 Task: Find an Airbnb in Anastacio, Brazil for 6 guests from September 6 to September 15, with a price range of ₹8000 to ₹12000, 6 bedrooms, 6 beds, 6 bathrooms, house type, amenities including Wifi, Free parking, TV, Gym, and Breakfast, and self check-in option.
Action: Key pressed <Key.shift>Anastacio,<Key.shift><Key.shift><Key.shift>Brazil
Screenshot: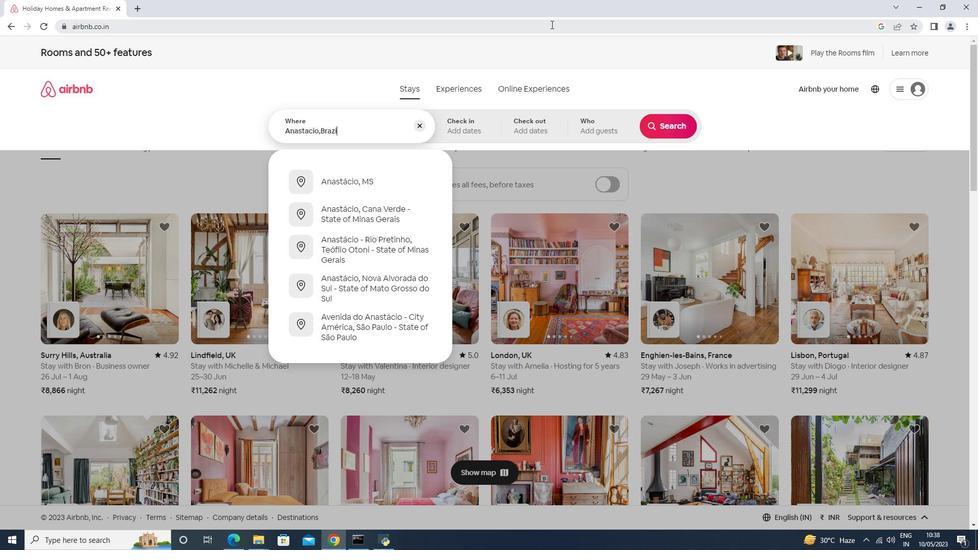 
Action: Mouse moved to (475, 136)
Screenshot: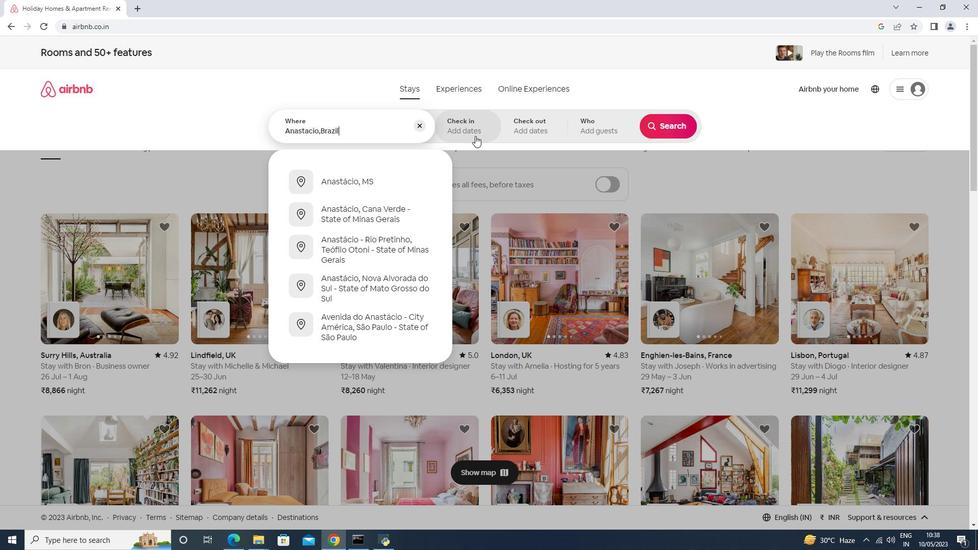 
Action: Mouse pressed left at (475, 136)
Screenshot: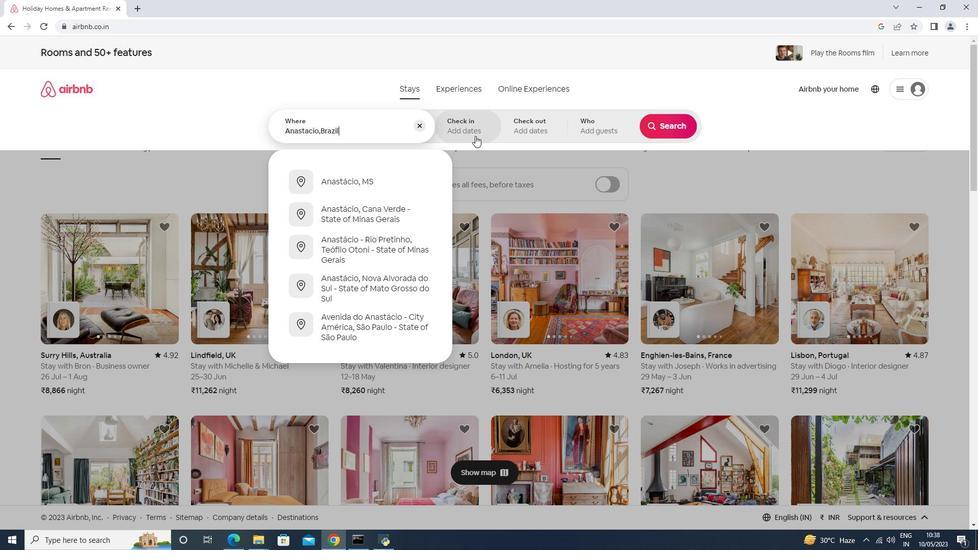 
Action: Mouse moved to (660, 214)
Screenshot: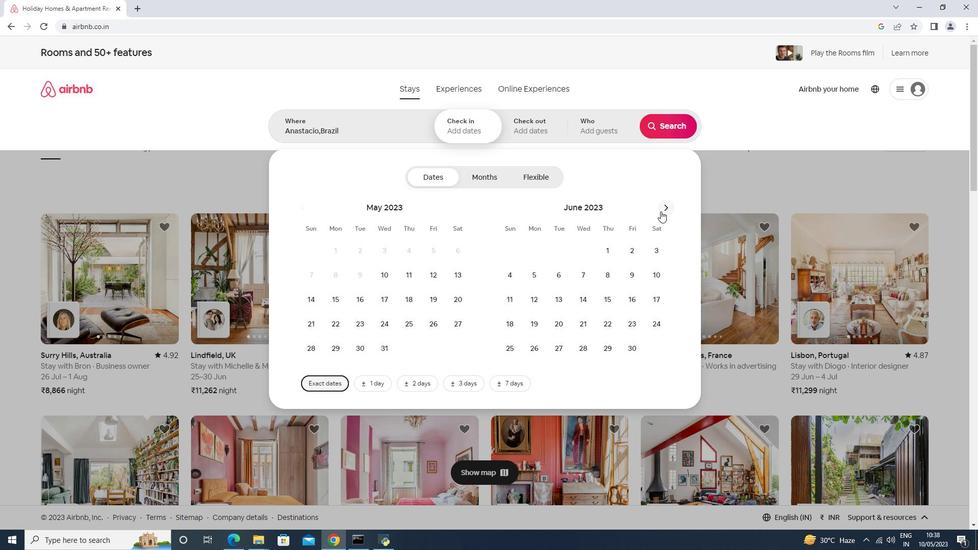 
Action: Mouse pressed left at (660, 214)
Screenshot: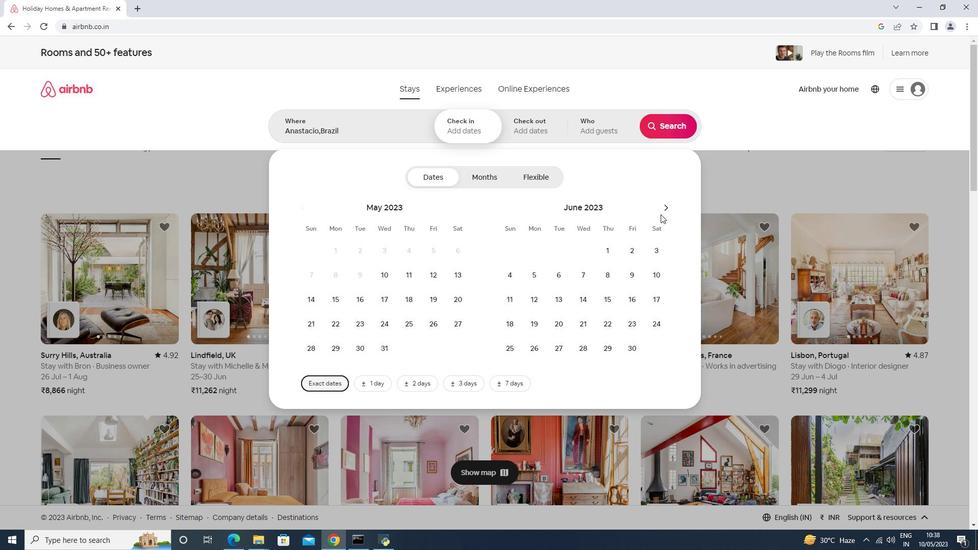 
Action: Mouse moved to (664, 208)
Screenshot: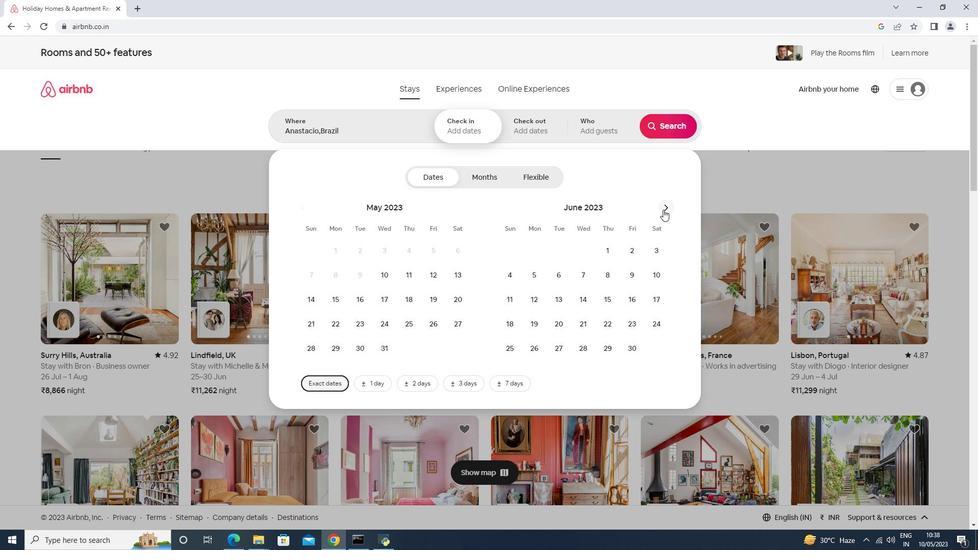 
Action: Mouse pressed left at (664, 208)
Screenshot: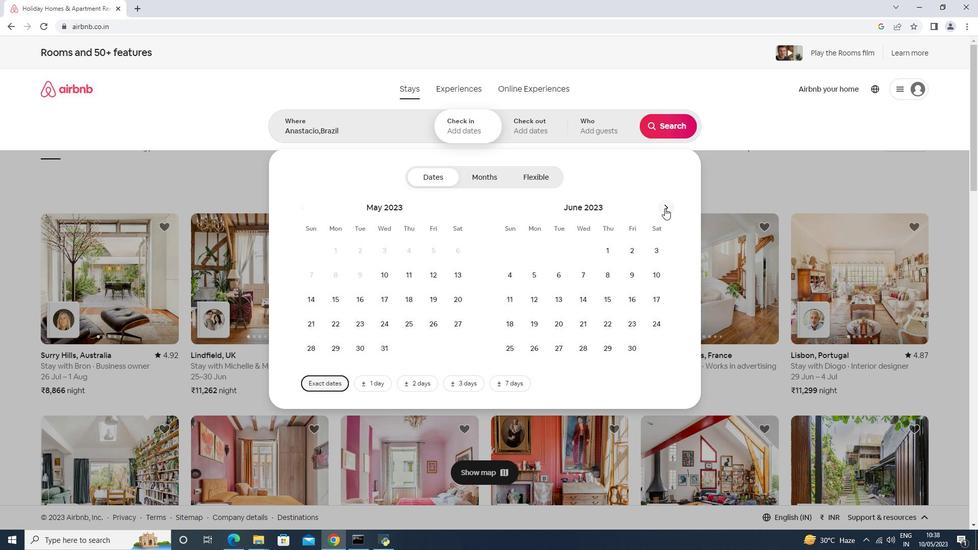 
Action: Mouse pressed left at (664, 208)
Screenshot: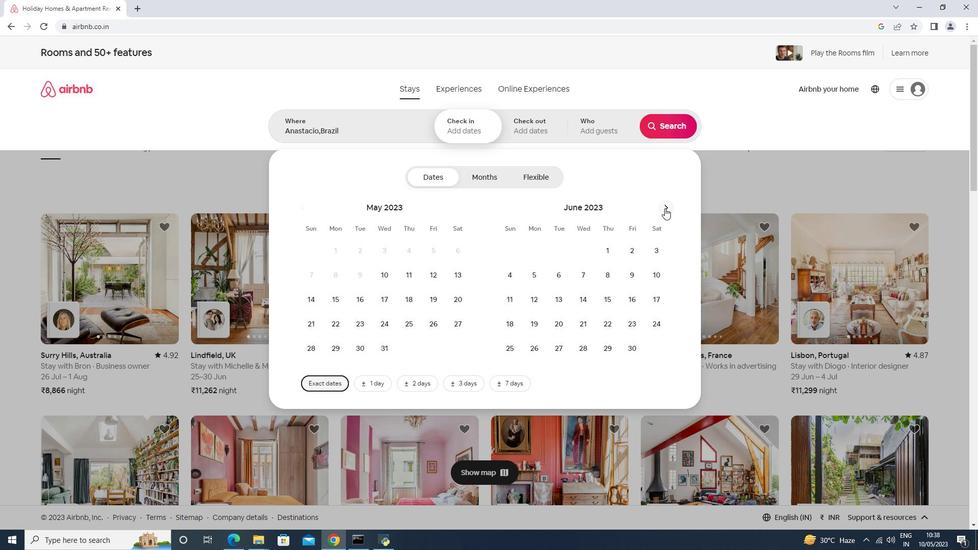 
Action: Mouse moved to (585, 278)
Screenshot: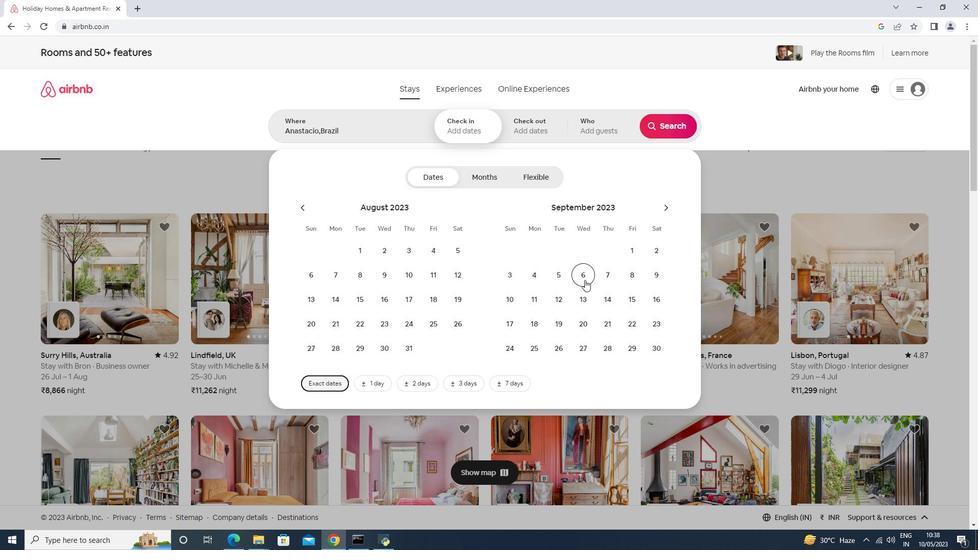 
Action: Mouse pressed left at (585, 278)
Screenshot: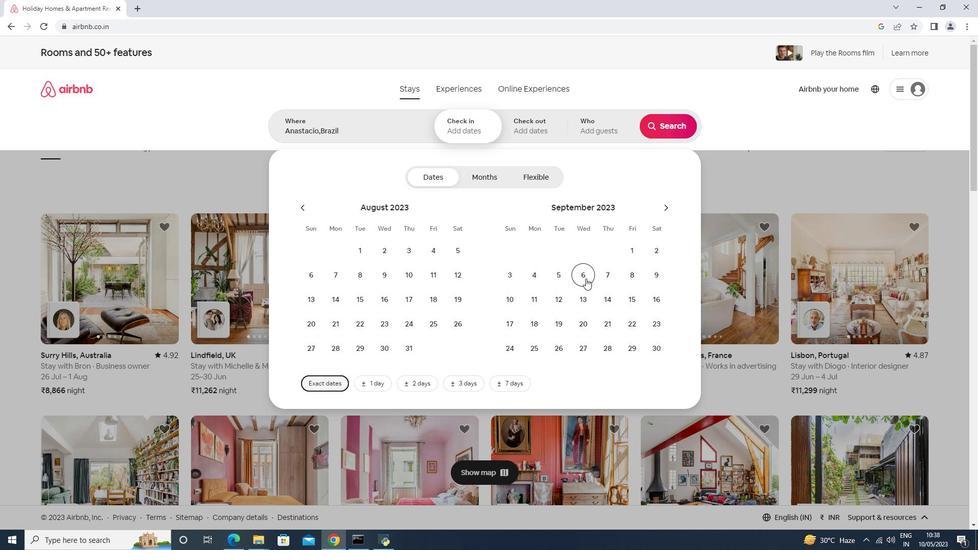 
Action: Mouse moved to (631, 297)
Screenshot: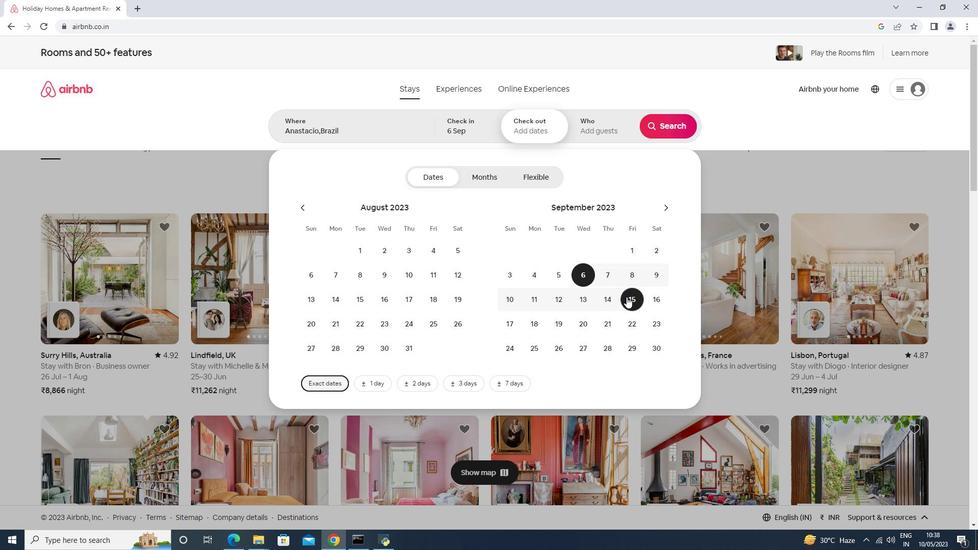 
Action: Mouse pressed left at (631, 297)
Screenshot: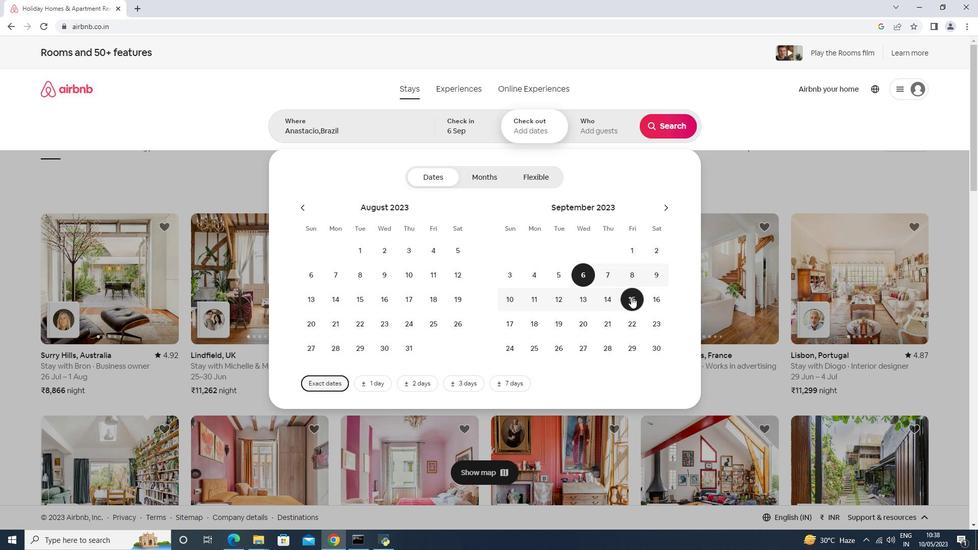 
Action: Mouse moved to (606, 126)
Screenshot: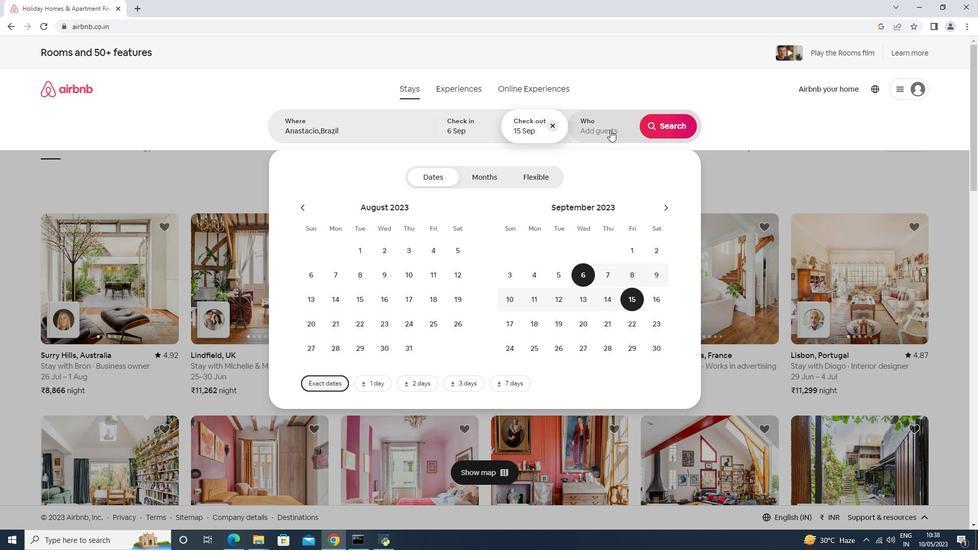 
Action: Mouse pressed left at (606, 126)
Screenshot: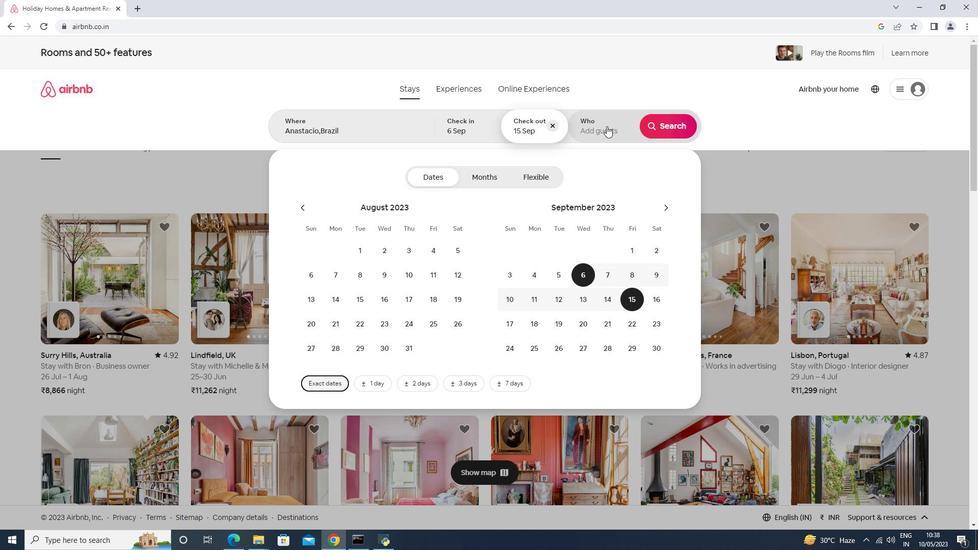 
Action: Mouse moved to (668, 173)
Screenshot: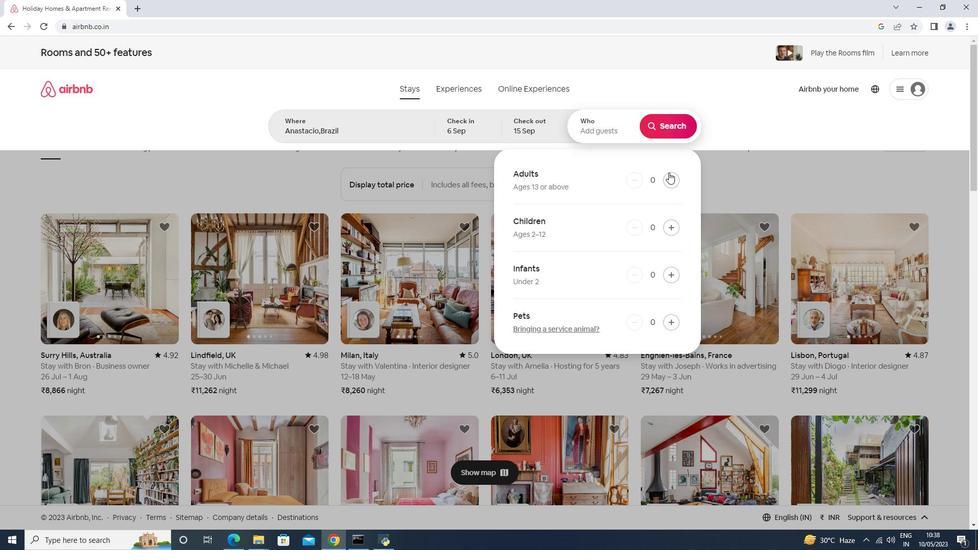 
Action: Mouse pressed left at (668, 173)
Screenshot: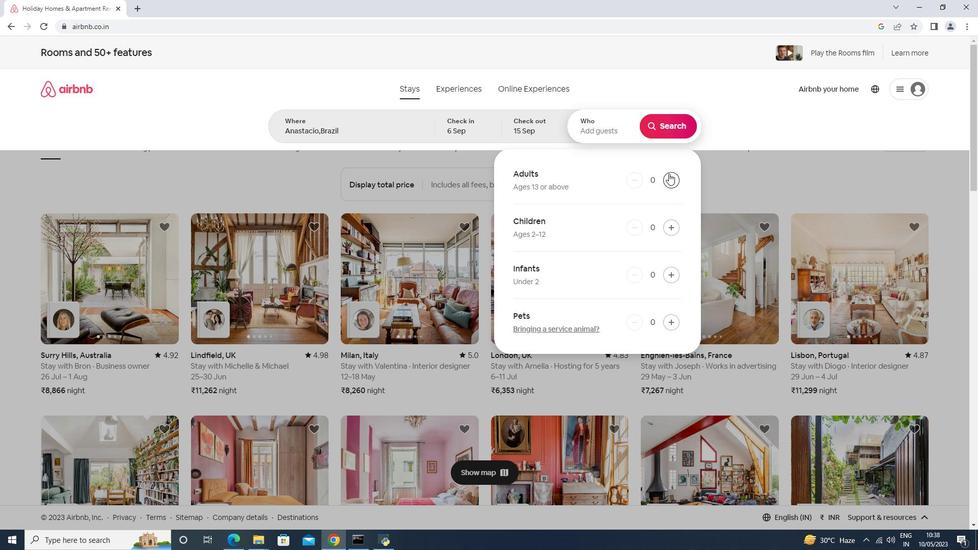 
Action: Mouse pressed left at (668, 173)
Screenshot: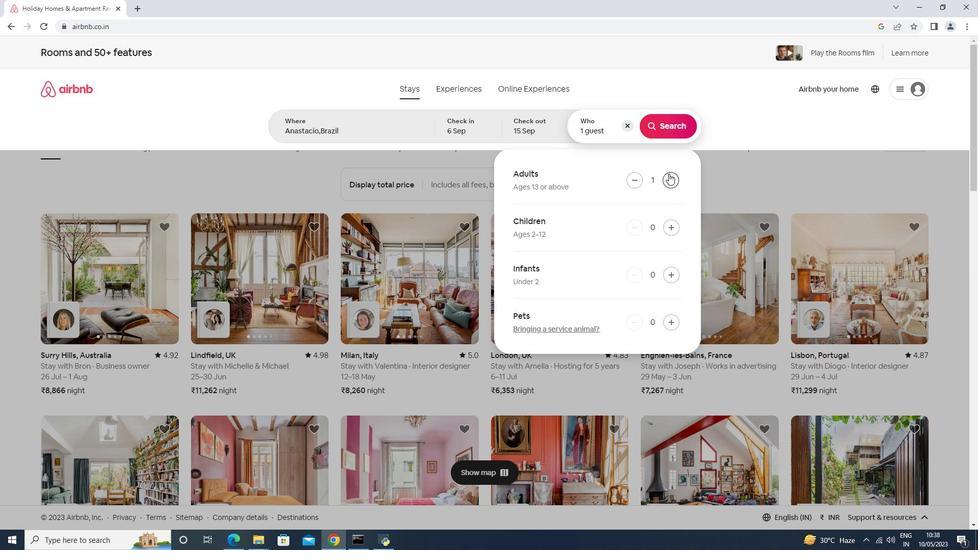 
Action: Mouse pressed left at (668, 173)
Screenshot: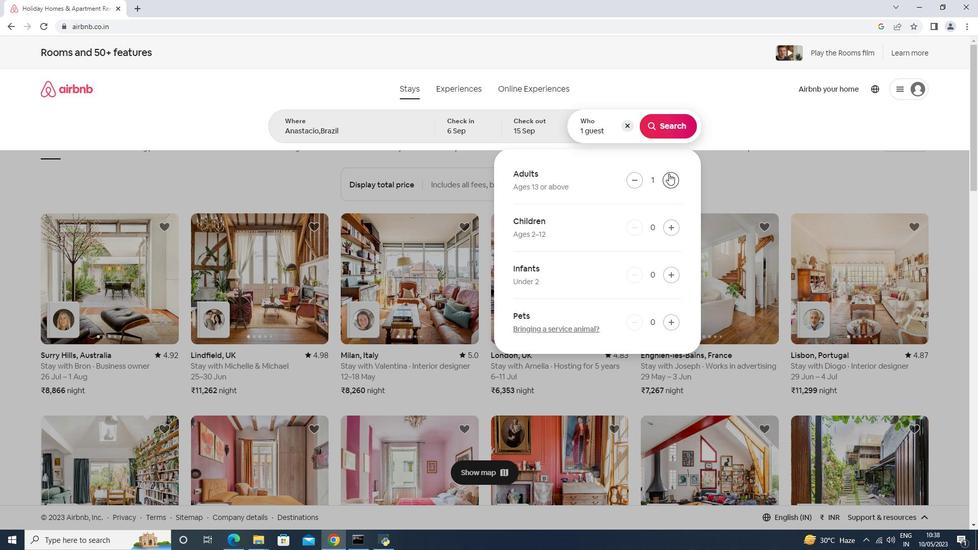 
Action: Mouse pressed left at (668, 173)
Screenshot: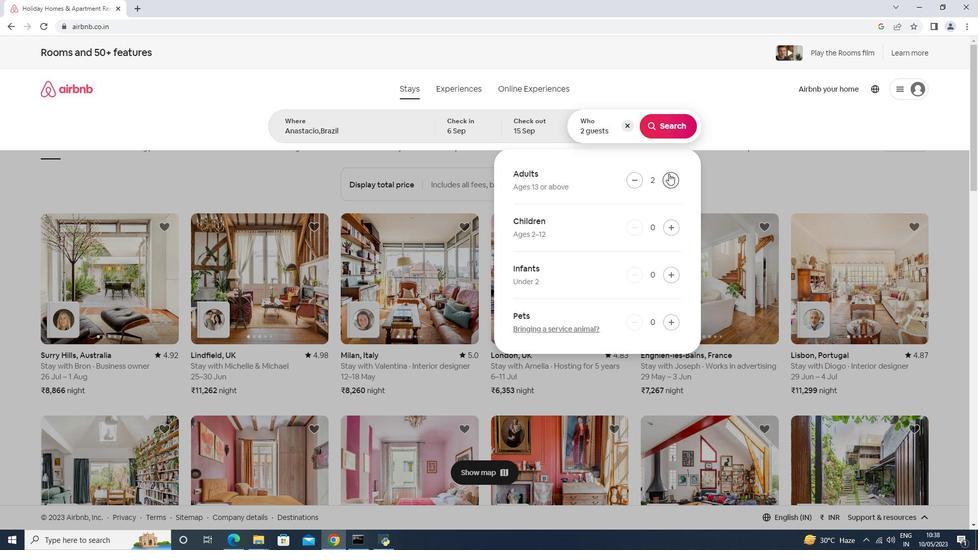 
Action: Mouse pressed left at (668, 173)
Screenshot: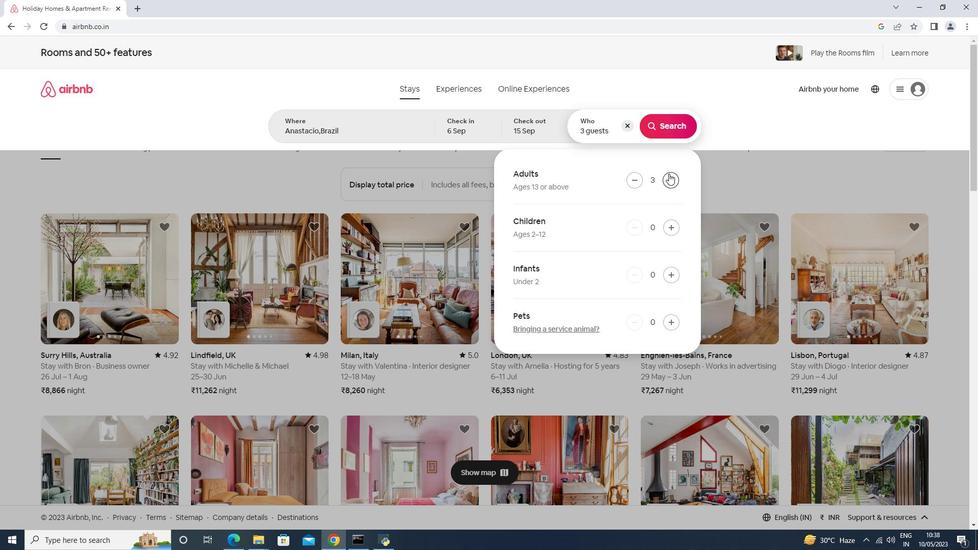 
Action: Mouse pressed left at (668, 173)
Screenshot: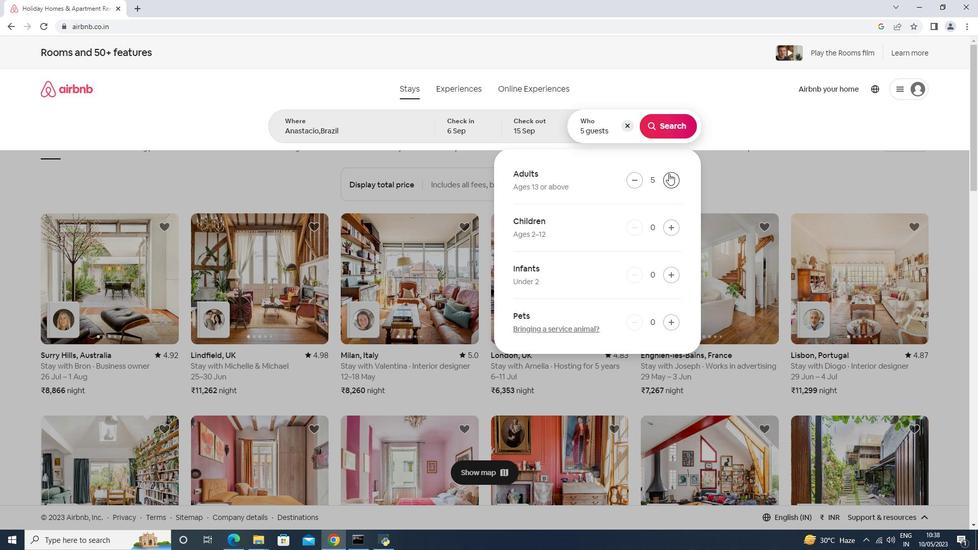 
Action: Mouse moved to (673, 123)
Screenshot: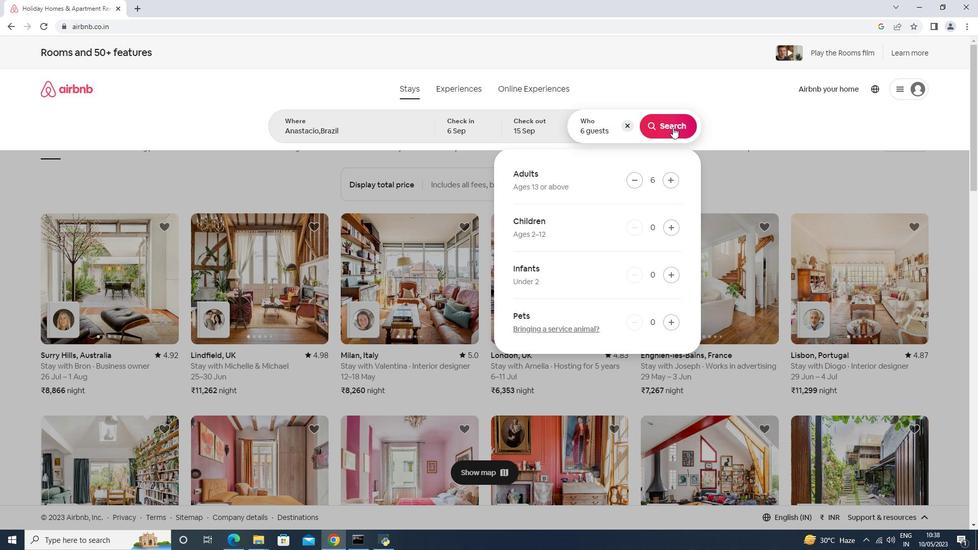 
Action: Mouse pressed left at (673, 123)
Screenshot: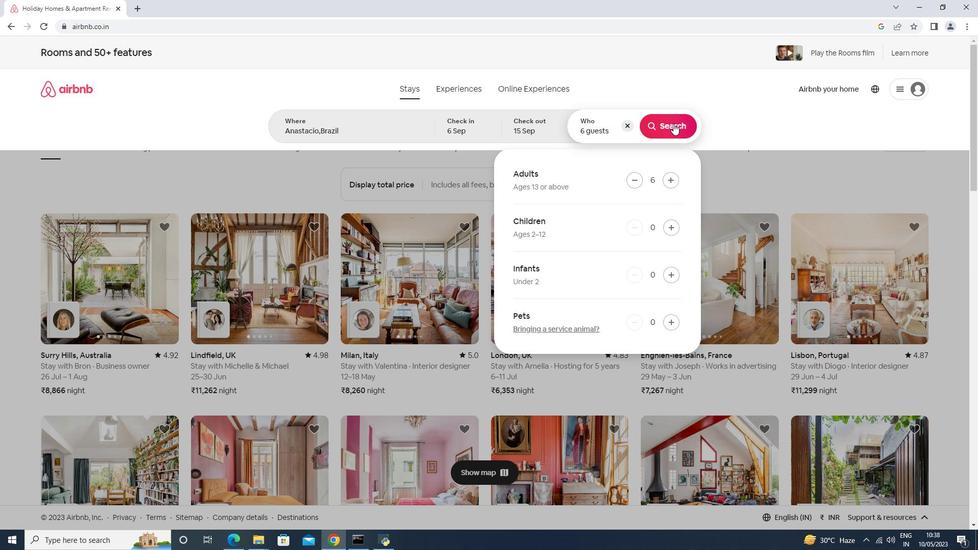 
Action: Mouse moved to (414, 342)
Screenshot: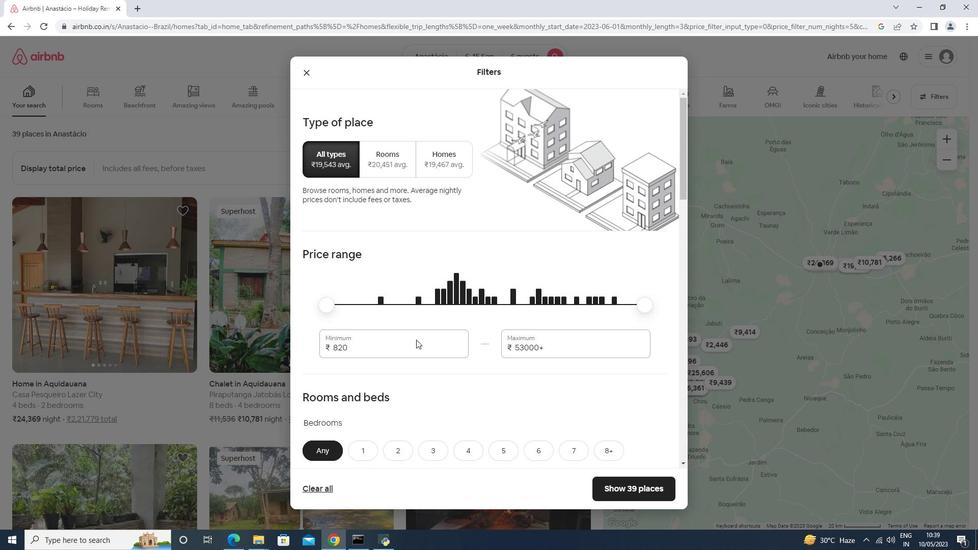 
Action: Mouse pressed left at (414, 342)
Screenshot: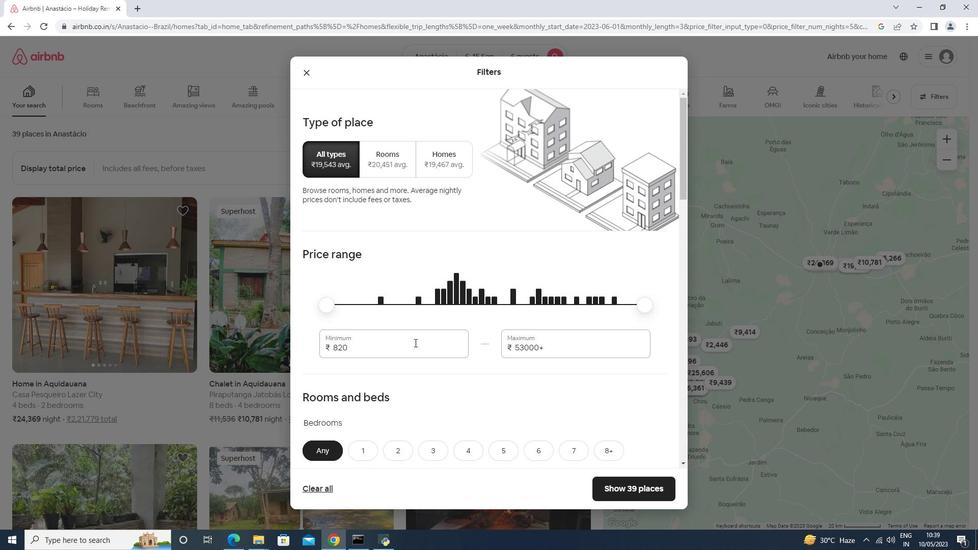 
Action: Mouse moved to (414, 343)
Screenshot: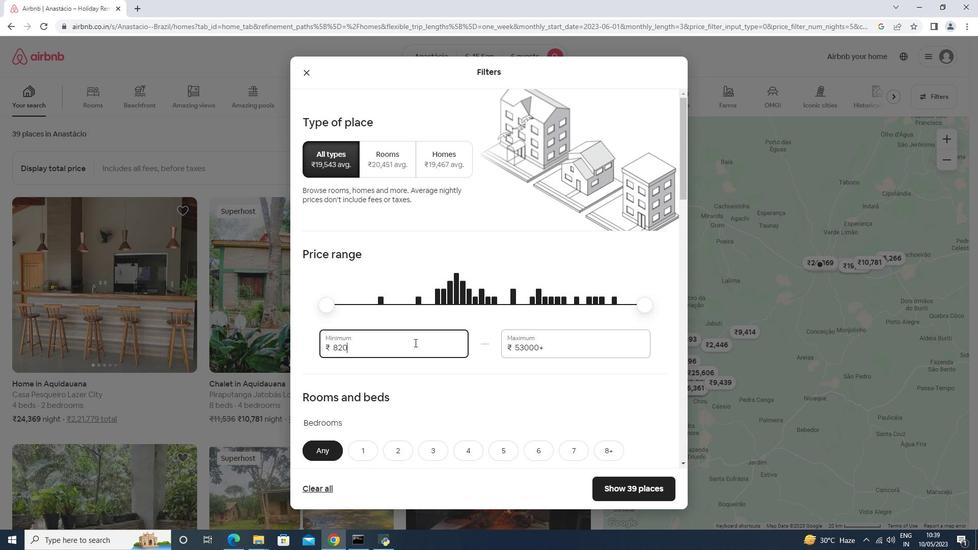 
Action: Key pressed <Key.backspace><Key.backspace><Key.backspace><Key.backspace><Key.backspace><Key.backspace><Key.backspace><Key.backspace><Key.backspace><Key.backspace><Key.backspace><Key.backspace><Key.backspace><Key.backspace><Key.backspace><Key.backspace><Key.backspace><Key.backspace>800
Screenshot: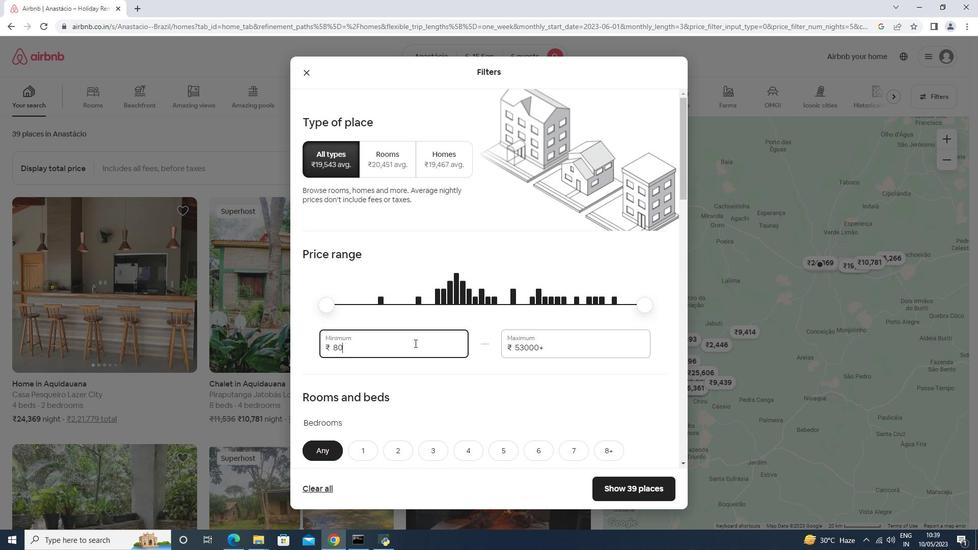 
Action: Mouse moved to (555, 349)
Screenshot: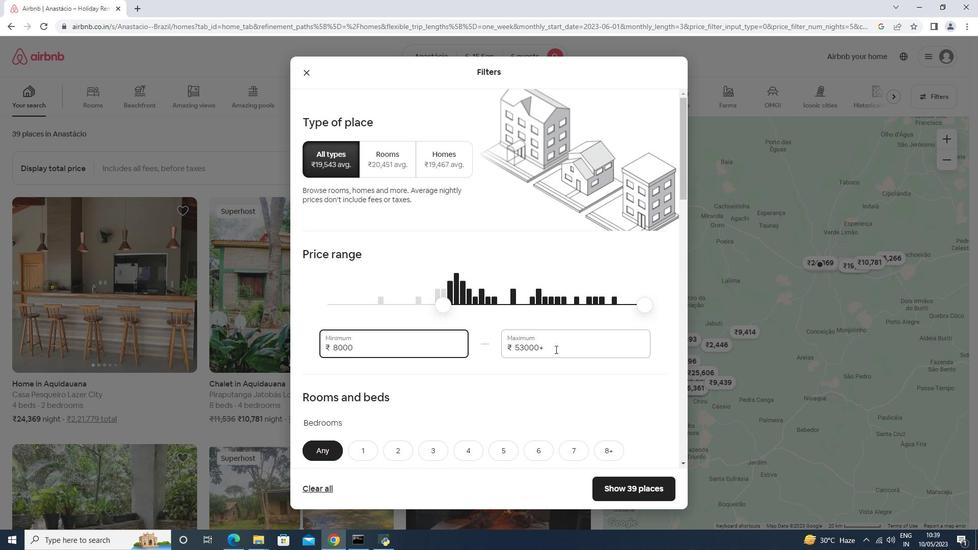 
Action: Mouse pressed left at (555, 349)
Screenshot: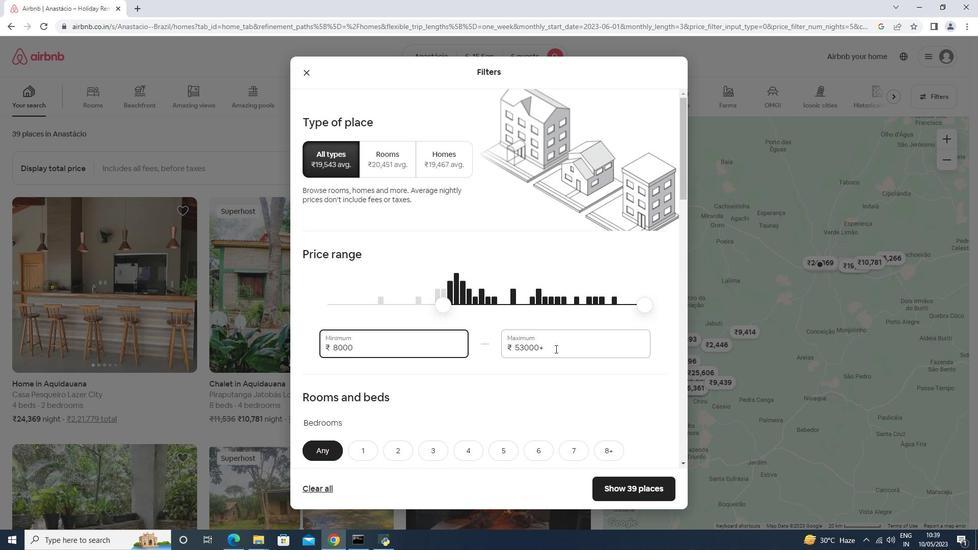 
Action: Key pressed <Key.backspace><Key.backspace><Key.backspace><Key.backspace><Key.backspace><Key.backspace><Key.backspace><Key.backspace><Key.backspace><Key.backspace><Key.backspace><Key.backspace><Key.backspace><Key.backspace><Key.backspace><Key.backspace>12000
Screenshot: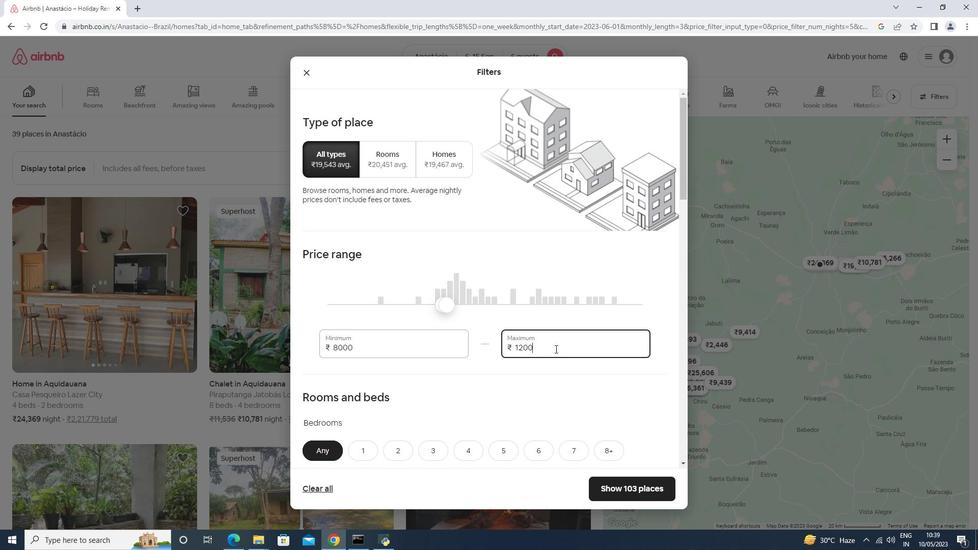
Action: Mouse moved to (546, 450)
Screenshot: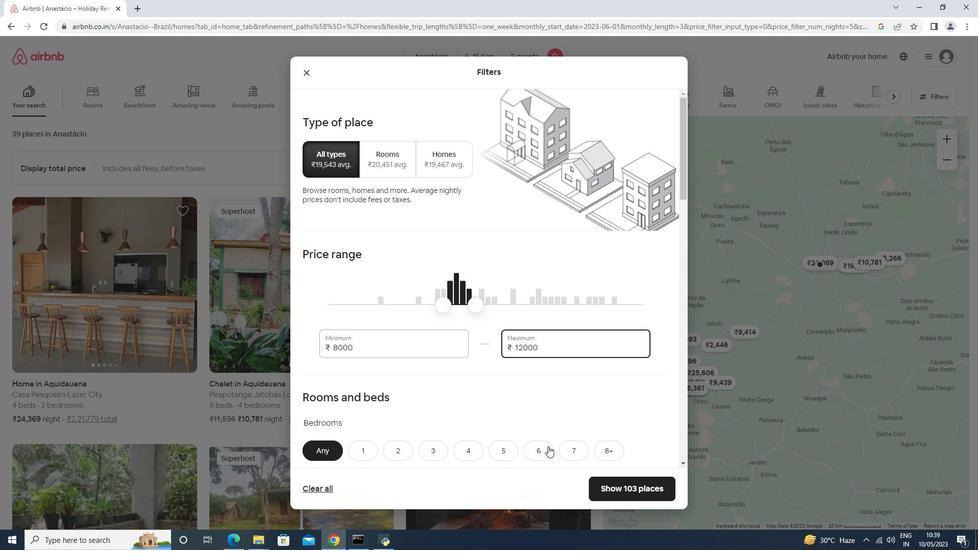 
Action: Mouse pressed left at (546, 450)
Screenshot: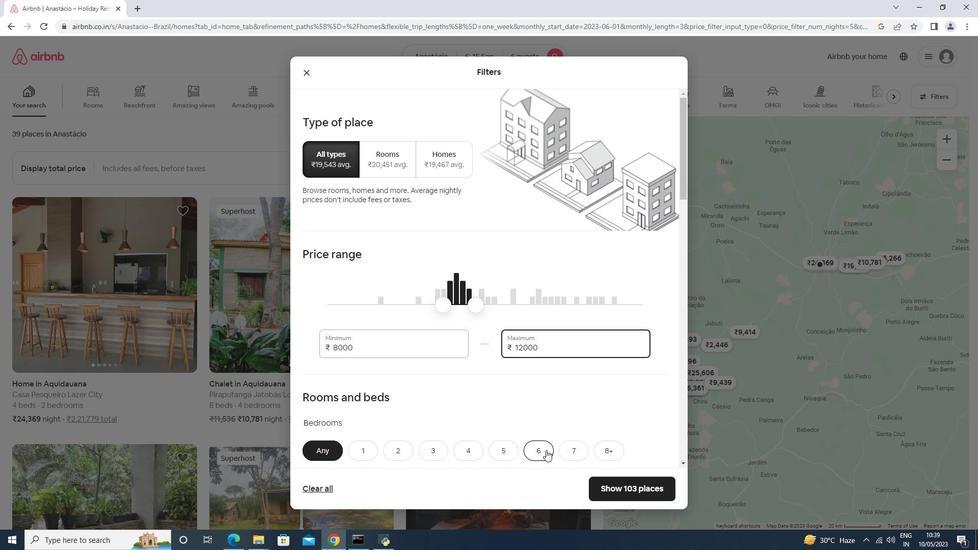 
Action: Mouse moved to (545, 449)
Screenshot: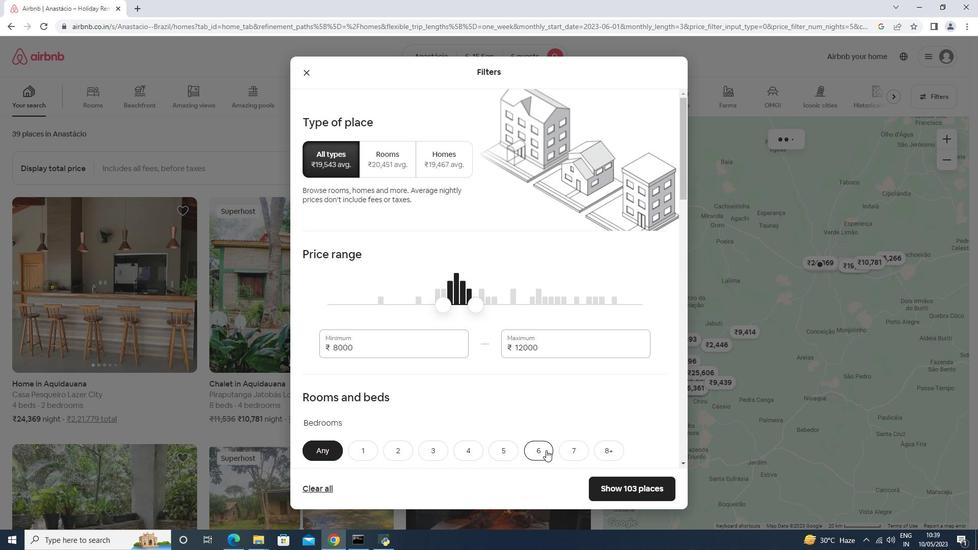 
Action: Mouse scrolled (545, 448) with delta (0, 0)
Screenshot: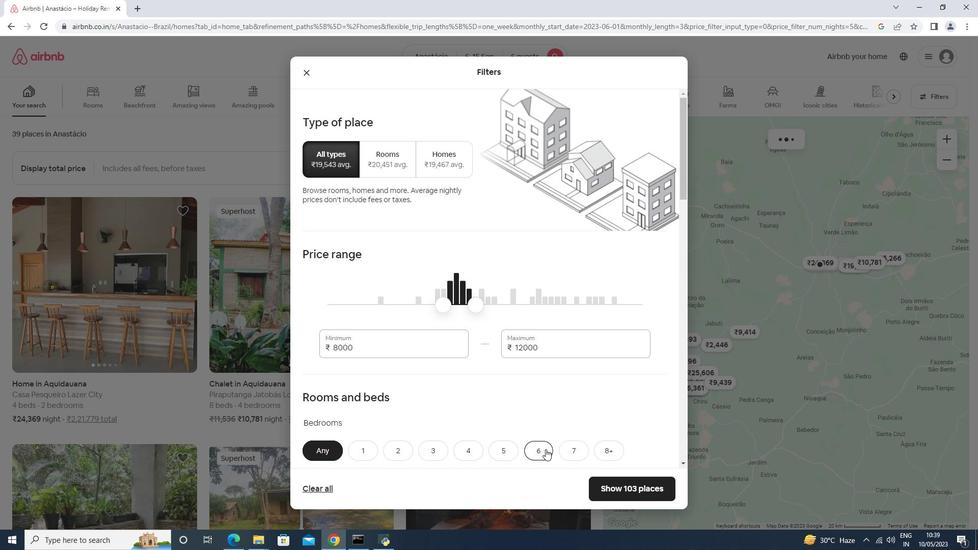 
Action: Mouse scrolled (545, 448) with delta (0, 0)
Screenshot: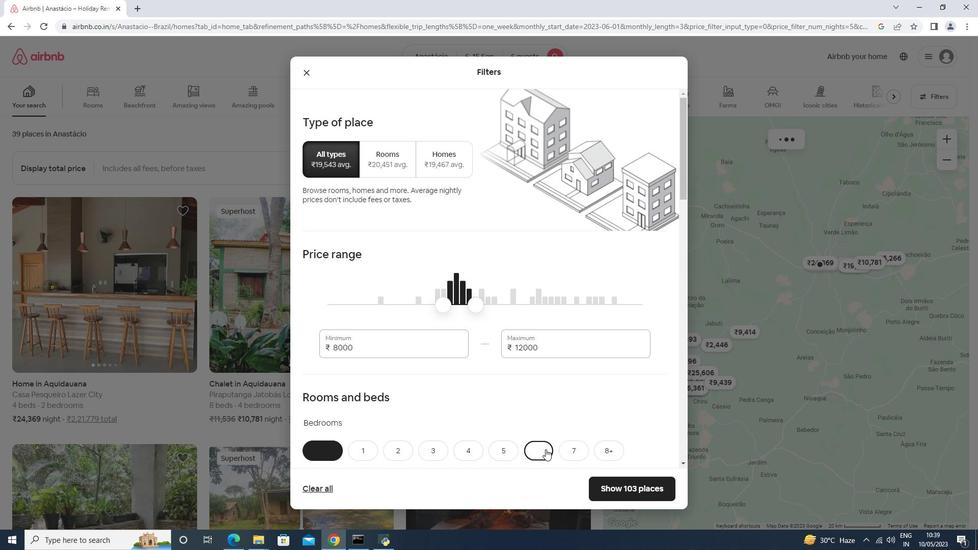 
Action: Mouse scrolled (545, 448) with delta (0, 0)
Screenshot: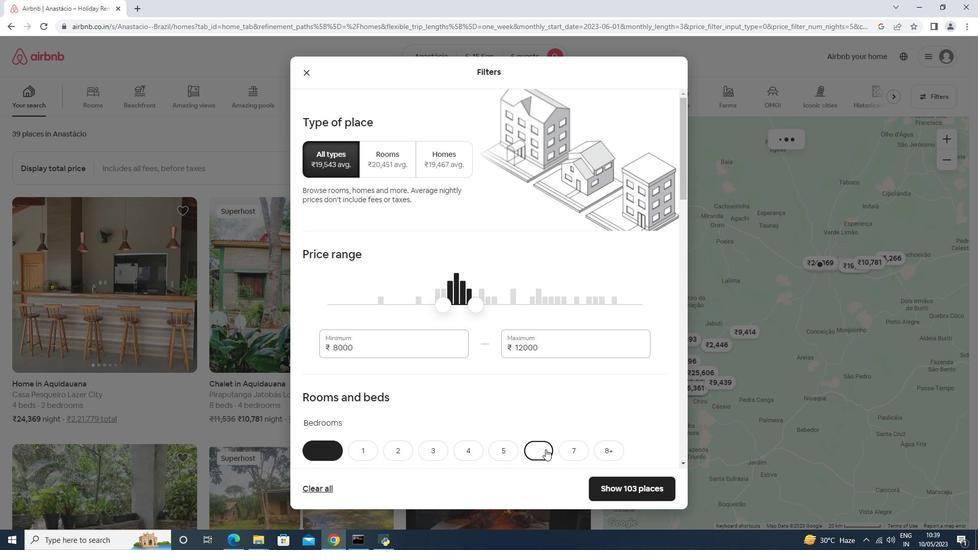 
Action: Mouse scrolled (545, 448) with delta (0, 0)
Screenshot: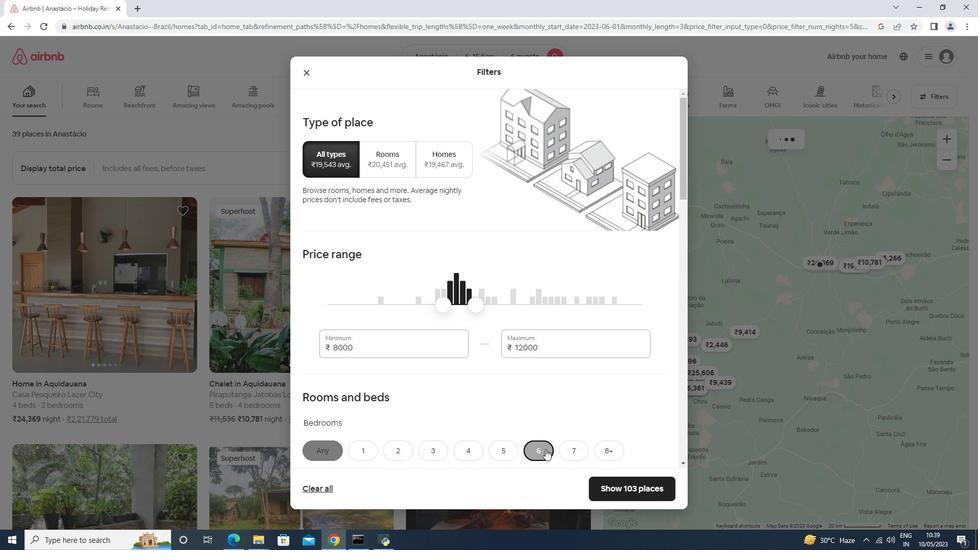 
Action: Mouse moved to (537, 300)
Screenshot: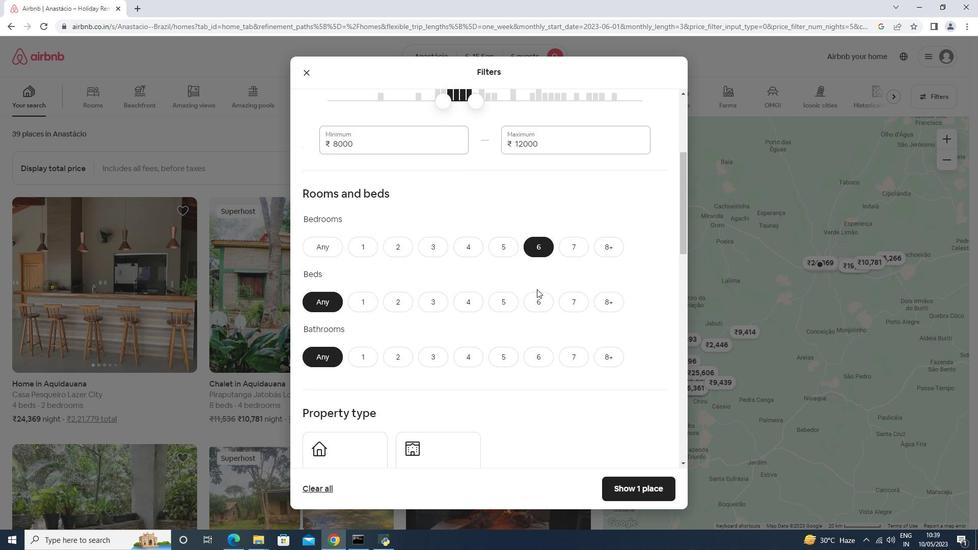 
Action: Mouse pressed left at (537, 300)
Screenshot: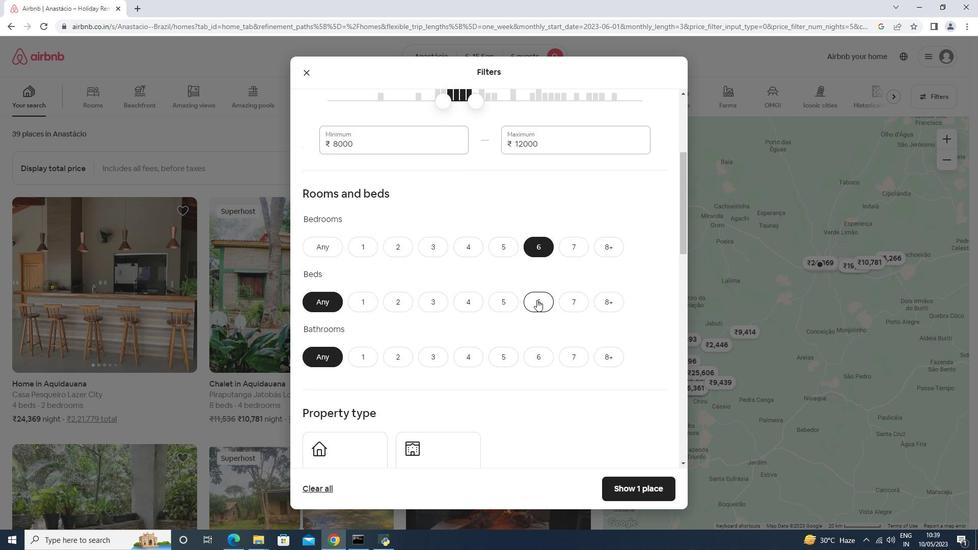 
Action: Mouse moved to (544, 361)
Screenshot: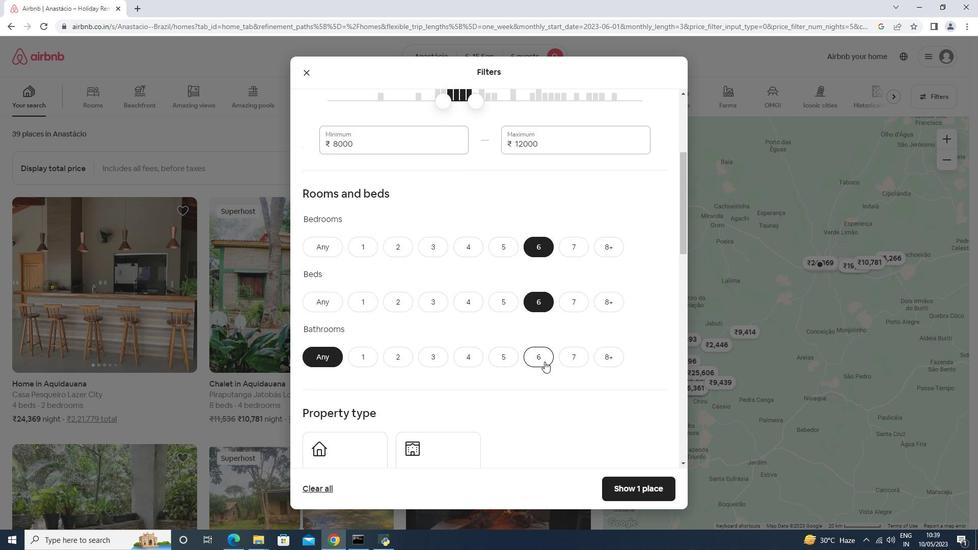
Action: Mouse pressed left at (544, 361)
Screenshot: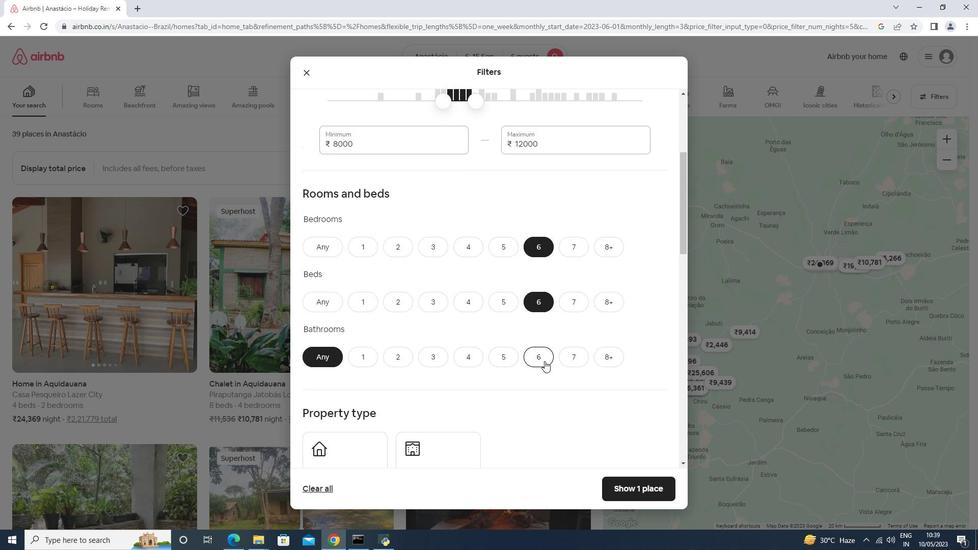 
Action: Mouse moved to (473, 331)
Screenshot: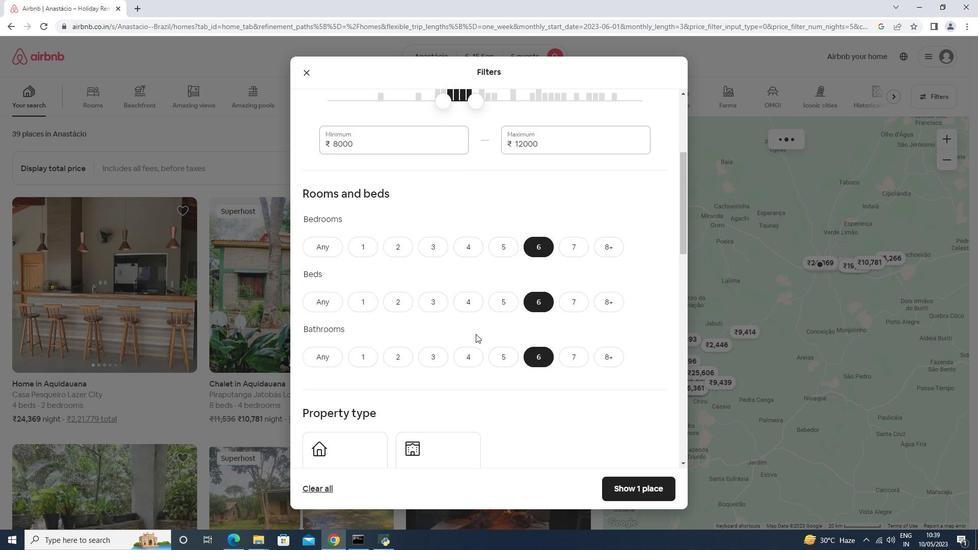 
Action: Mouse scrolled (473, 330) with delta (0, 0)
Screenshot: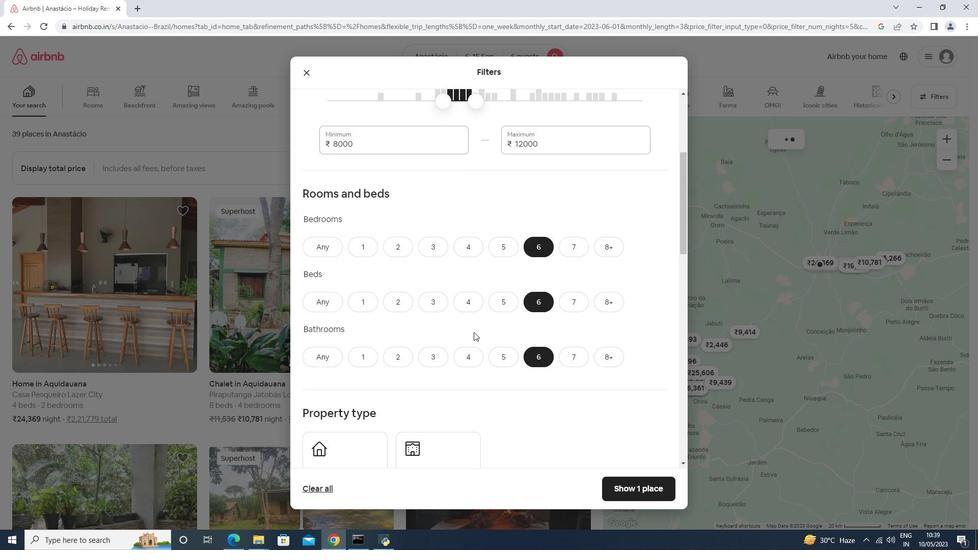 
Action: Mouse scrolled (473, 330) with delta (0, 0)
Screenshot: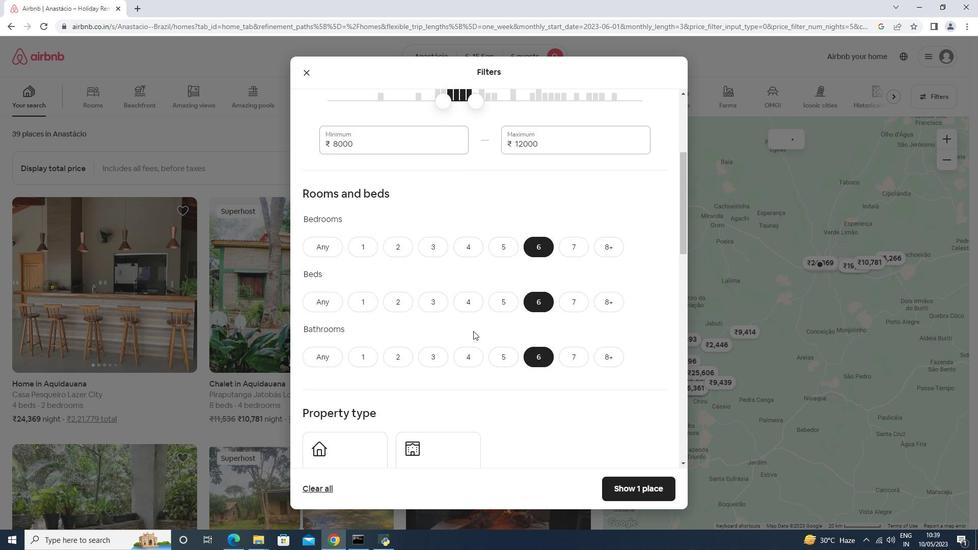 
Action: Mouse moved to (329, 360)
Screenshot: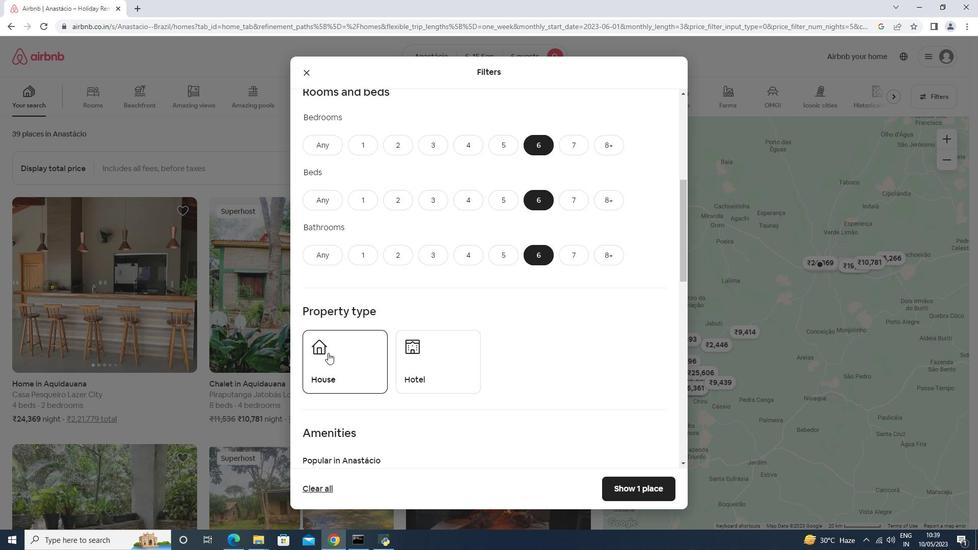 
Action: Mouse pressed left at (329, 360)
Screenshot: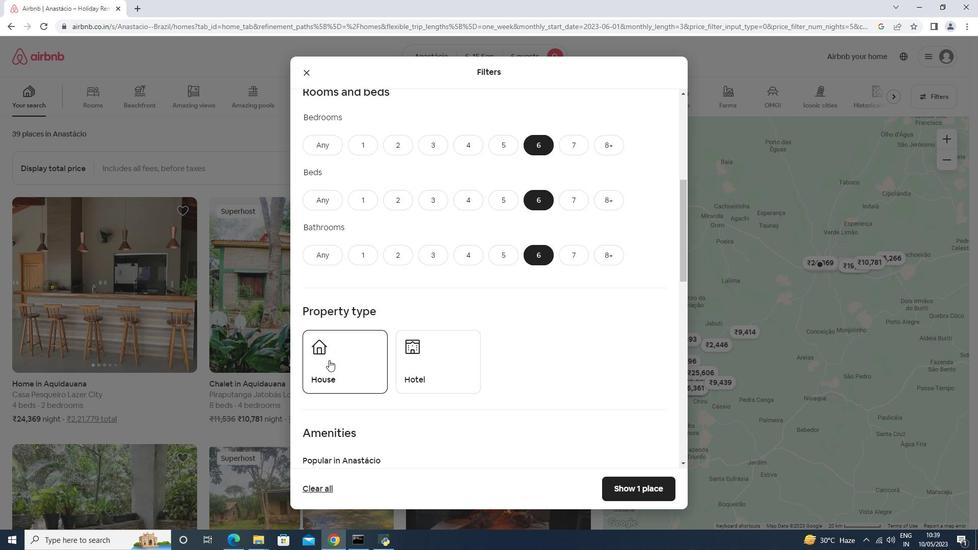 
Action: Mouse moved to (369, 345)
Screenshot: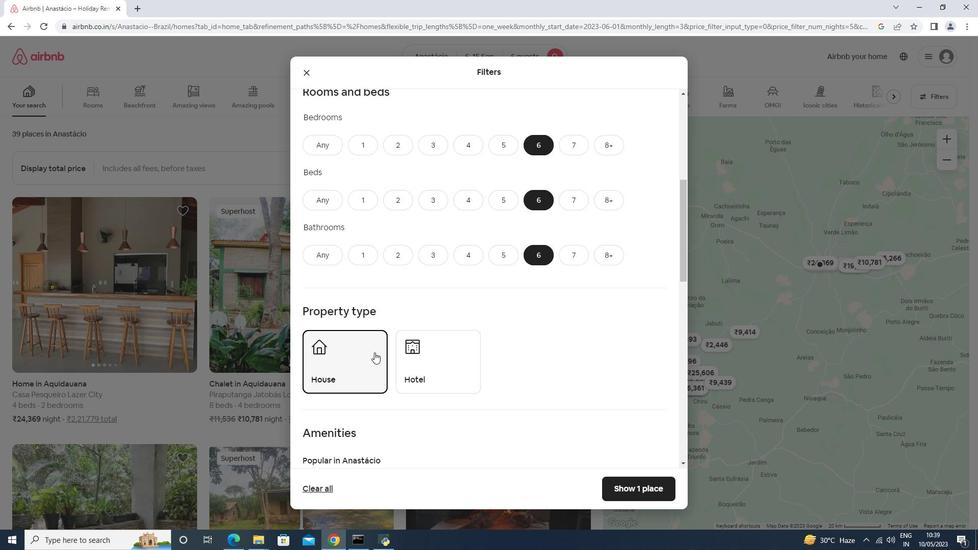 
Action: Mouse scrolled (369, 345) with delta (0, 0)
Screenshot: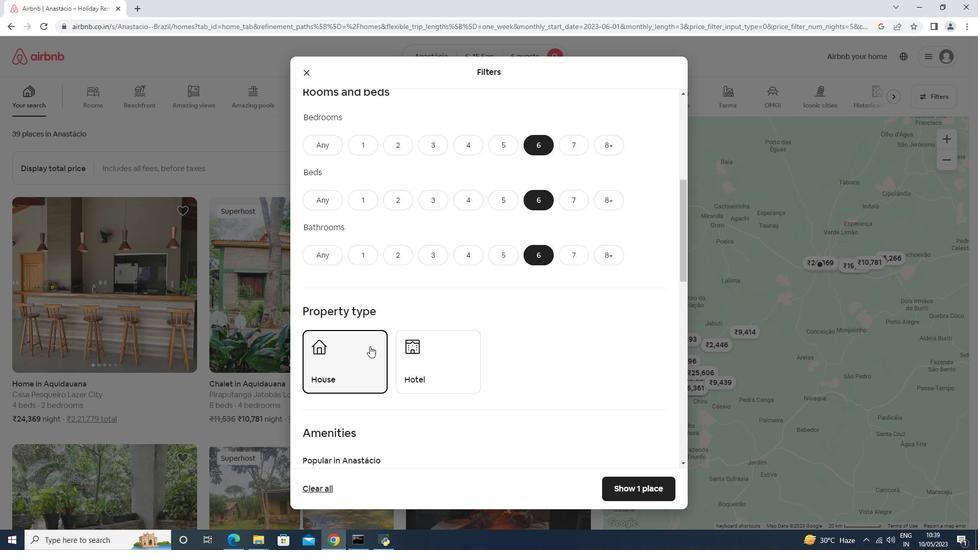 
Action: Mouse scrolled (369, 345) with delta (0, 0)
Screenshot: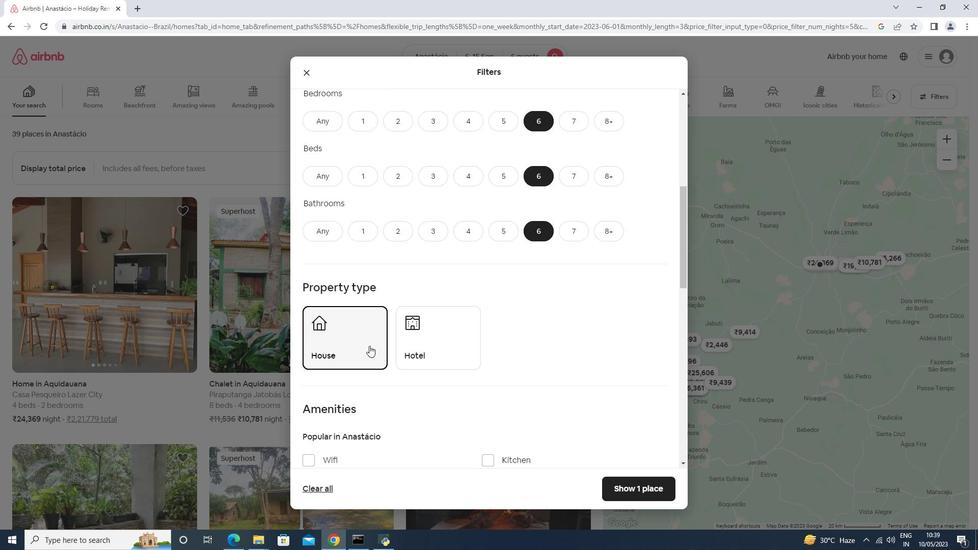 
Action: Mouse scrolled (369, 345) with delta (0, 0)
Screenshot: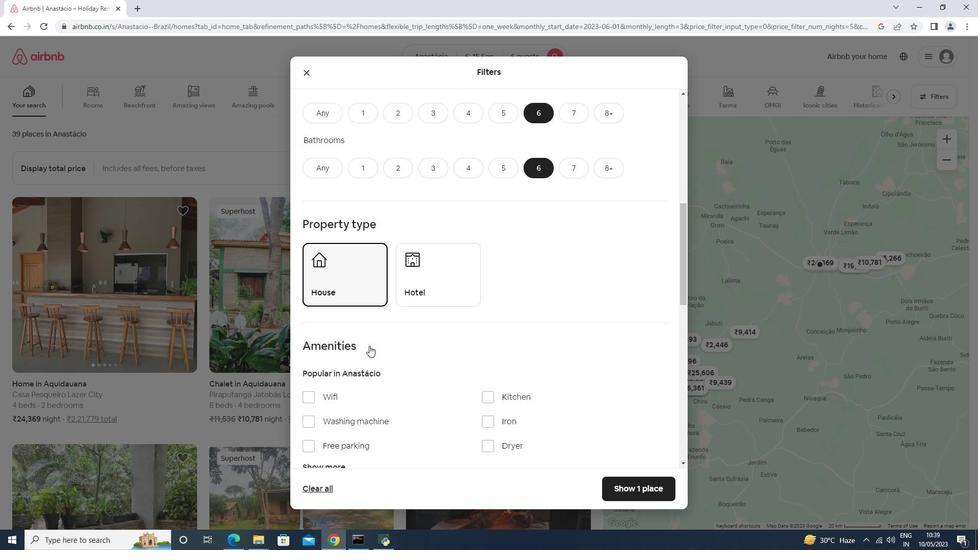 
Action: Mouse moved to (306, 333)
Screenshot: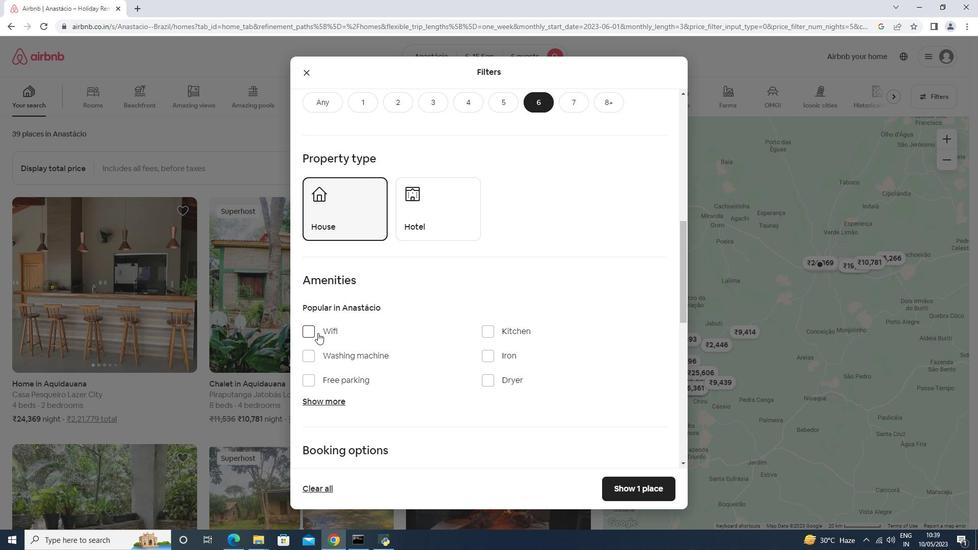 
Action: Mouse pressed left at (306, 333)
Screenshot: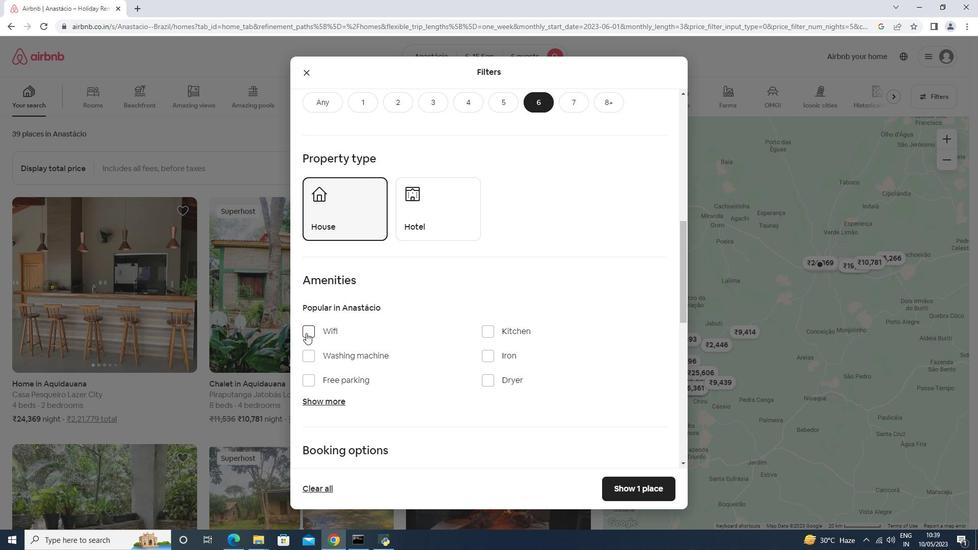 
Action: Mouse moved to (311, 376)
Screenshot: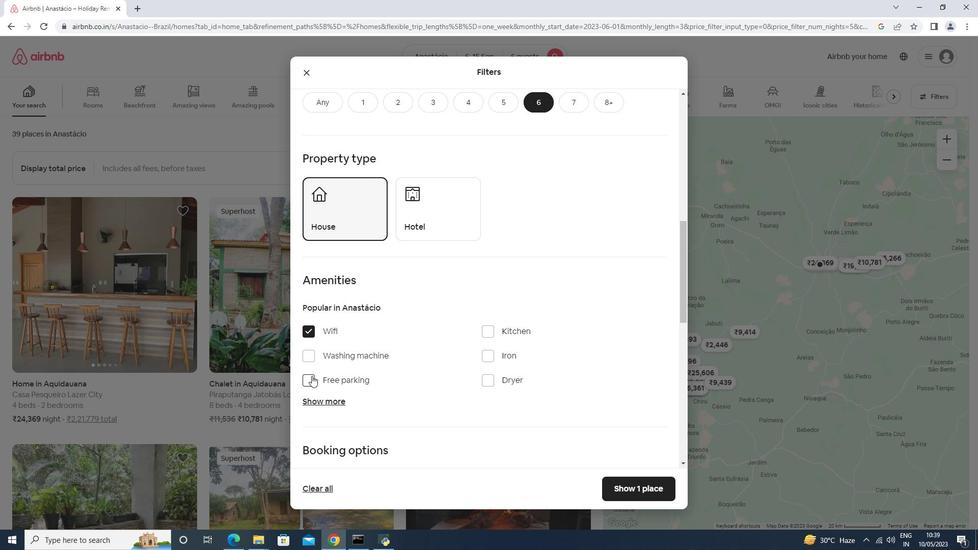 
Action: Mouse pressed left at (311, 376)
Screenshot: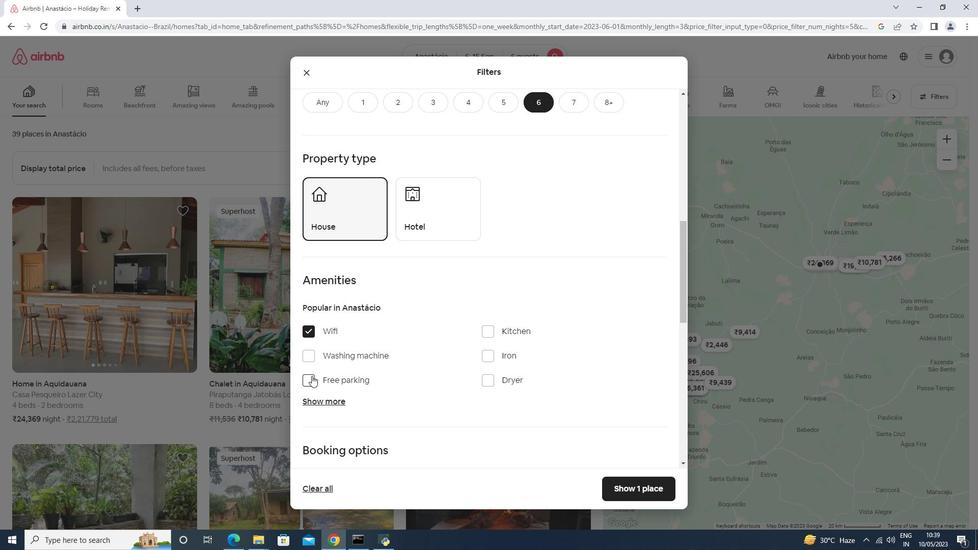 
Action: Mouse moved to (319, 401)
Screenshot: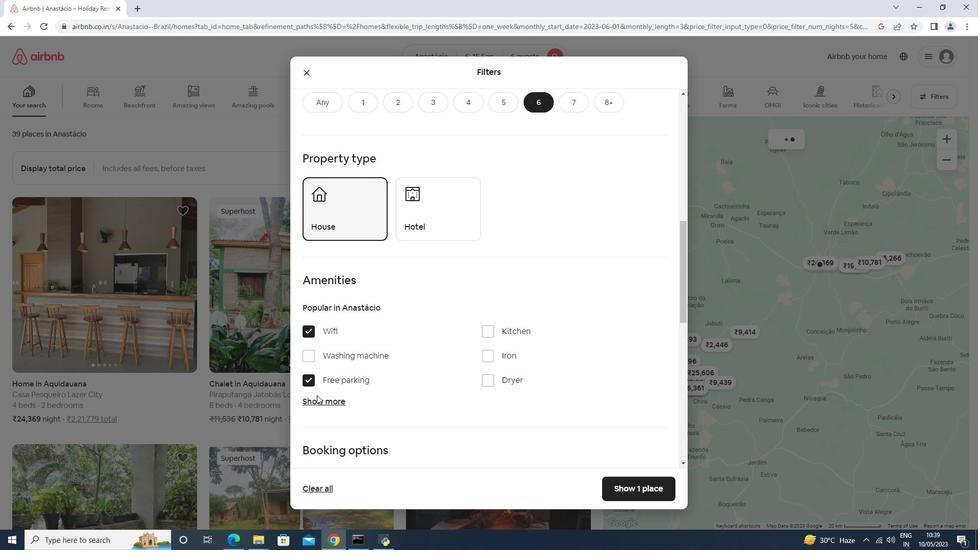 
Action: Mouse pressed left at (319, 401)
Screenshot: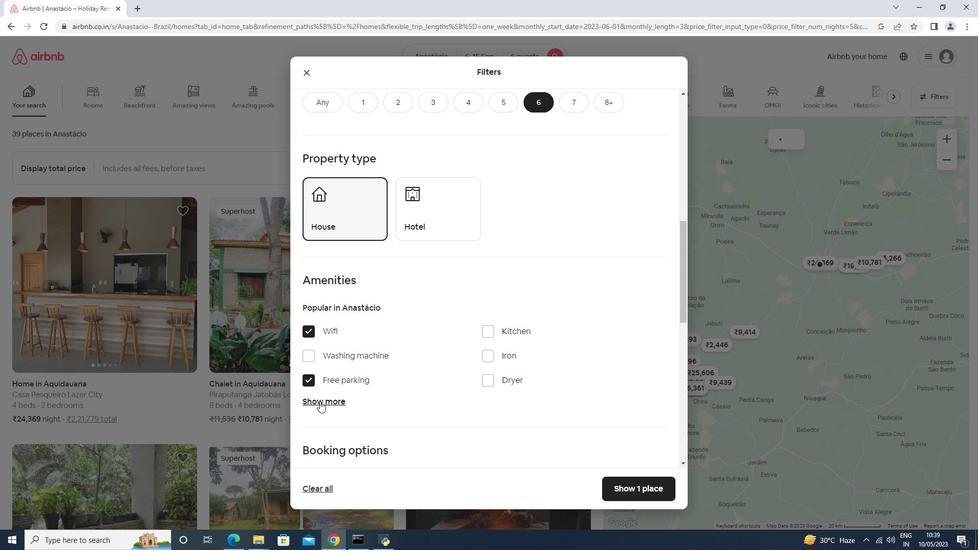 
Action: Mouse moved to (371, 389)
Screenshot: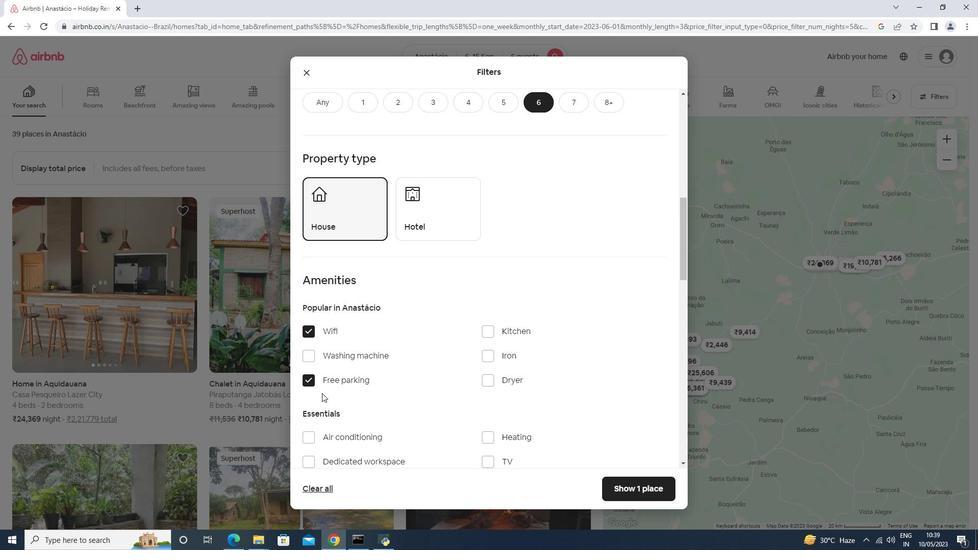 
Action: Mouse scrolled (323, 388) with delta (0, 0)
Screenshot: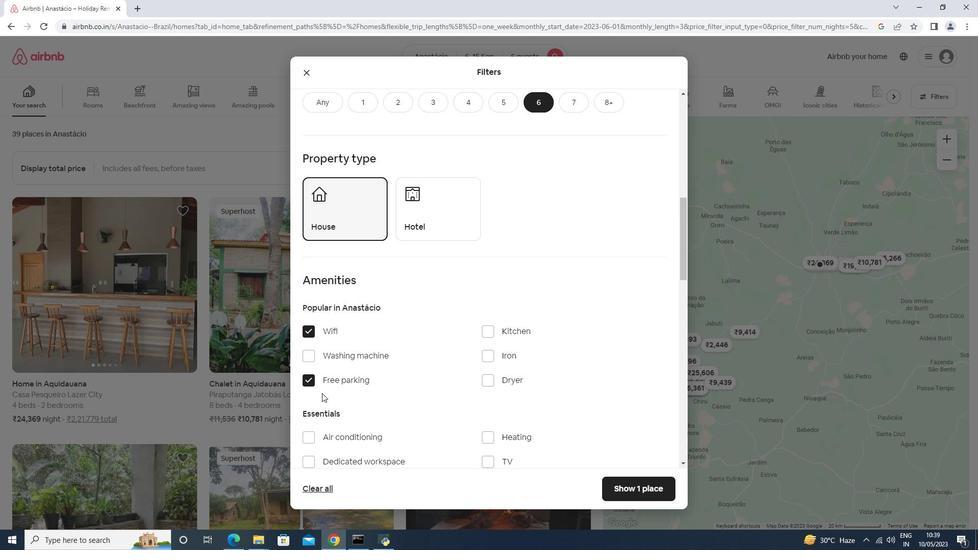 
Action: Mouse moved to (378, 390)
Screenshot: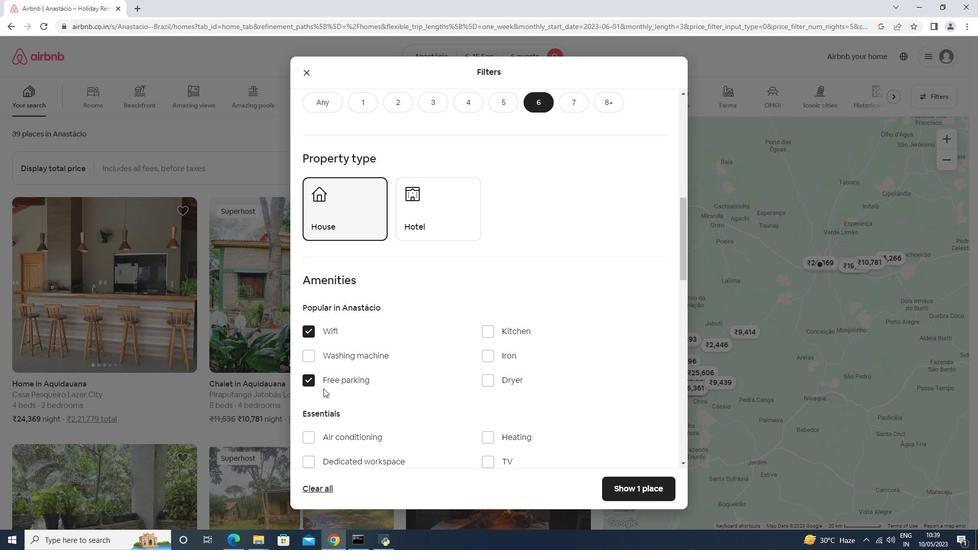
Action: Mouse scrolled (324, 384) with delta (0, 0)
Screenshot: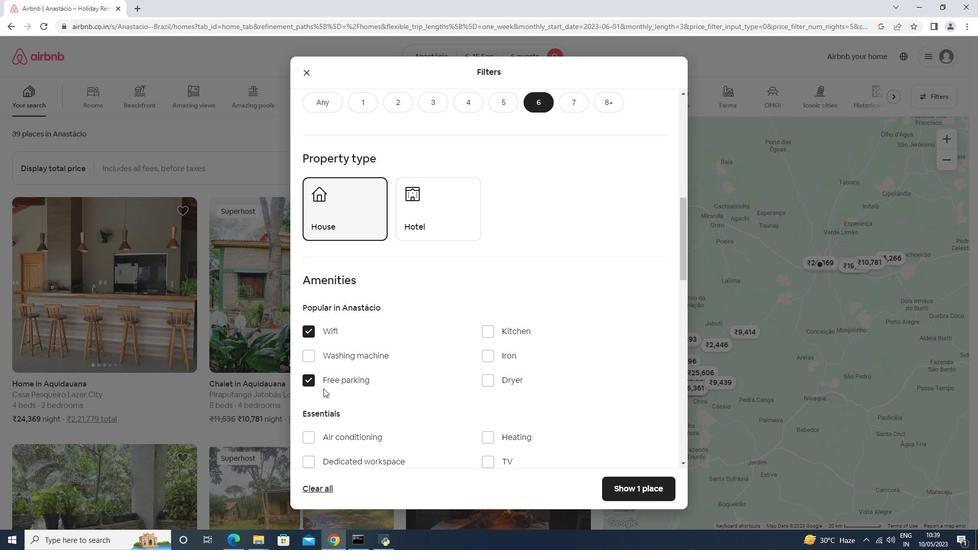 
Action: Mouse moved to (394, 392)
Screenshot: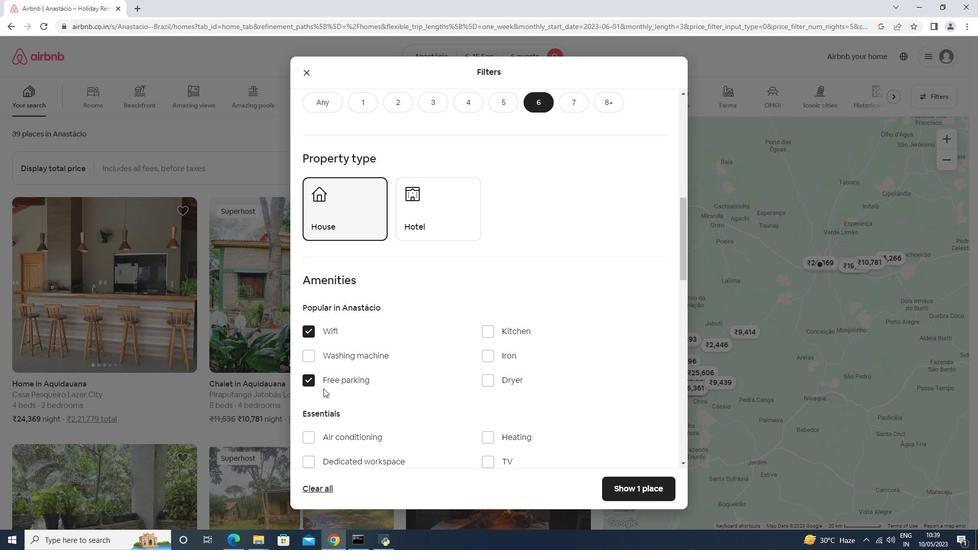 
Action: Mouse scrolled (378, 390) with delta (0, 0)
Screenshot: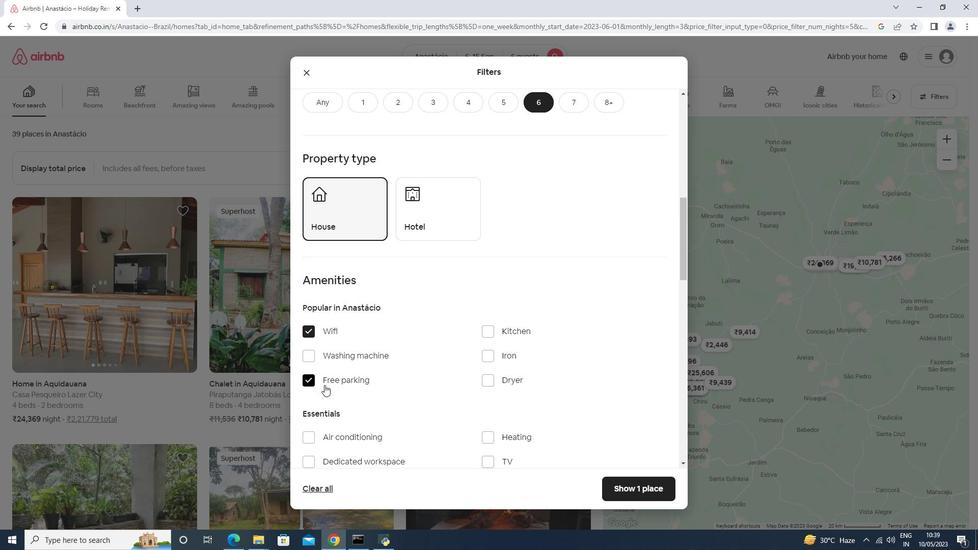 
Action: Mouse moved to (433, 396)
Screenshot: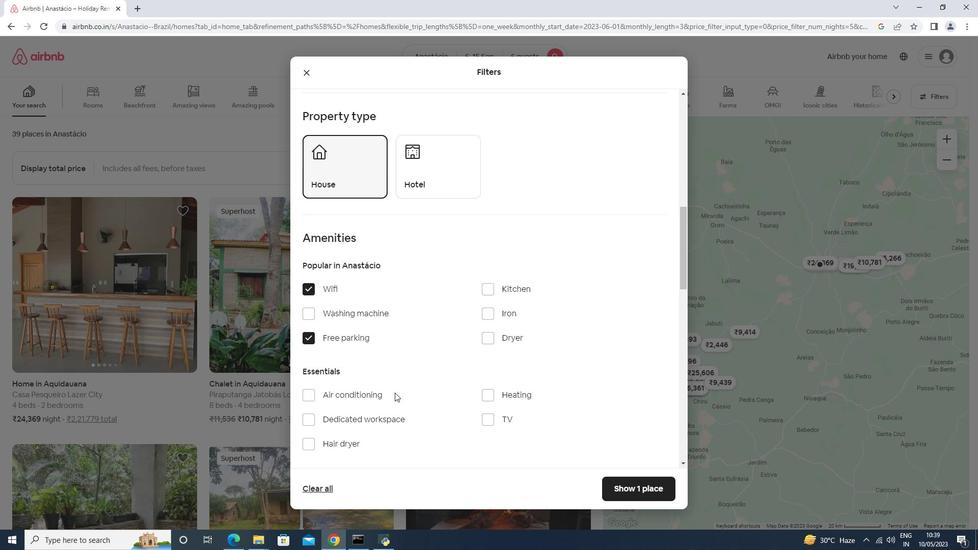 
Action: Mouse scrolled (409, 394) with delta (0, 0)
Screenshot: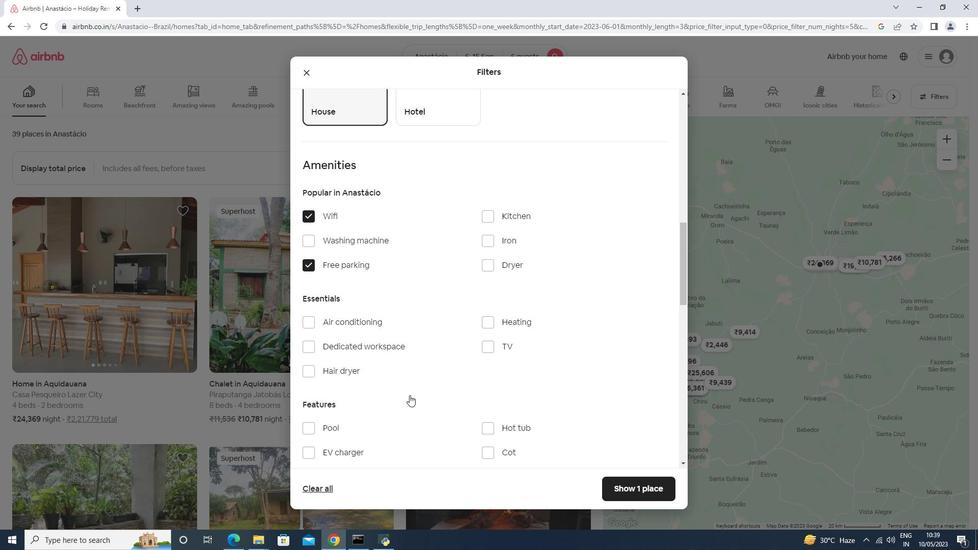 
Action: Mouse moved to (510, 446)
Screenshot: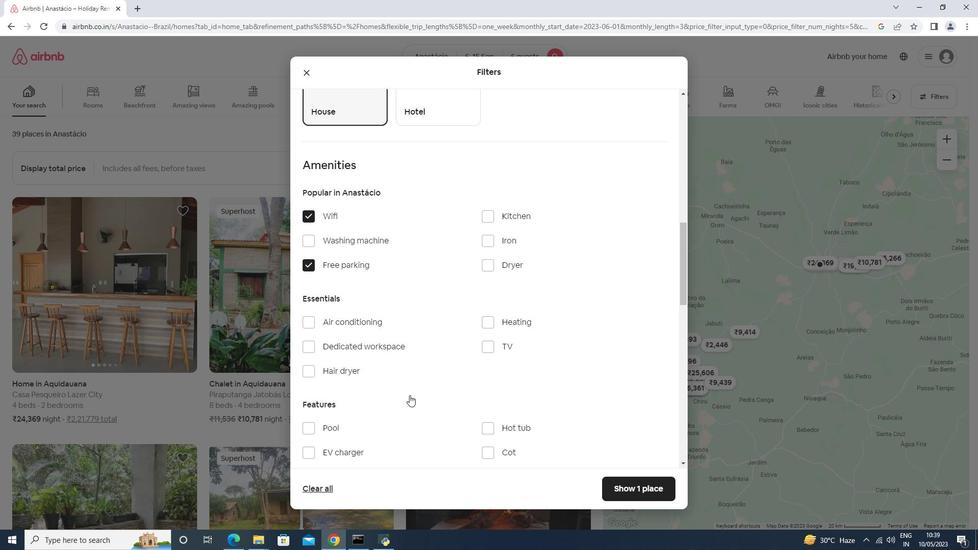 
Action: Mouse scrolled (410, 395) with delta (0, 0)
Screenshot: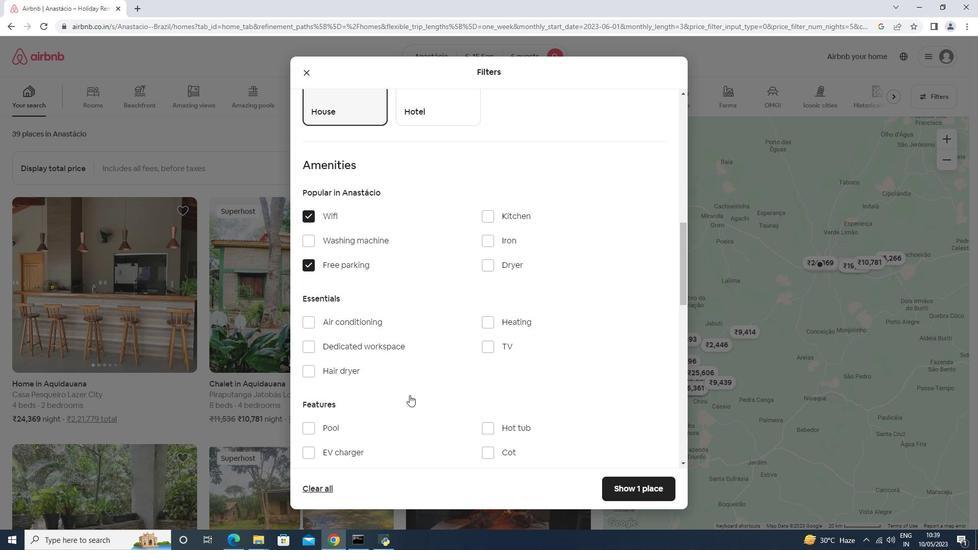 
Action: Mouse moved to (521, 450)
Screenshot: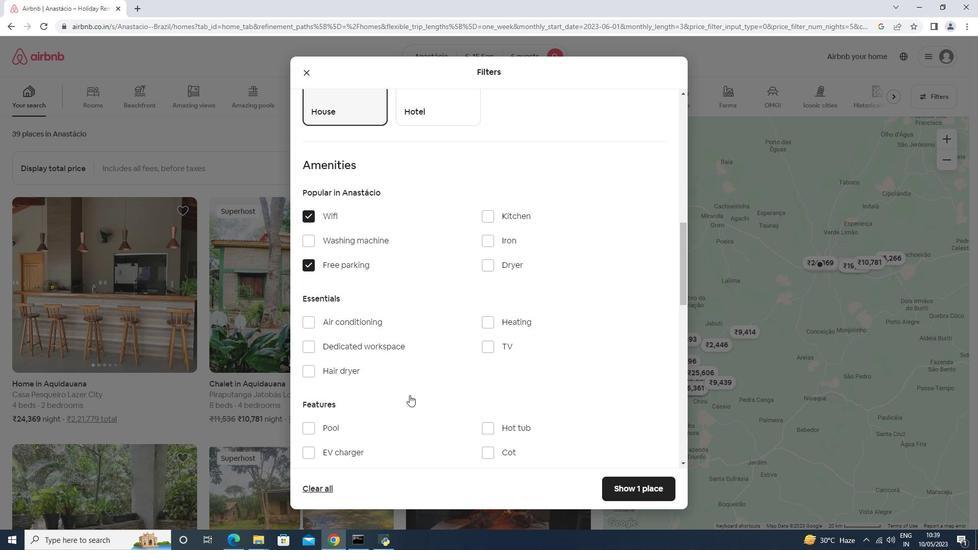 
Action: Mouse scrolled (410, 395) with delta (0, 0)
Screenshot: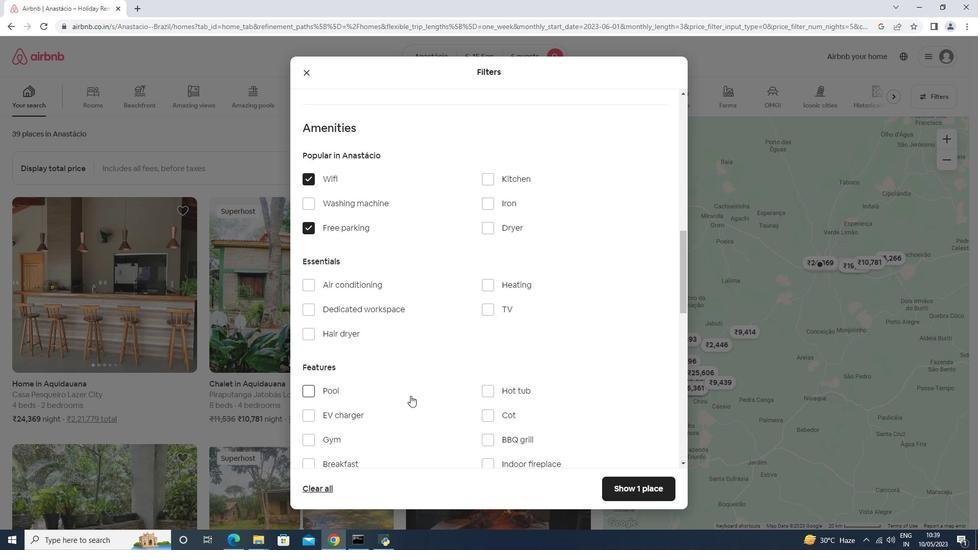 
Action: Mouse moved to (522, 451)
Screenshot: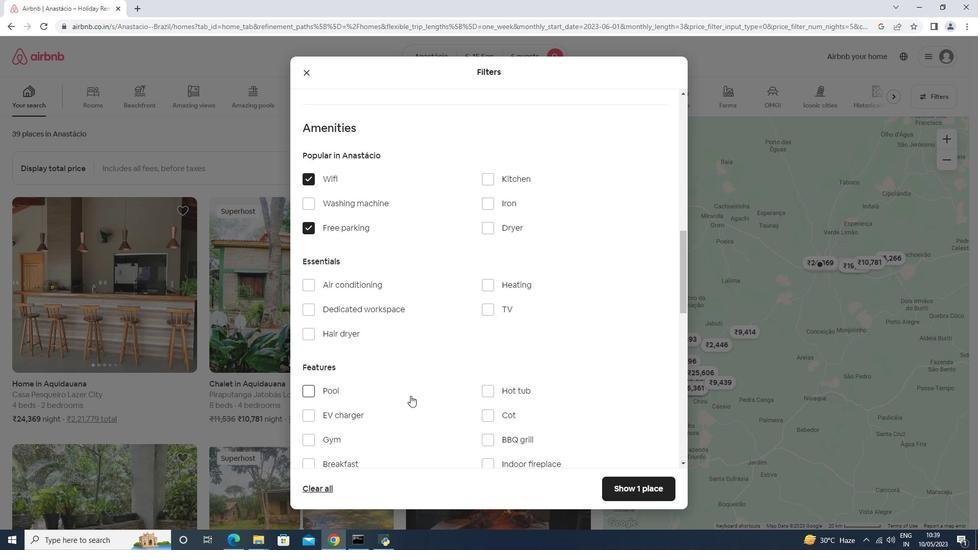 
Action: Mouse scrolled (521, 450) with delta (0, 0)
Screenshot: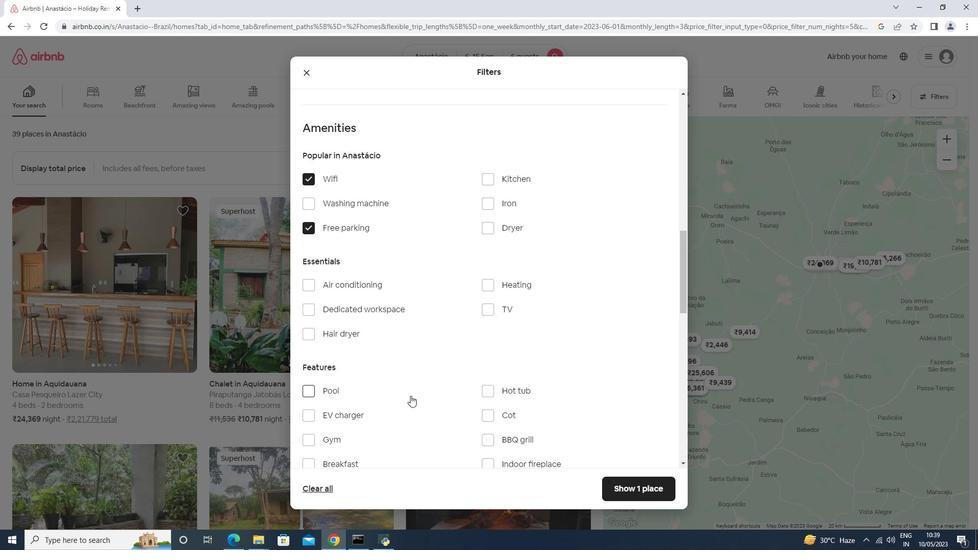 
Action: Mouse moved to (595, 451)
Screenshot: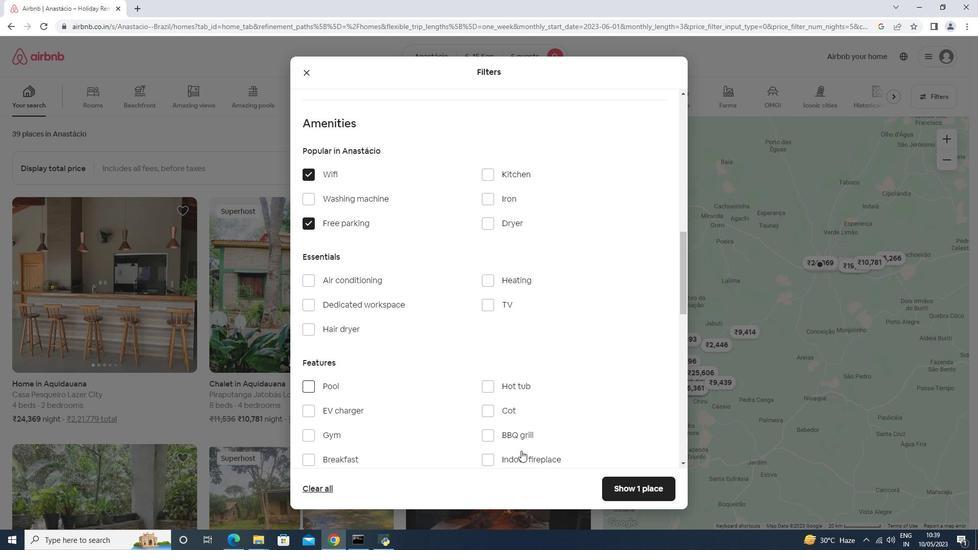 
Action: Mouse scrolled (521, 450) with delta (0, 0)
Screenshot: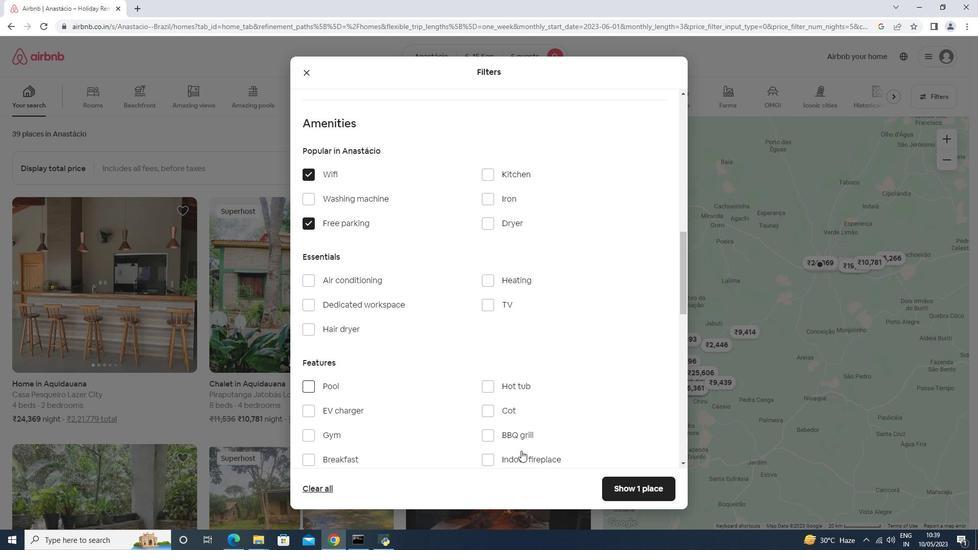 
Action: Mouse moved to (645, 456)
Screenshot: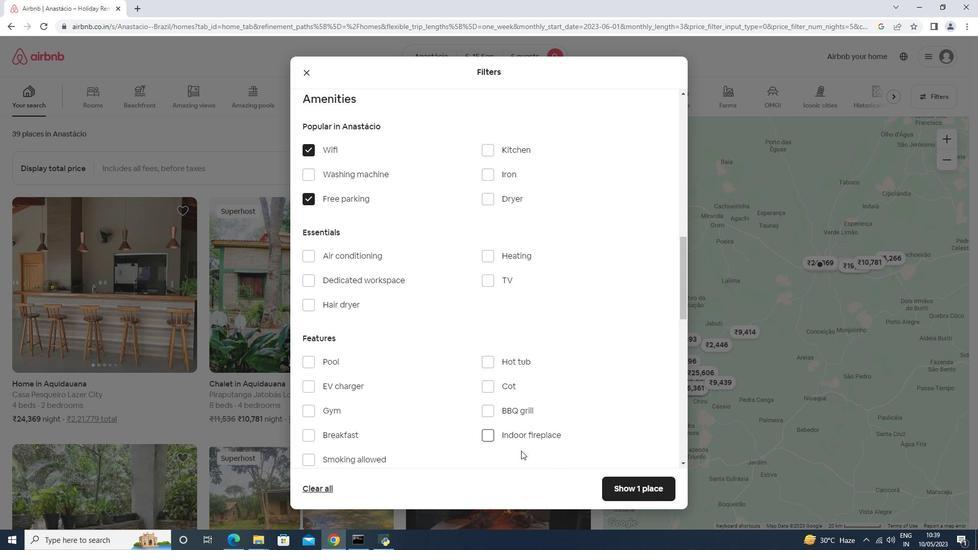 
Action: Mouse scrolled (521, 450) with delta (0, 0)
Screenshot: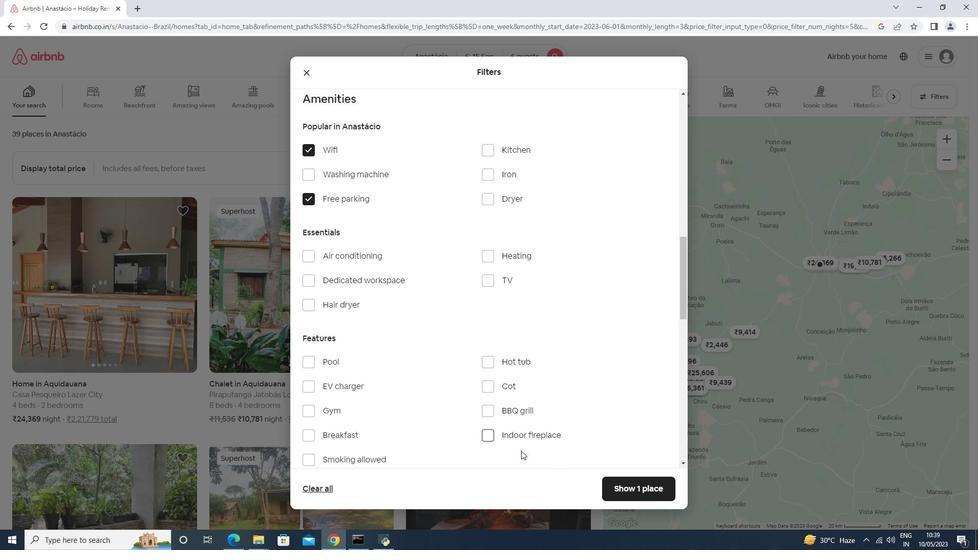 
Action: Mouse moved to (732, 465)
Screenshot: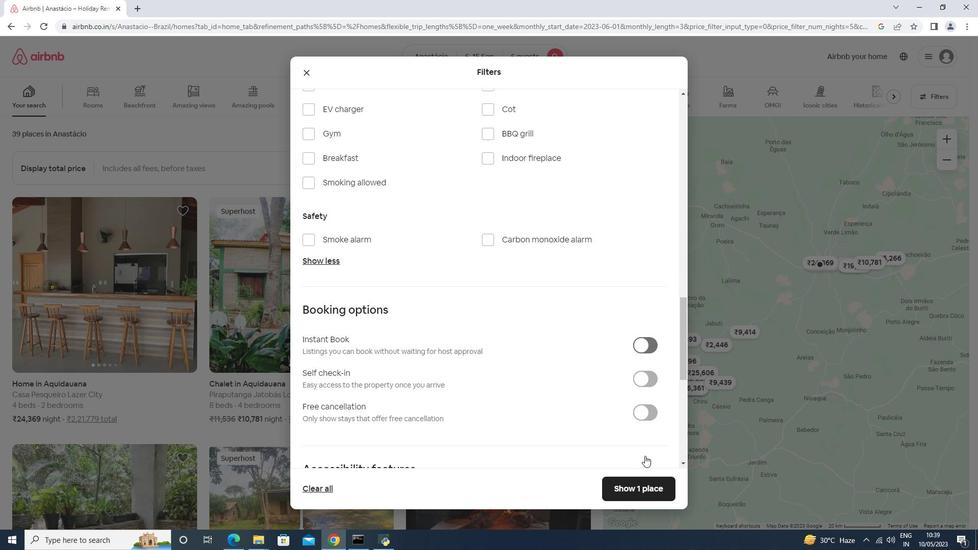 
Action: Mouse scrolled (657, 457) with delta (0, 0)
Screenshot: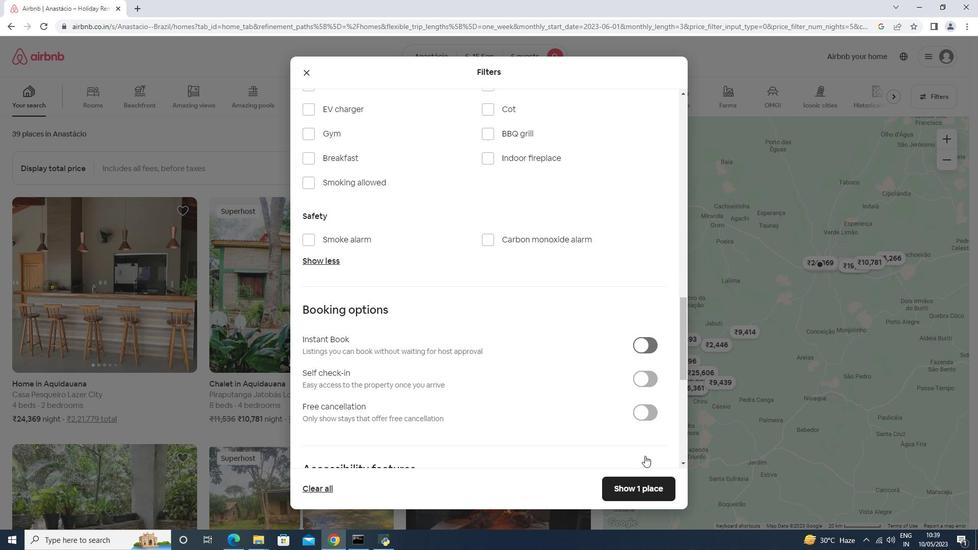 
Action: Mouse moved to (773, 410)
Screenshot: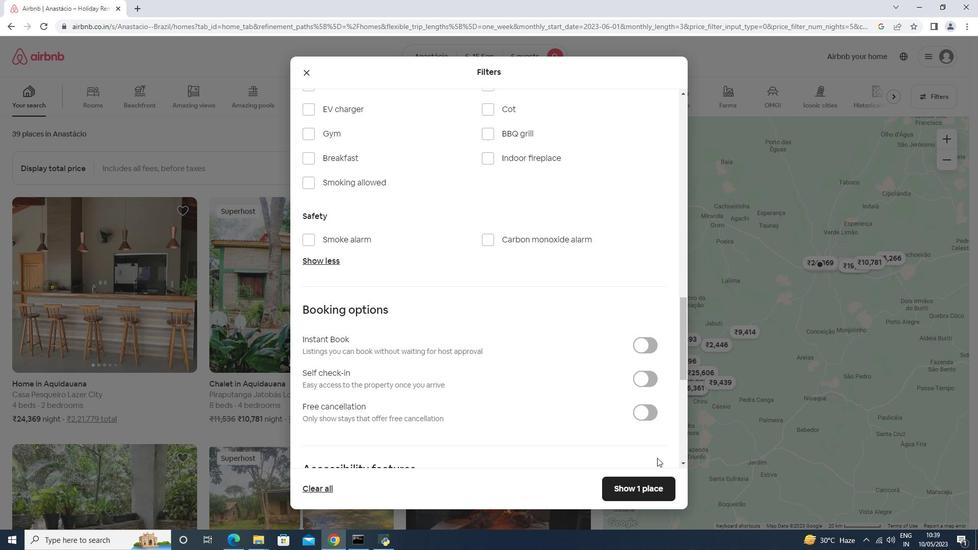 
Action: Mouse scrolled (688, 462) with delta (0, 0)
Screenshot: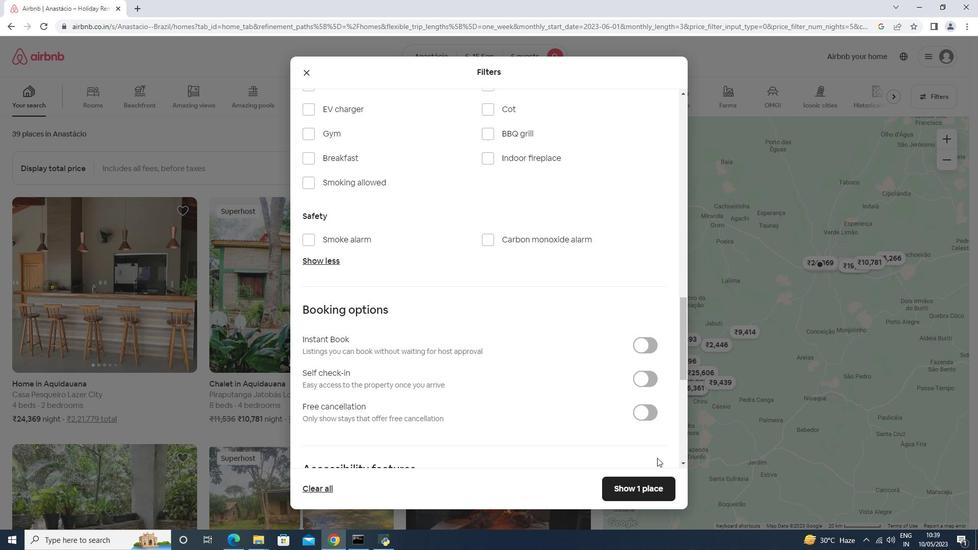 
Action: Mouse moved to (790, 320)
Screenshot: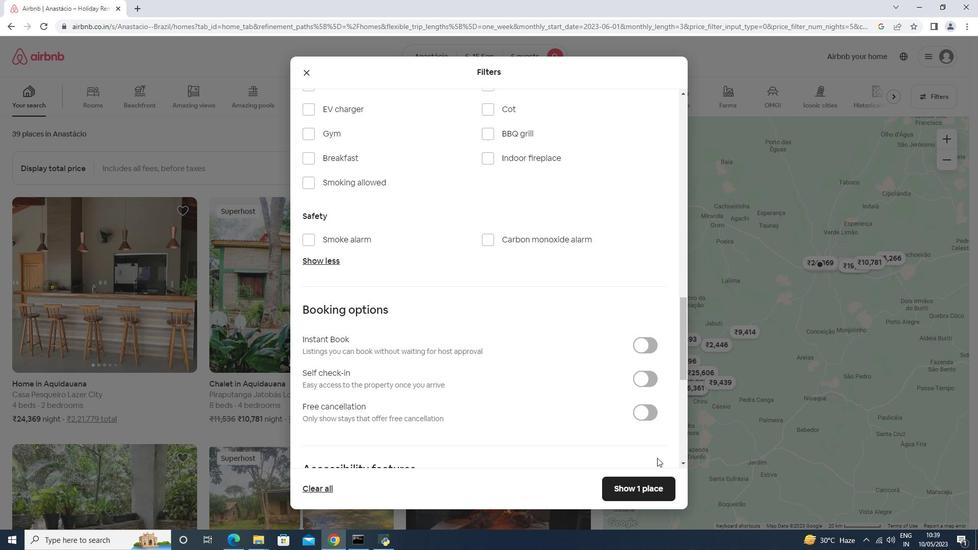 
Action: Mouse scrolled (689, 463) with delta (0, 0)
Screenshot: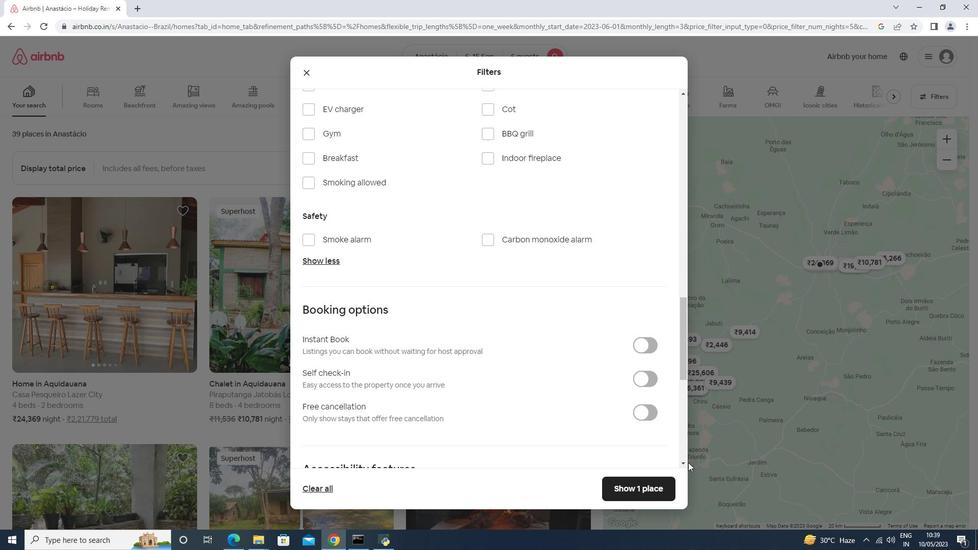 
Action: Mouse moved to (761, 251)
Screenshot: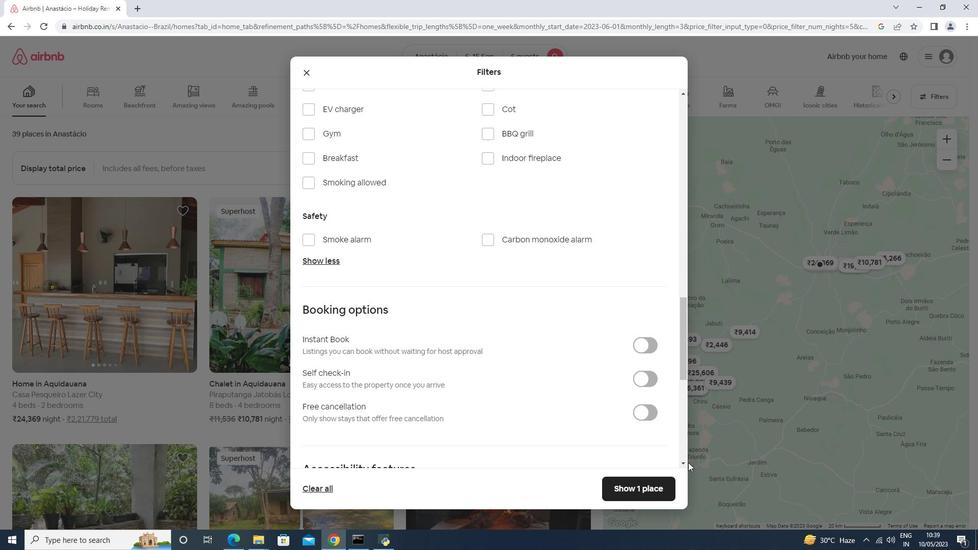 
Action: Mouse scrolled (689, 463) with delta (0, 0)
Screenshot: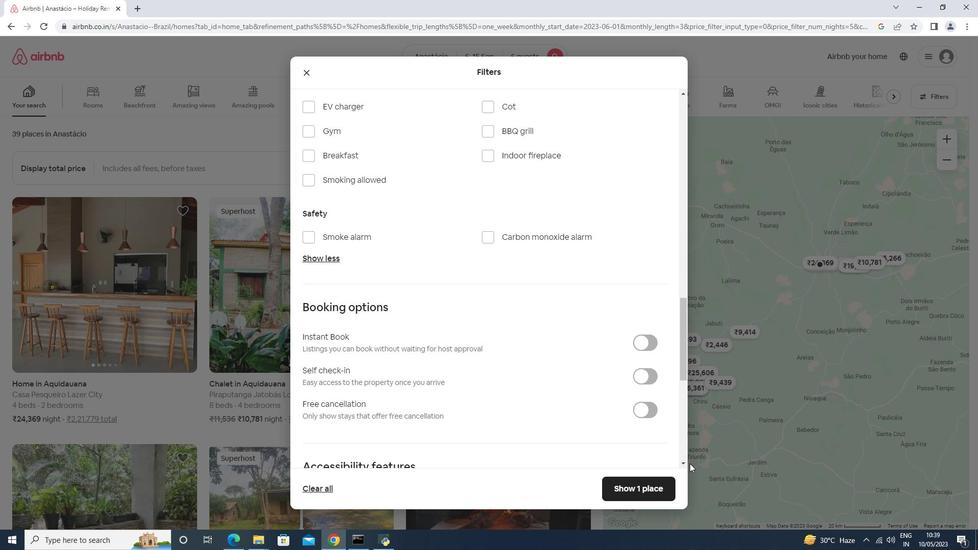
Action: Mouse moved to (705, 252)
Screenshot: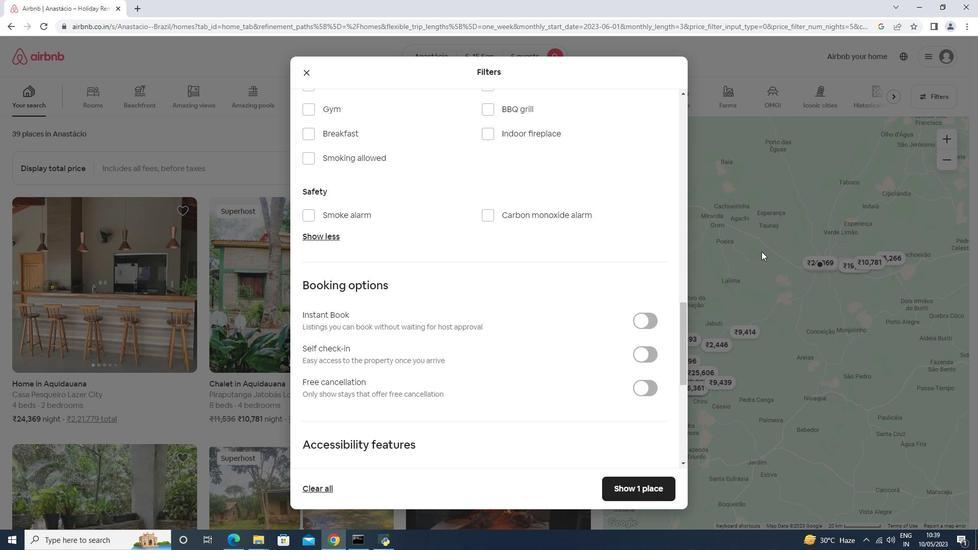 
Action: Mouse scrolled (705, 252) with delta (0, 0)
Screenshot: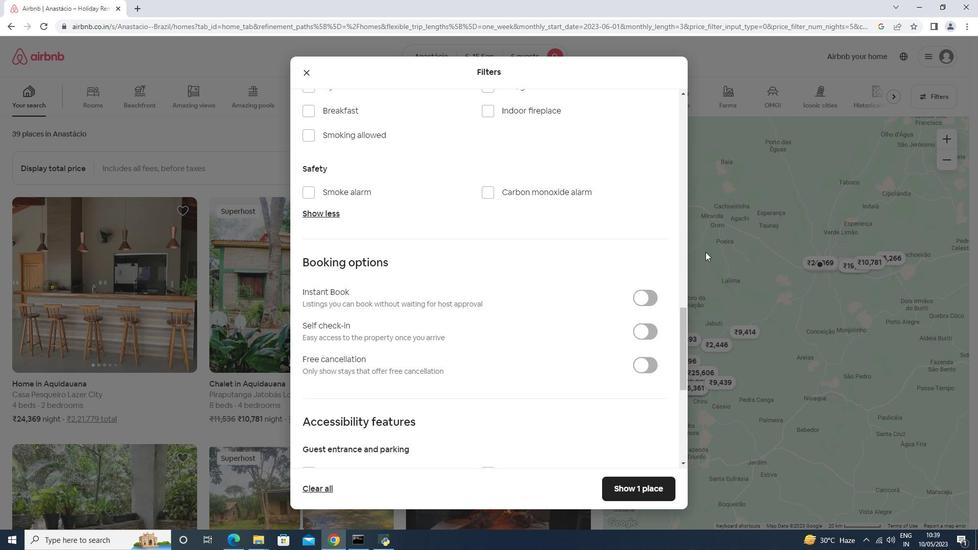 
Action: Mouse scrolled (705, 252) with delta (0, 0)
Screenshot: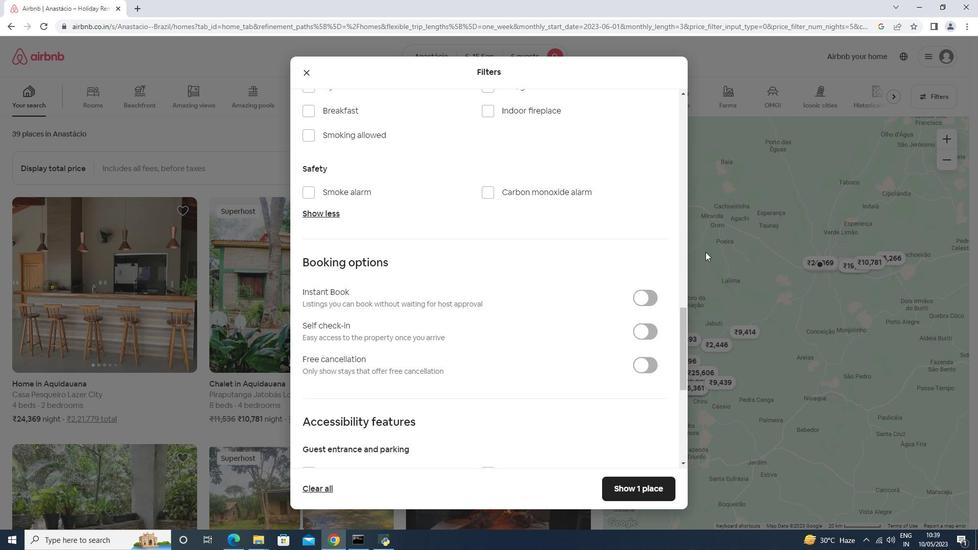 
Action: Mouse scrolled (705, 252) with delta (0, 0)
Screenshot: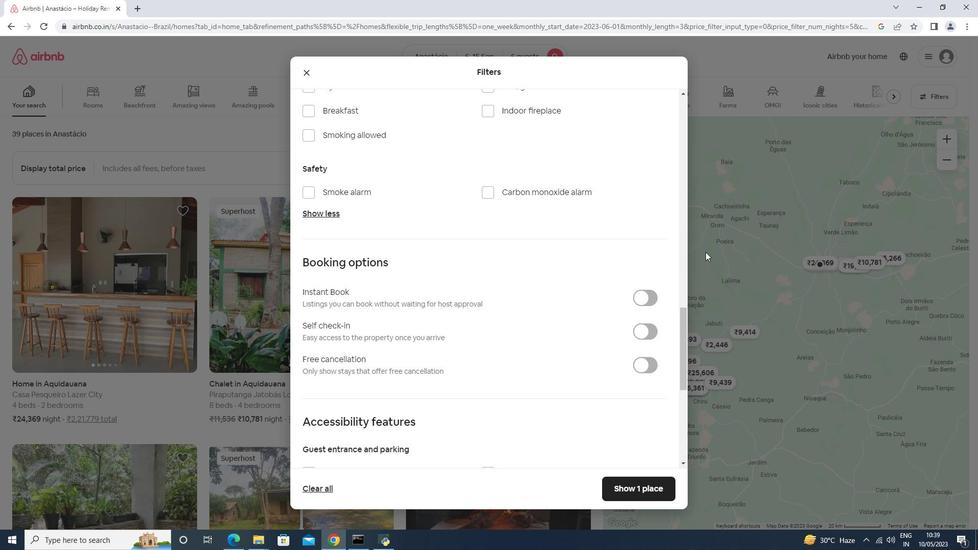 
Action: Mouse scrolled (705, 252) with delta (0, 0)
Screenshot: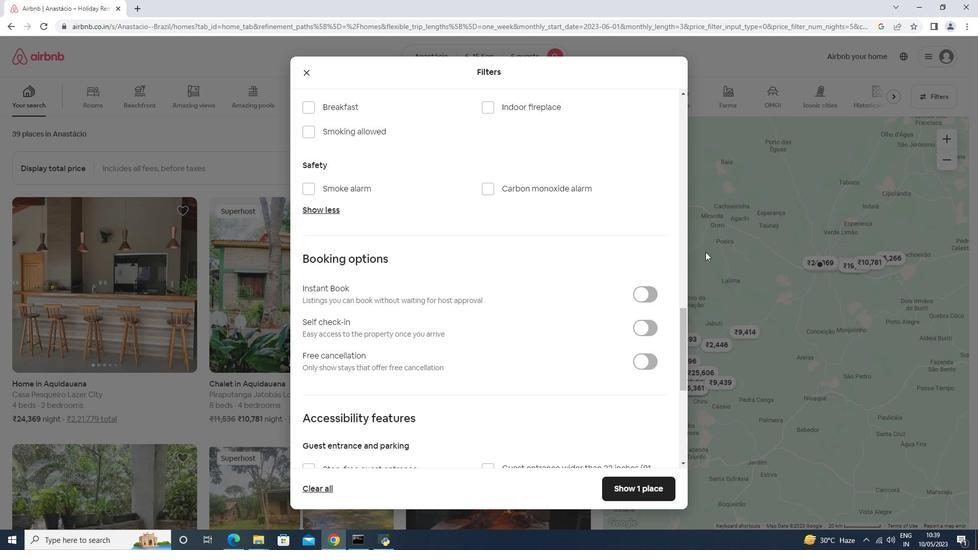 
Action: Mouse scrolled (705, 252) with delta (0, 0)
Screenshot: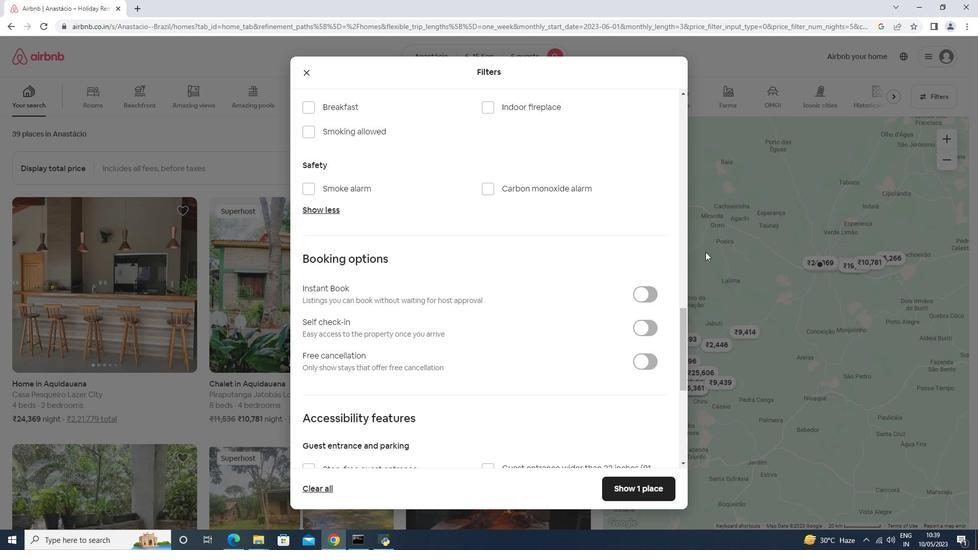
Action: Mouse scrolled (705, 252) with delta (0, 0)
Screenshot: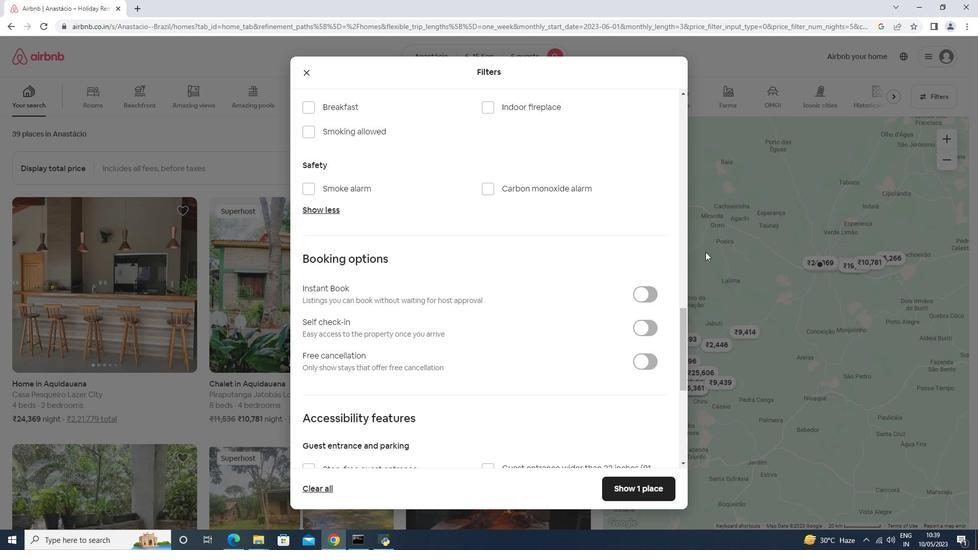 
Action: Mouse scrolled (705, 252) with delta (0, 0)
Screenshot: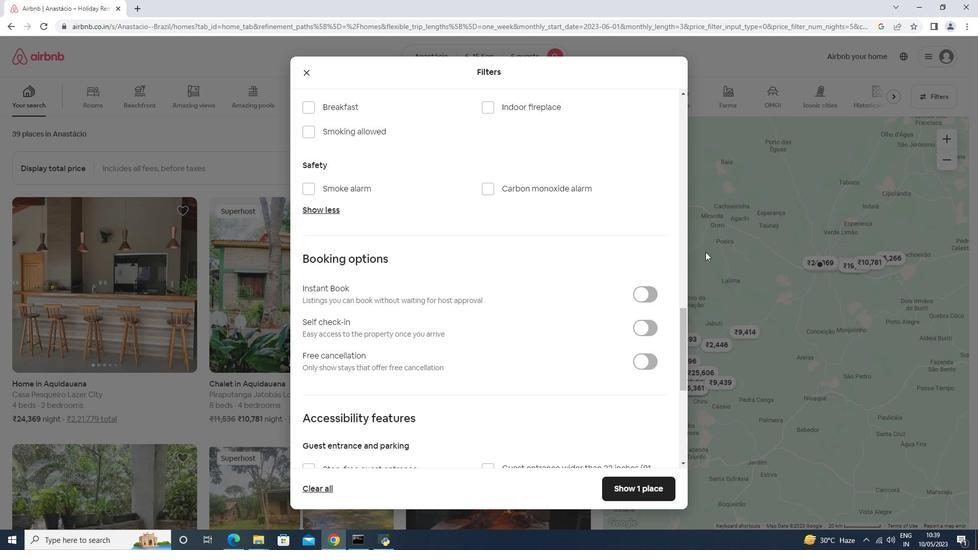
Action: Mouse moved to (476, 282)
Screenshot: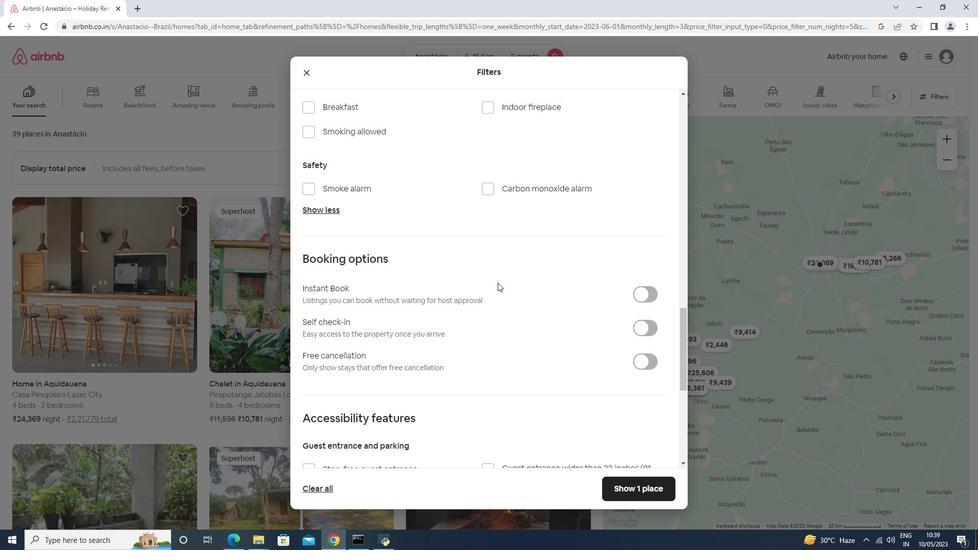 
Action: Mouse scrolled (476, 283) with delta (0, 0)
Screenshot: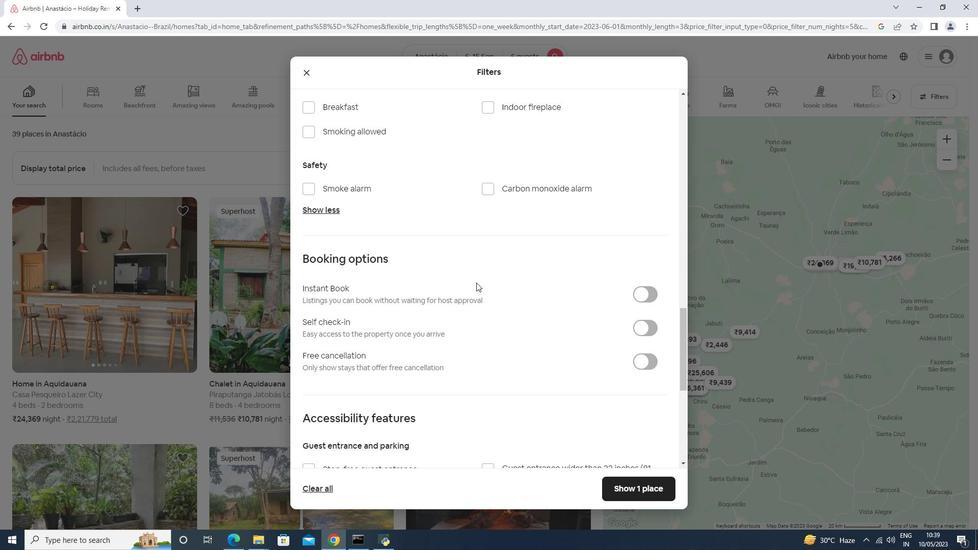 
Action: Mouse scrolled (476, 283) with delta (0, 0)
Screenshot: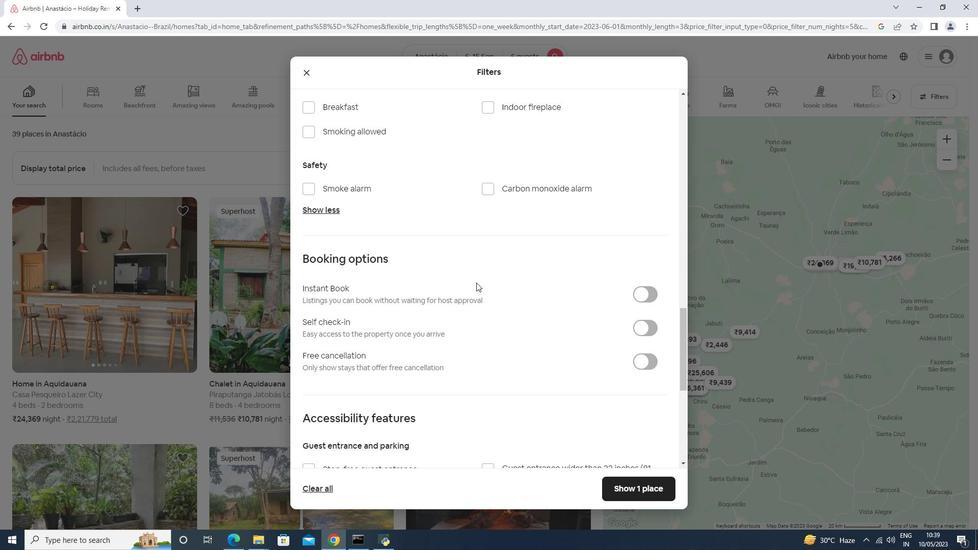 
Action: Mouse scrolled (476, 283) with delta (0, 0)
Screenshot: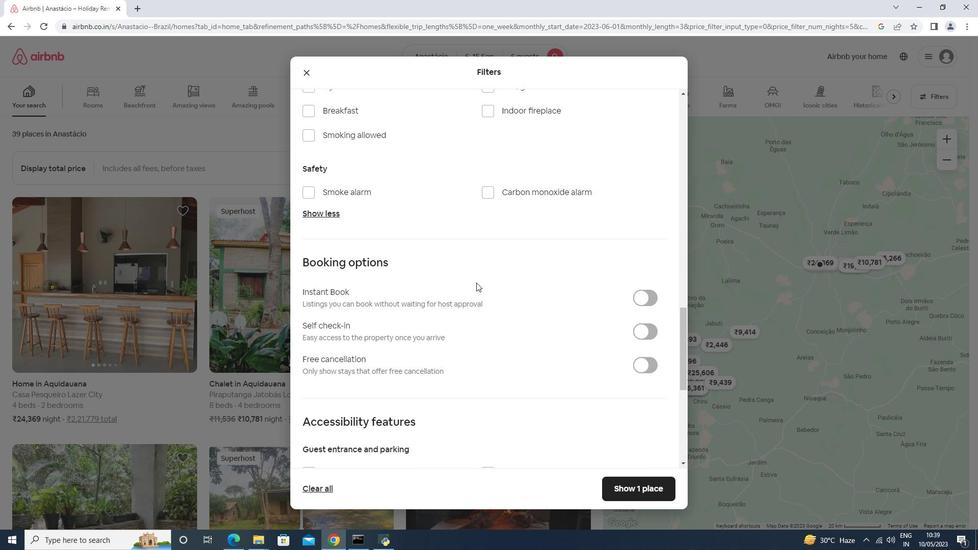 
Action: Mouse scrolled (476, 283) with delta (0, 0)
Screenshot: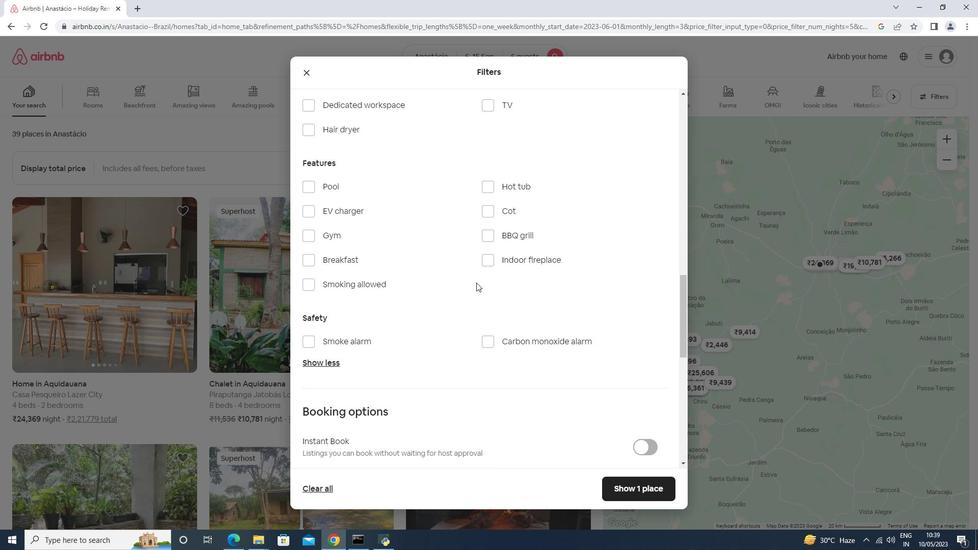 
Action: Mouse scrolled (476, 283) with delta (0, 0)
Screenshot: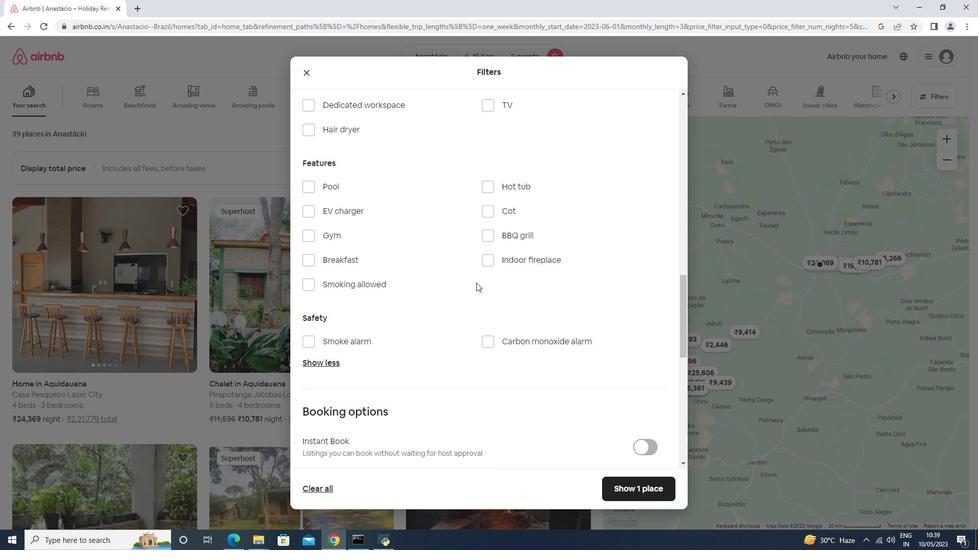 
Action: Mouse scrolled (476, 283) with delta (0, 0)
Screenshot: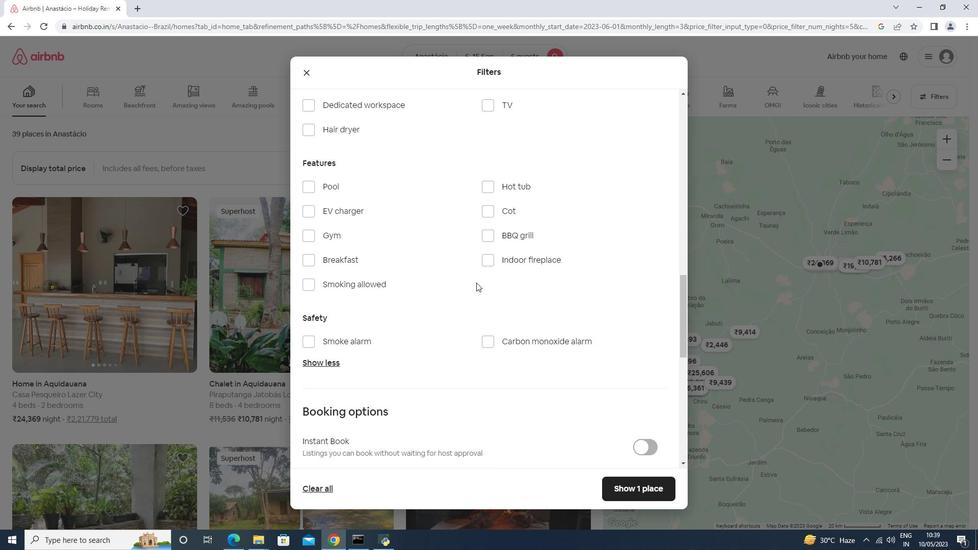 
Action: Mouse scrolled (476, 283) with delta (0, 0)
Screenshot: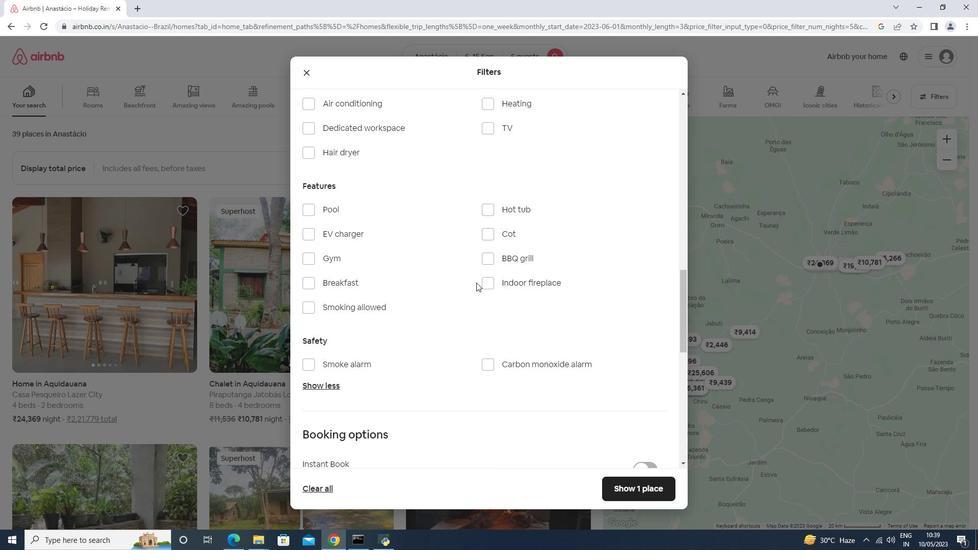 
Action: Mouse moved to (493, 307)
Screenshot: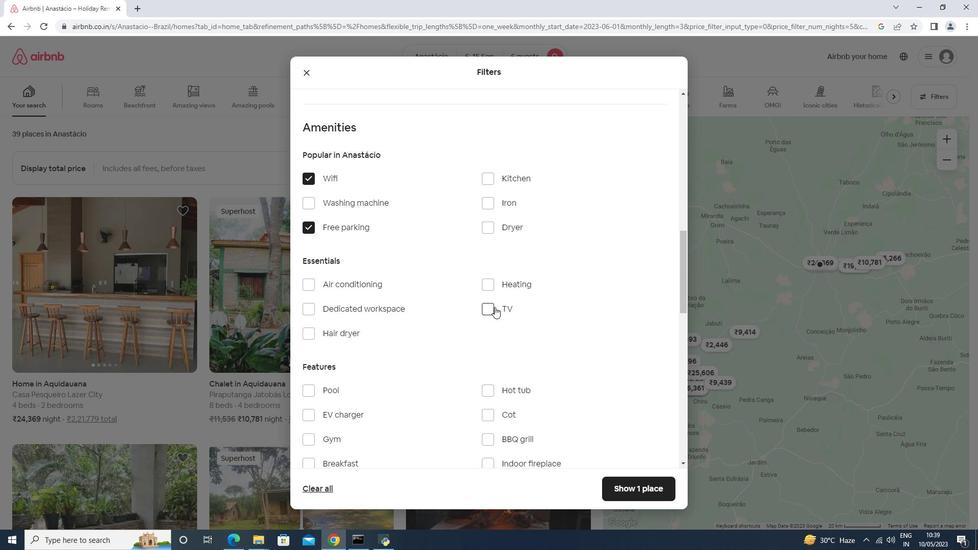 
Action: Mouse pressed left at (493, 307)
Screenshot: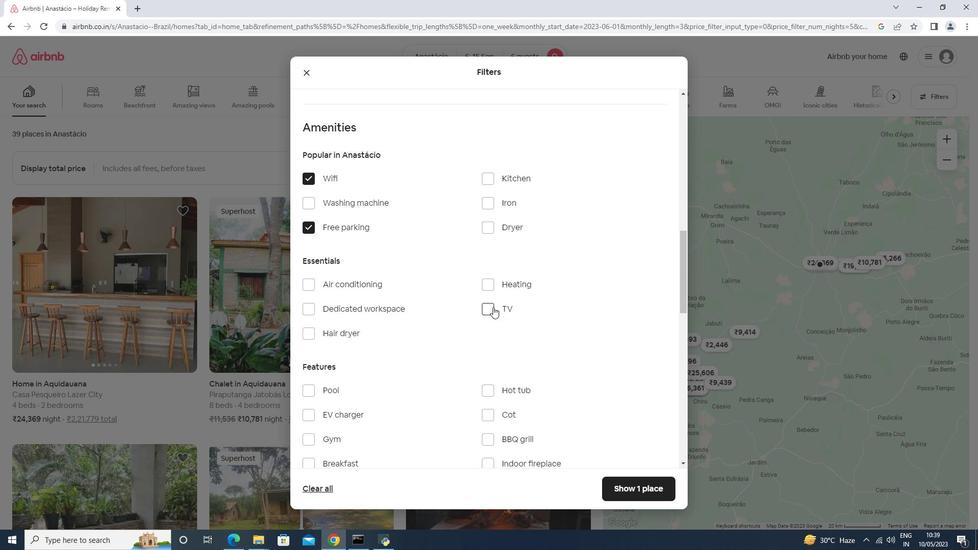 
Action: Mouse moved to (316, 443)
Screenshot: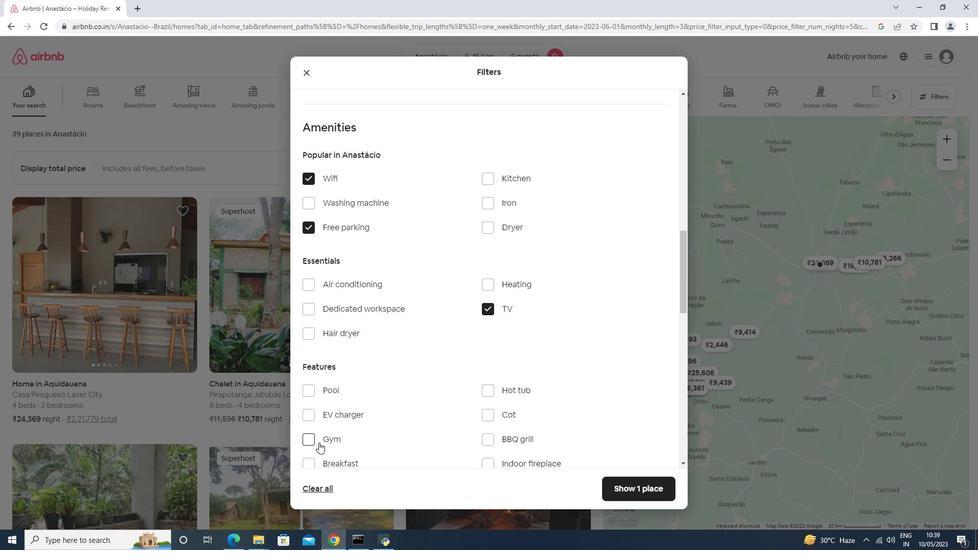 
Action: Mouse pressed left at (316, 443)
Screenshot: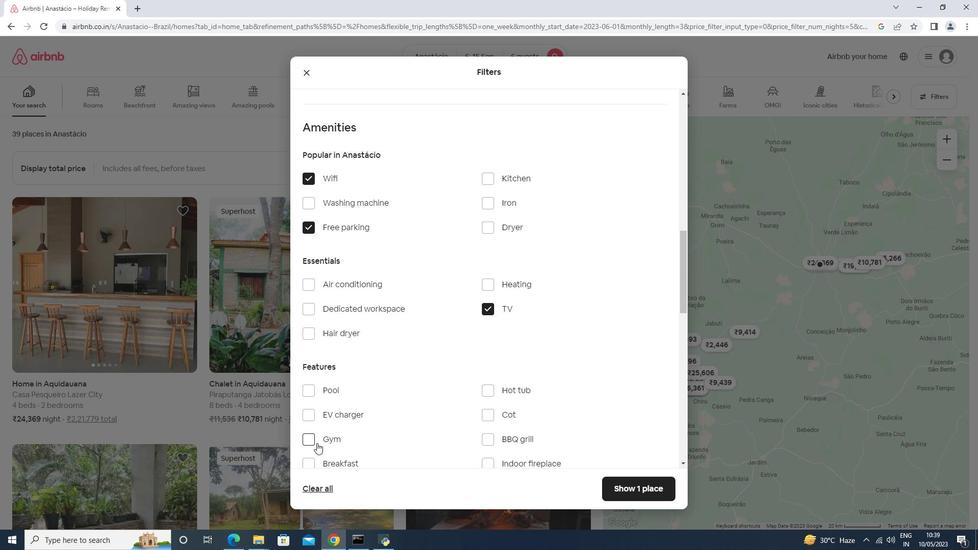 
Action: Mouse moved to (313, 462)
Screenshot: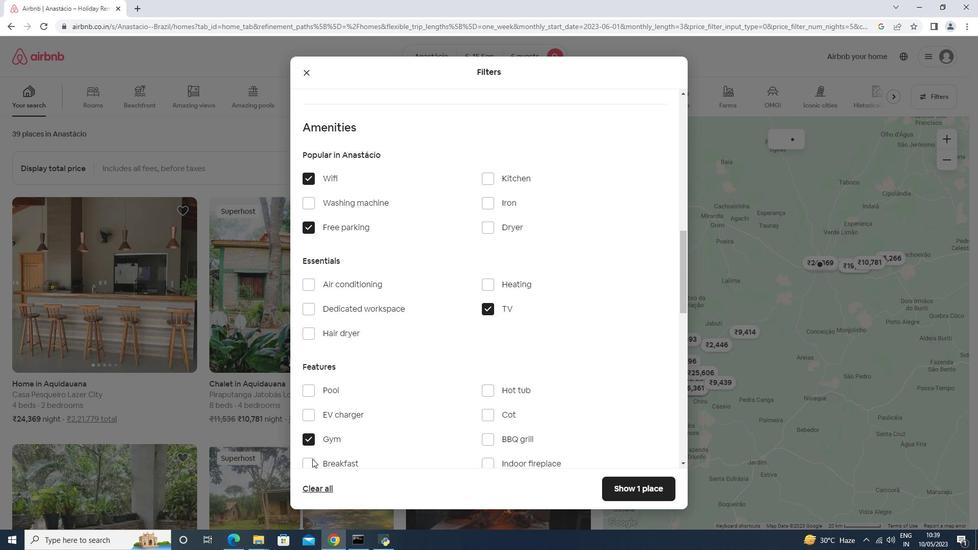 
Action: Mouse pressed left at (313, 462)
Screenshot: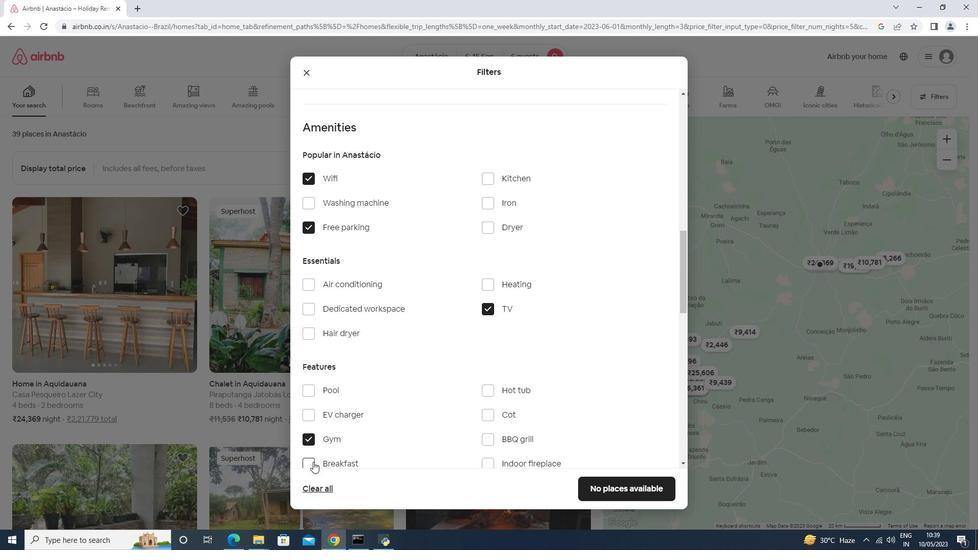 
Action: Mouse moved to (363, 417)
Screenshot: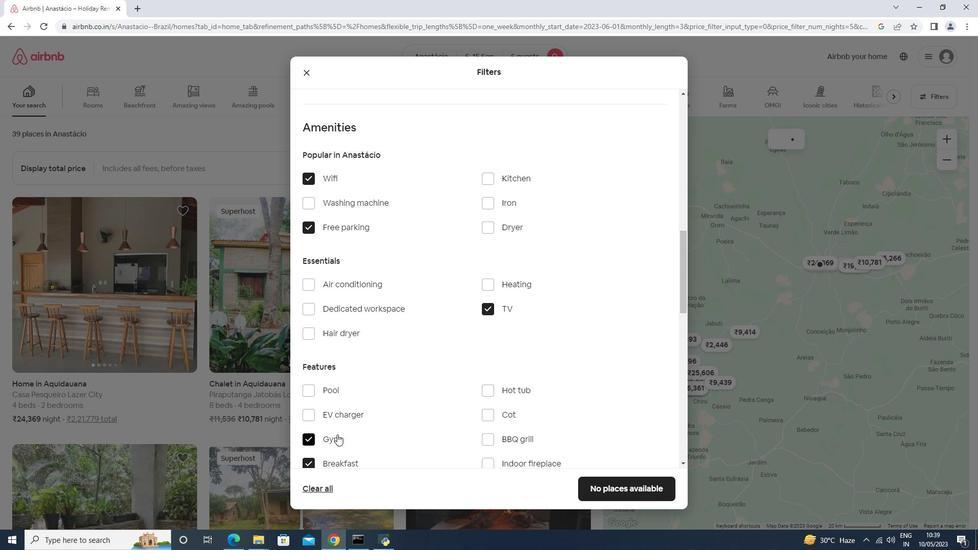 
Action: Mouse scrolled (344, 417) with delta (0, 0)
Screenshot: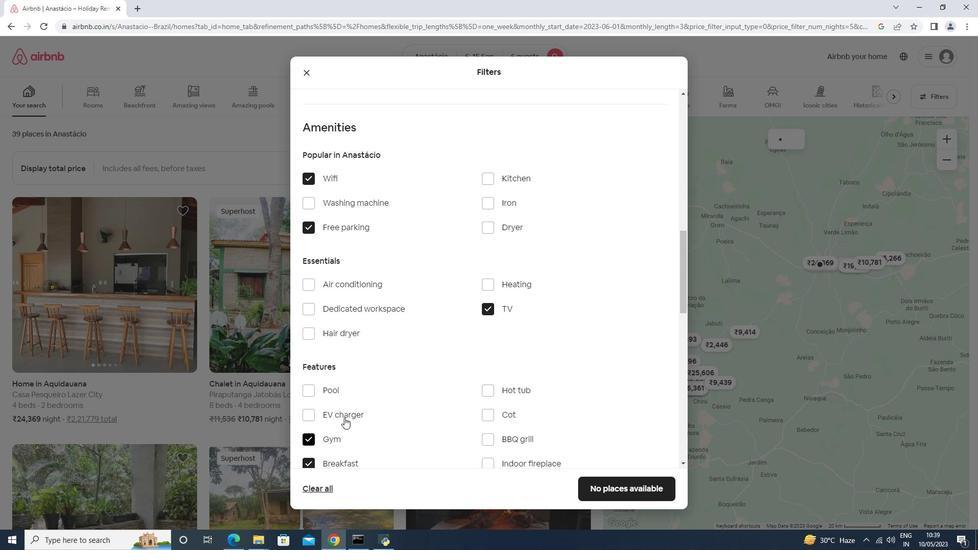 
Action: Mouse moved to (400, 417)
Screenshot: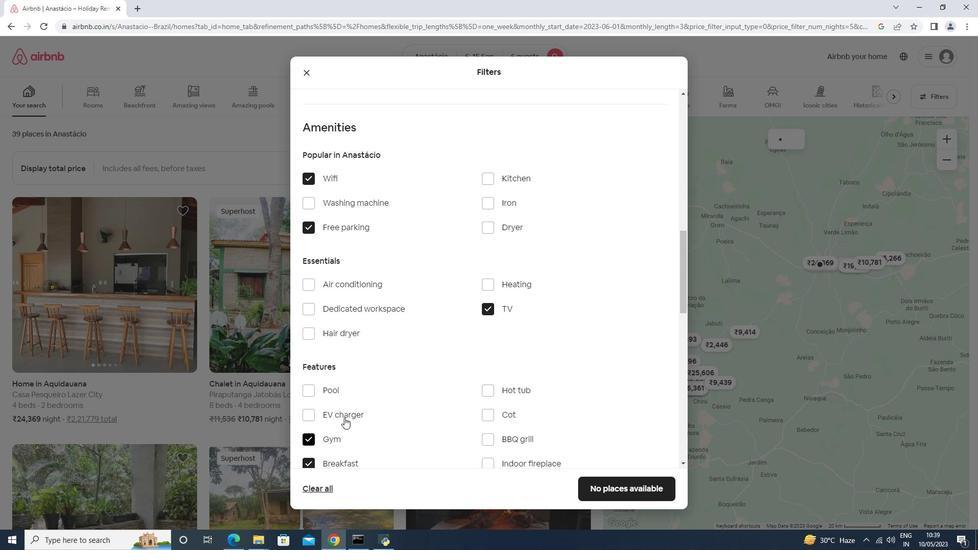 
Action: Mouse scrolled (344, 417) with delta (0, 0)
Screenshot: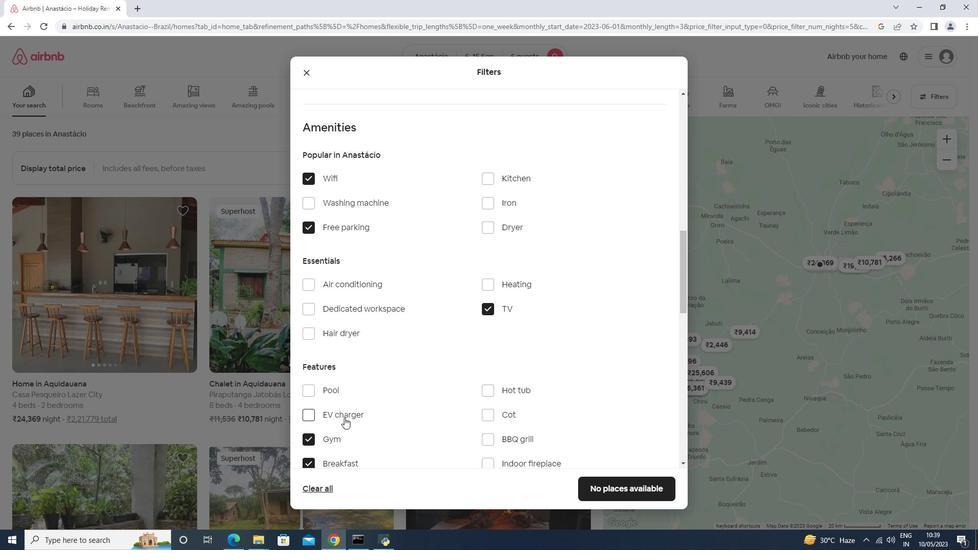 
Action: Mouse moved to (431, 418)
Screenshot: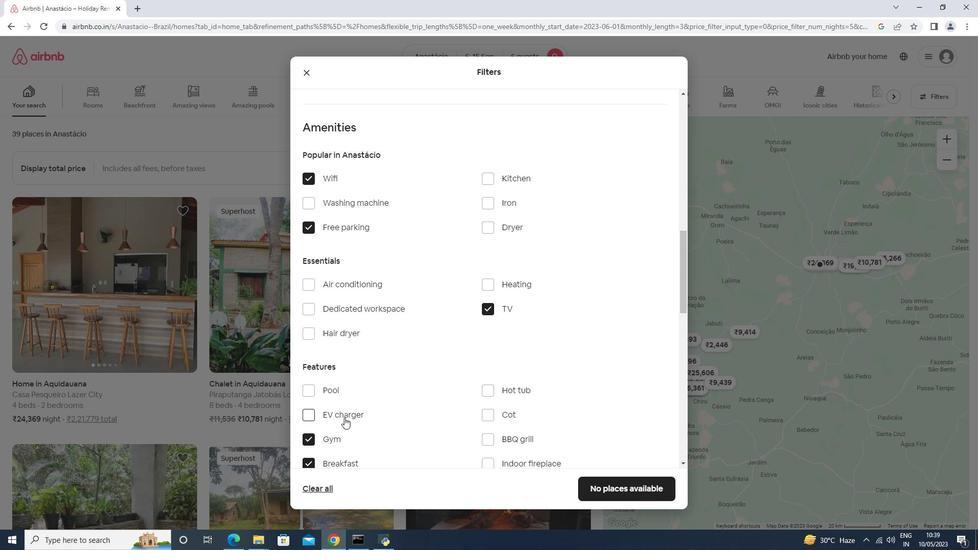 
Action: Mouse scrolled (344, 417) with delta (0, 0)
Screenshot: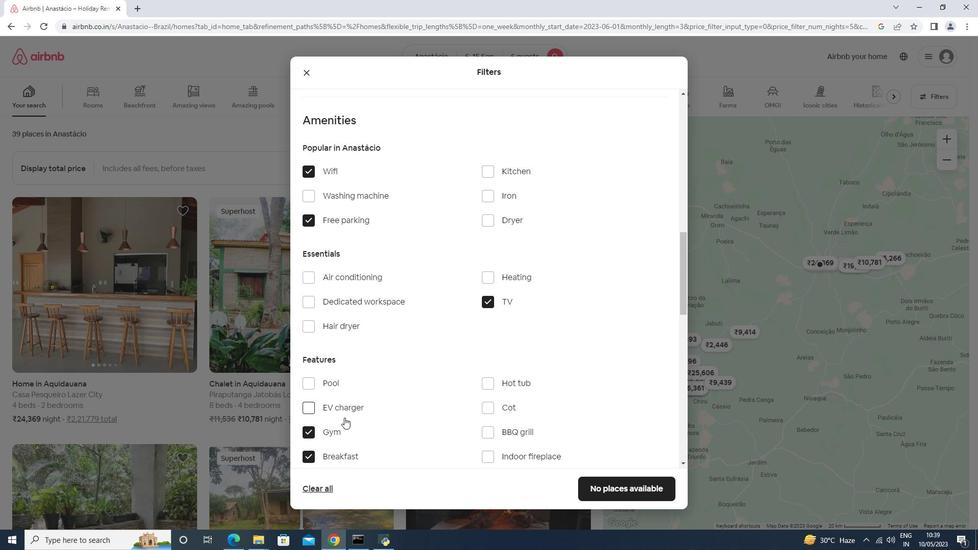 
Action: Mouse moved to (538, 440)
Screenshot: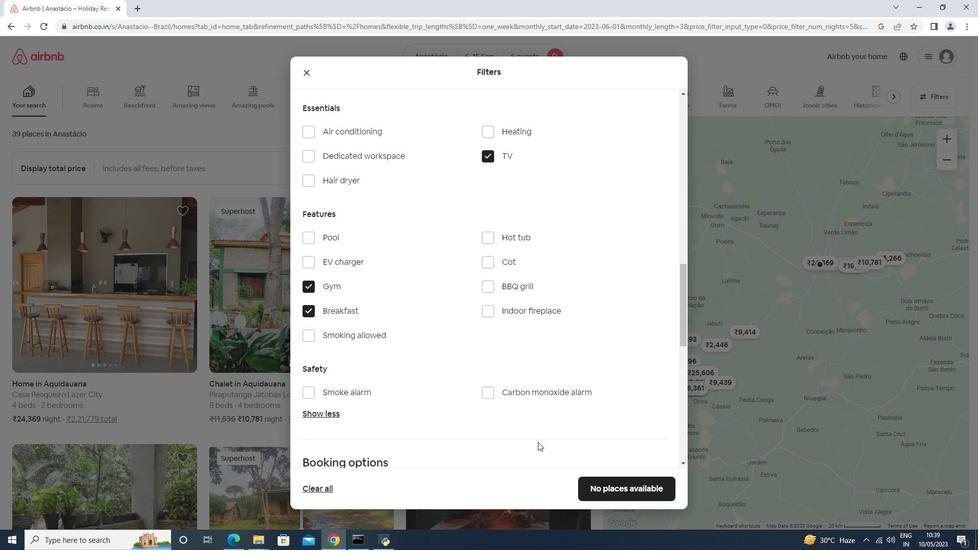 
Action: Mouse scrolled (538, 439) with delta (0, 0)
Screenshot: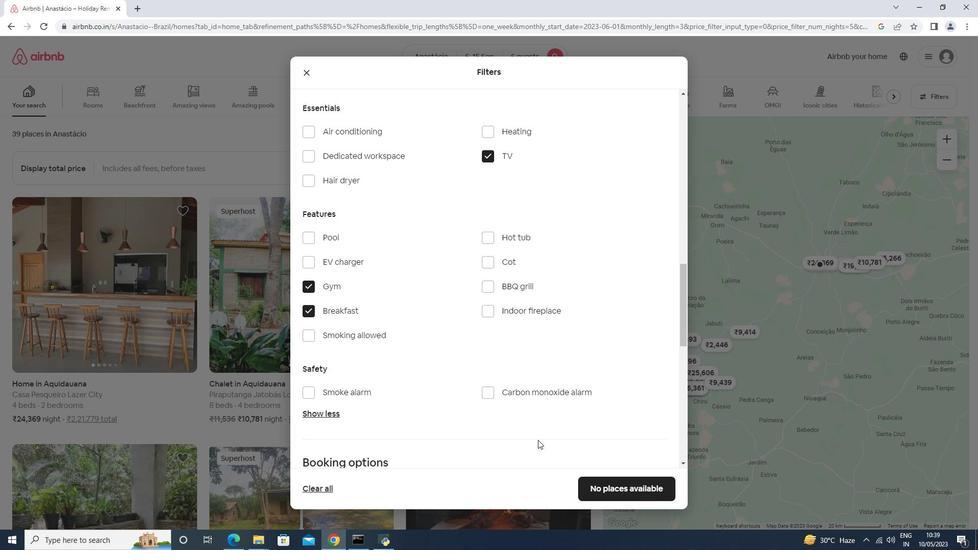 
Action: Mouse moved to (532, 438)
Screenshot: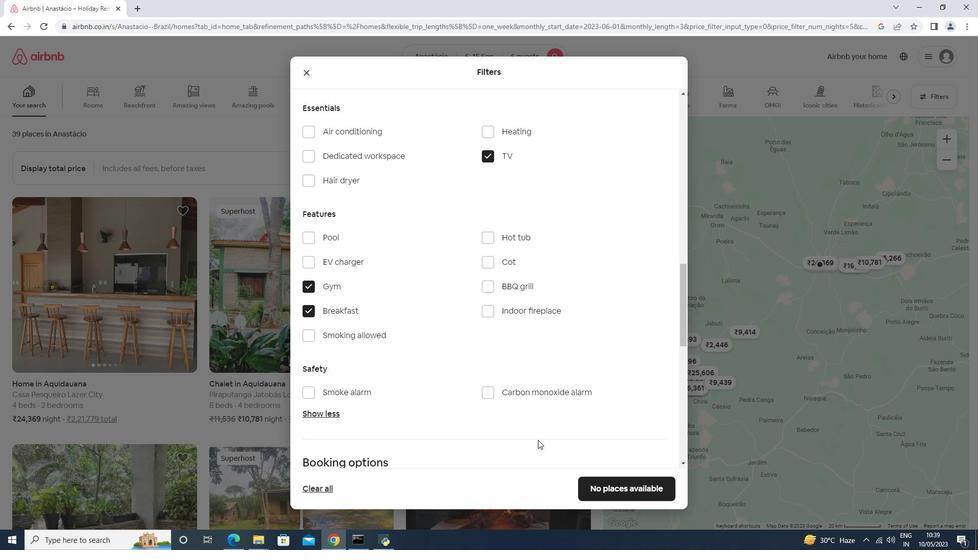 
Action: Mouse scrolled (538, 439) with delta (0, 0)
Screenshot: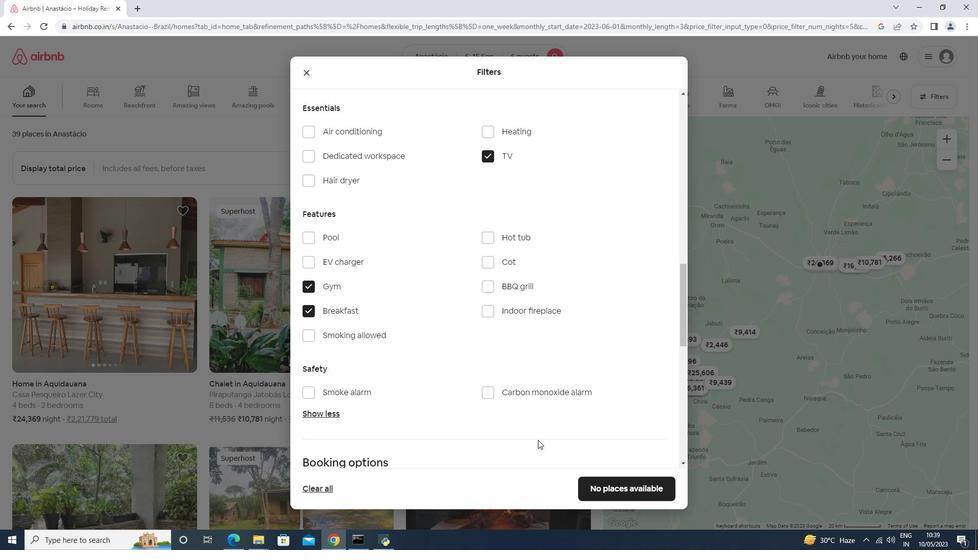 
Action: Mouse moved to (514, 434)
Screenshot: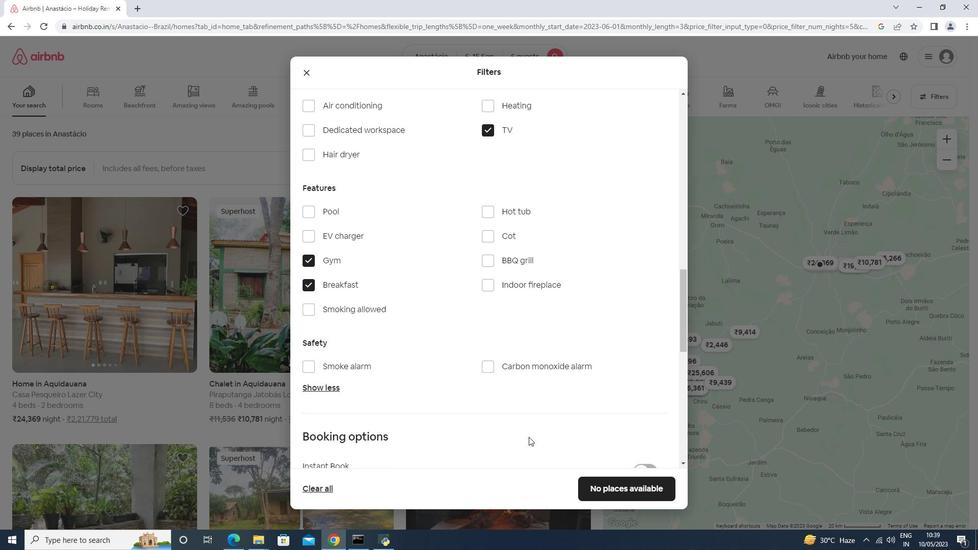 
Action: Mouse scrolled (528, 436) with delta (0, 0)
Screenshot: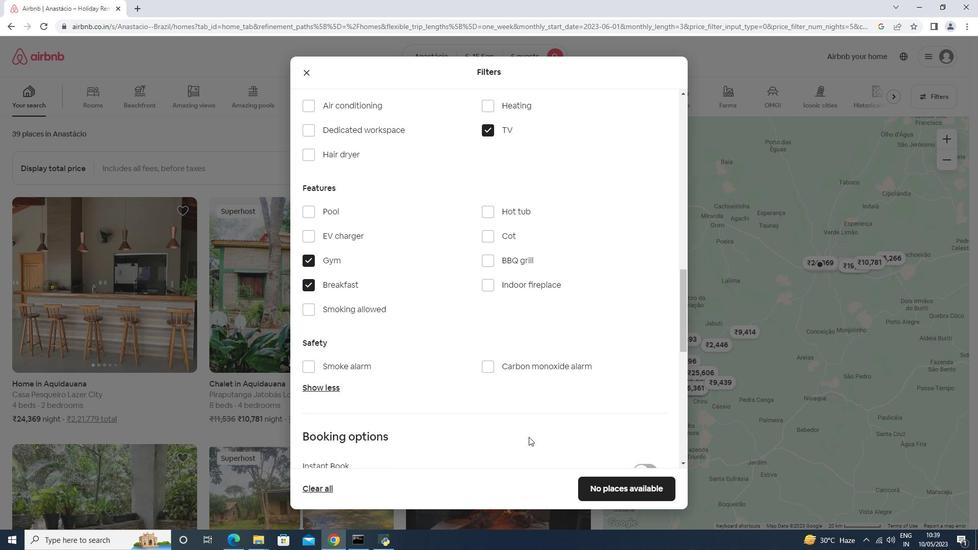 
Action: Mouse moved to (494, 432)
Screenshot: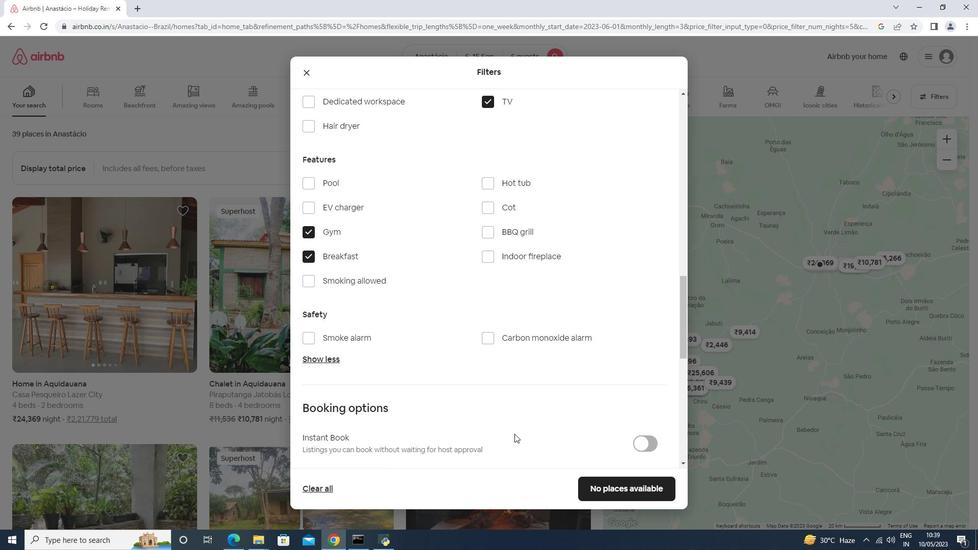 
Action: Mouse scrolled (513, 433) with delta (0, 0)
Screenshot: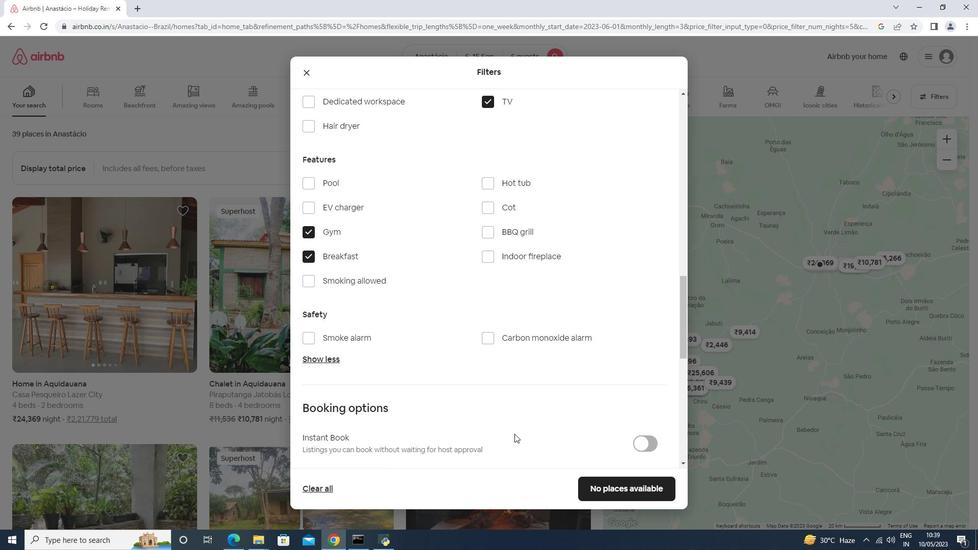 
Action: Mouse moved to (430, 418)
Screenshot: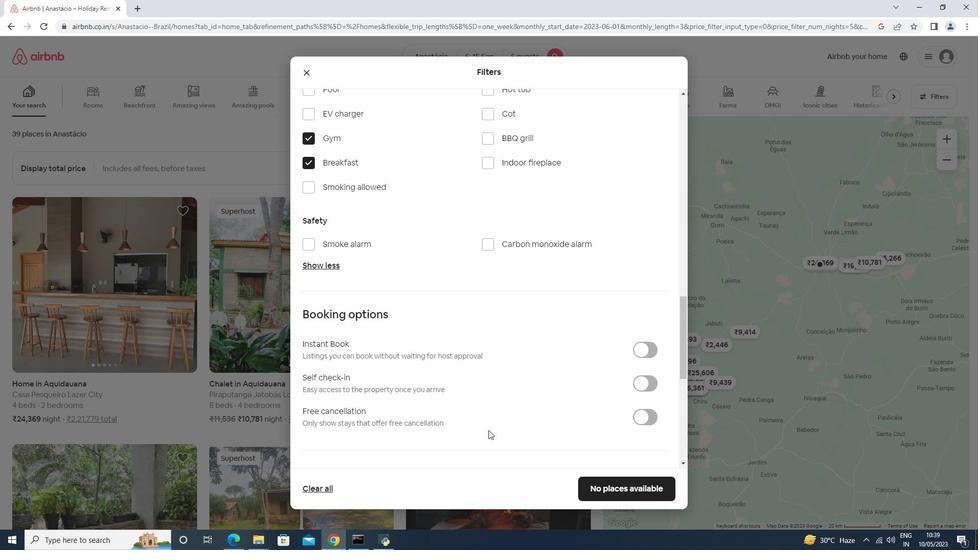 
Action: Mouse scrolled (488, 430) with delta (0, 0)
Screenshot: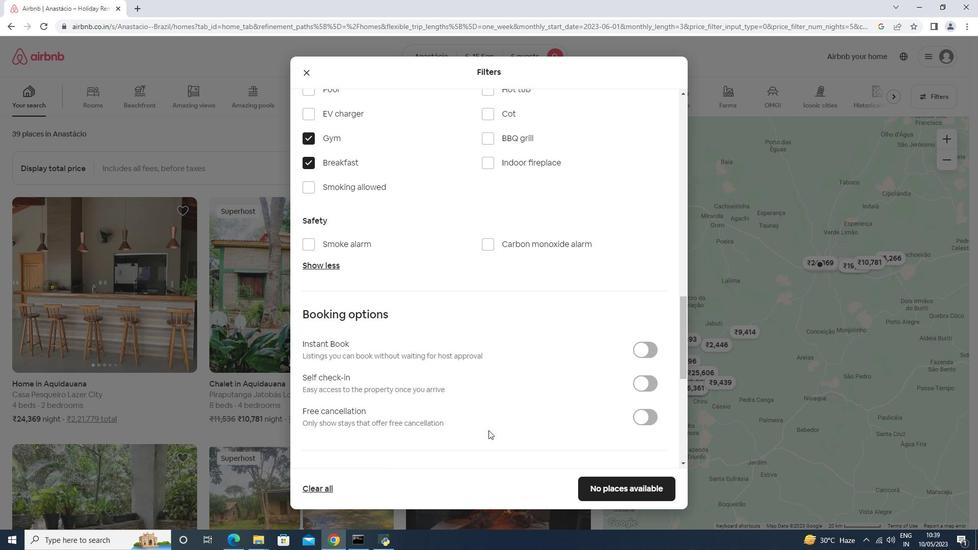 
Action: Mouse moved to (646, 270)
Screenshot: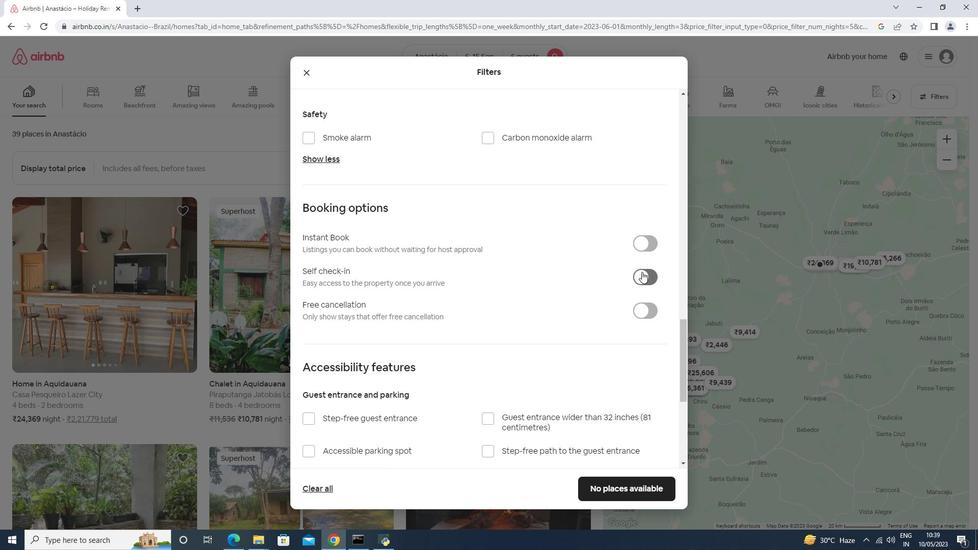 
Action: Mouse pressed left at (646, 270)
Screenshot: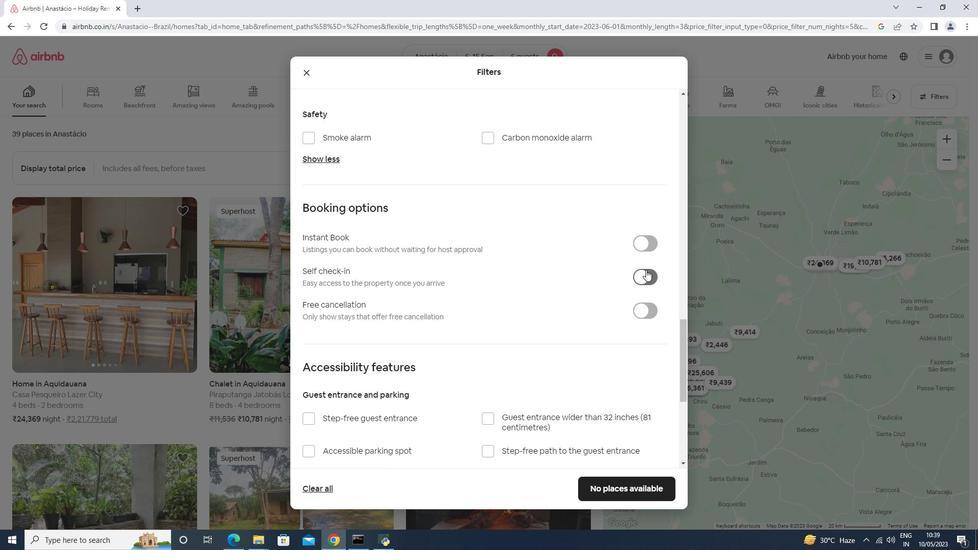 
Action: Mouse moved to (474, 441)
Screenshot: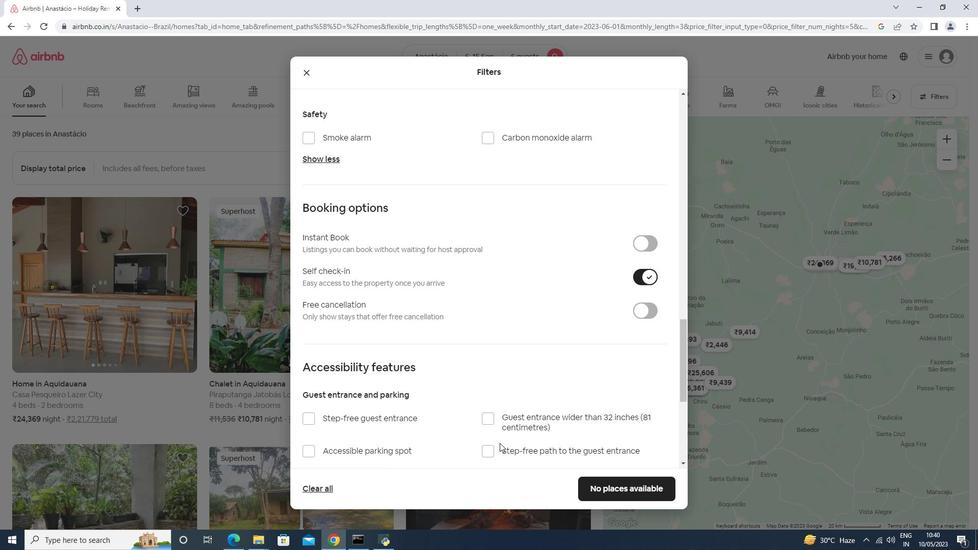 
Action: Mouse scrolled (499, 443) with delta (0, 0)
Screenshot: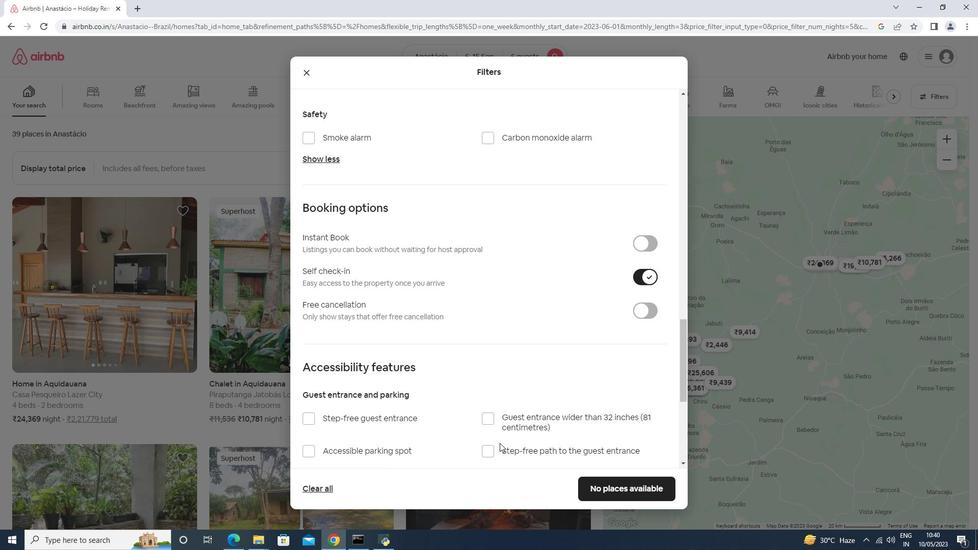 
Action: Mouse moved to (470, 439)
Screenshot: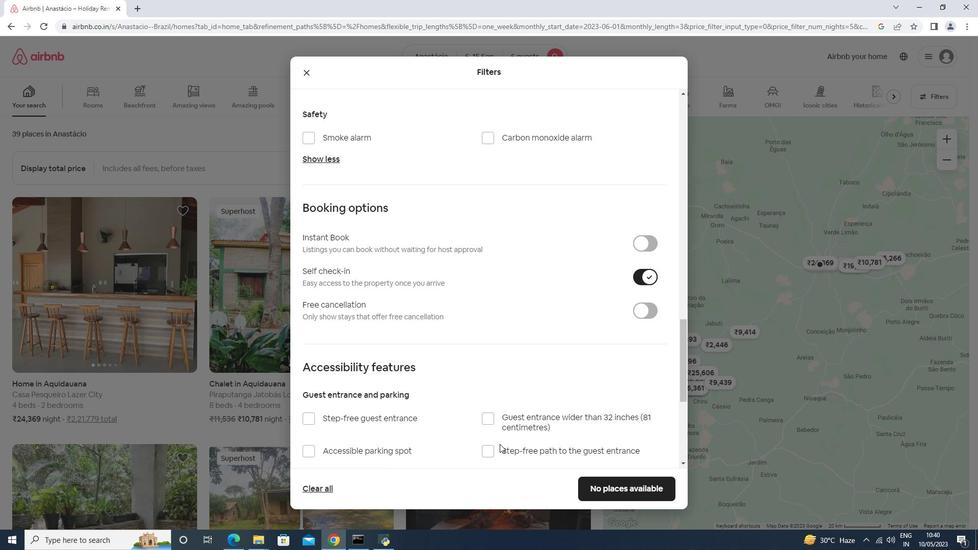 
Action: Mouse scrolled (499, 443) with delta (0, 0)
Screenshot: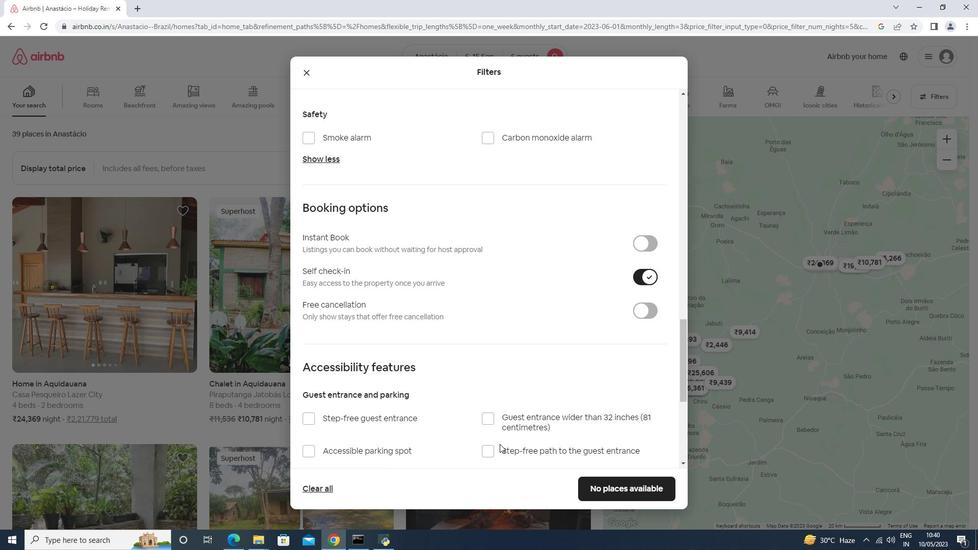 
Action: Mouse moved to (470, 439)
Screenshot: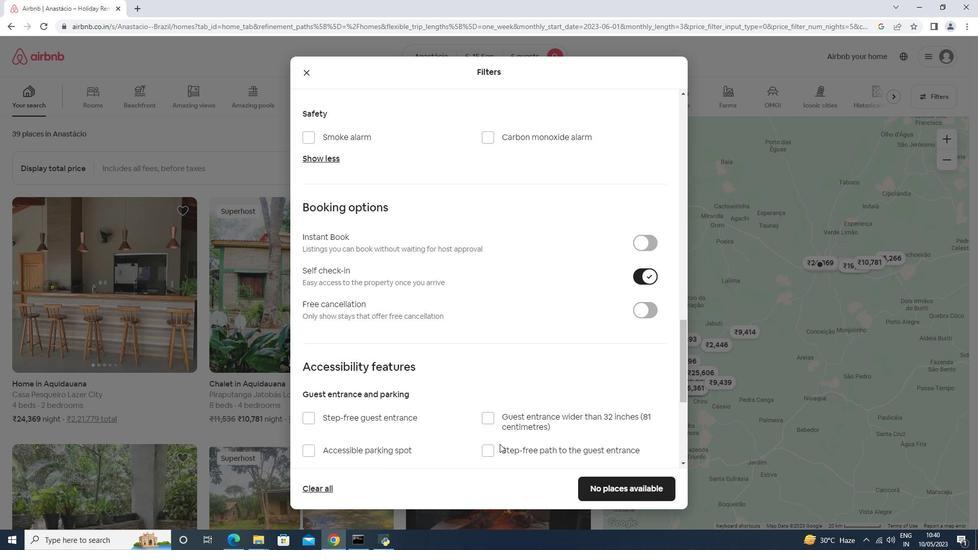 
Action: Mouse scrolled (499, 443) with delta (0, 0)
Screenshot: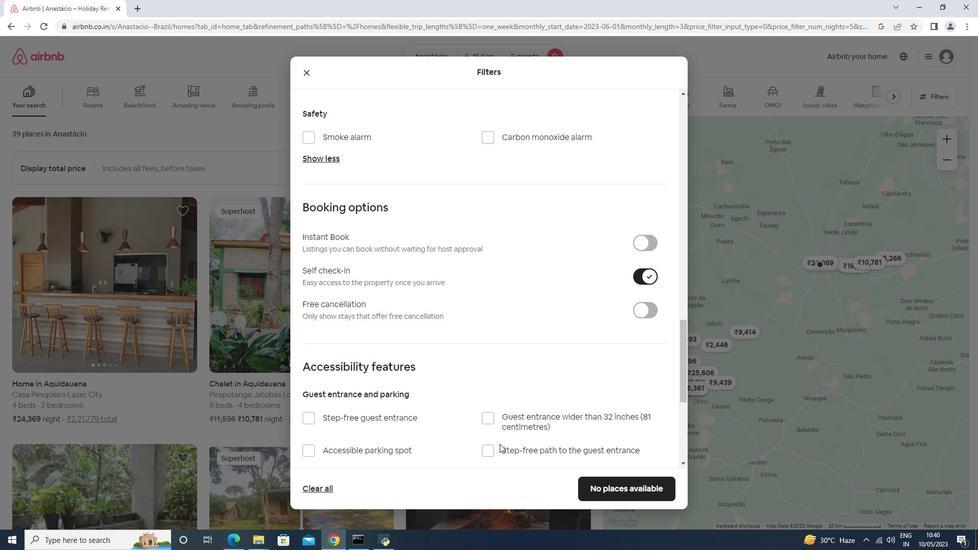 
Action: Mouse scrolled (492, 444) with delta (0, 0)
Screenshot: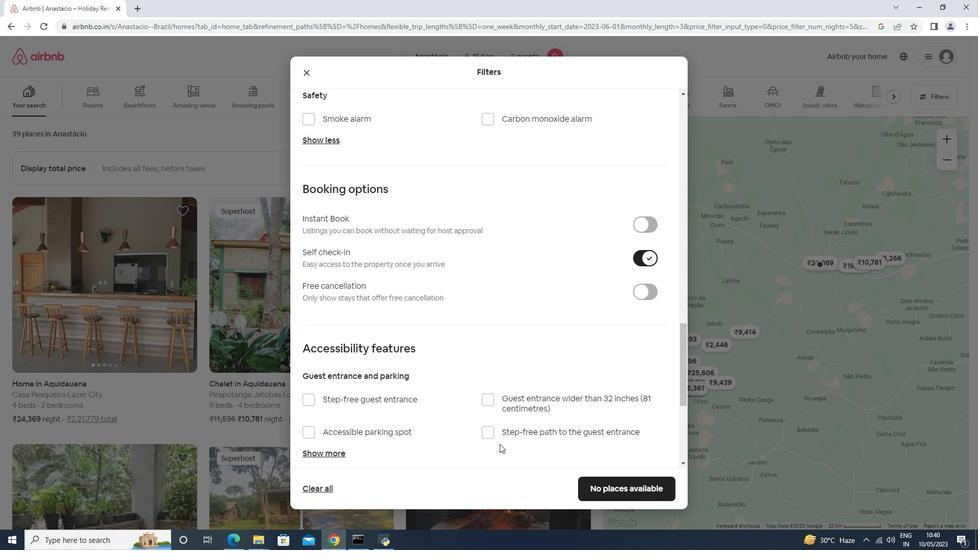 
Action: Mouse moved to (449, 402)
Screenshot: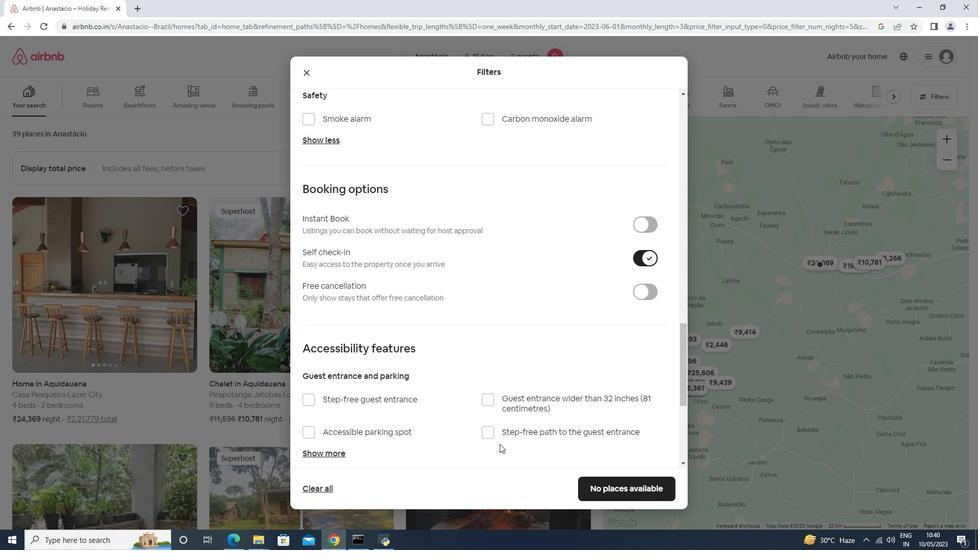
Action: Mouse scrolled (470, 439) with delta (0, 0)
Screenshot: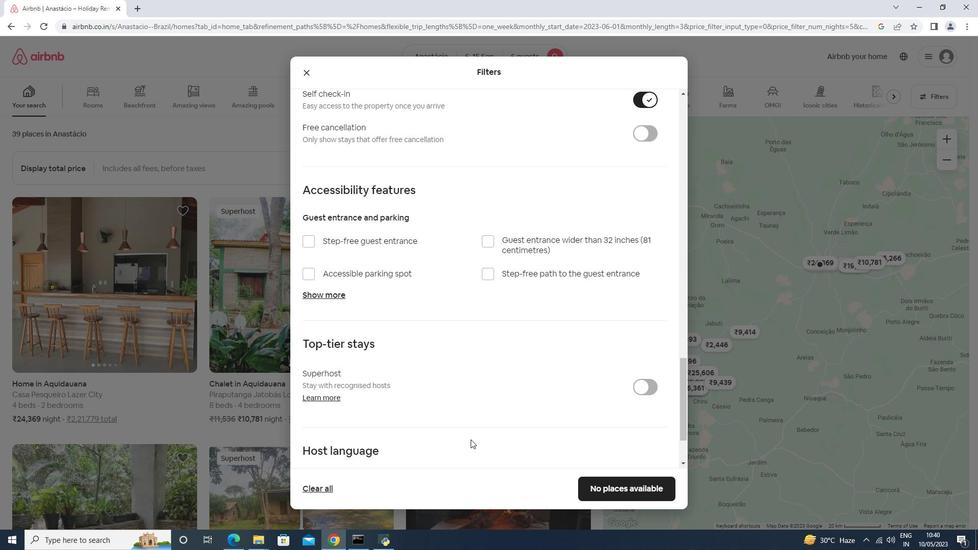 
Action: Mouse moved to (439, 393)
Screenshot: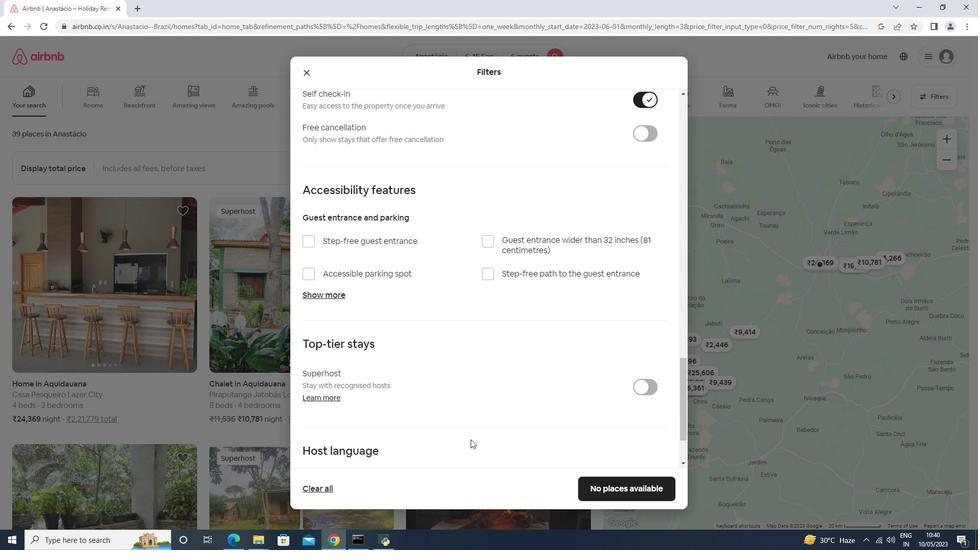 
Action: Mouse scrolled (470, 438) with delta (0, 0)
Screenshot: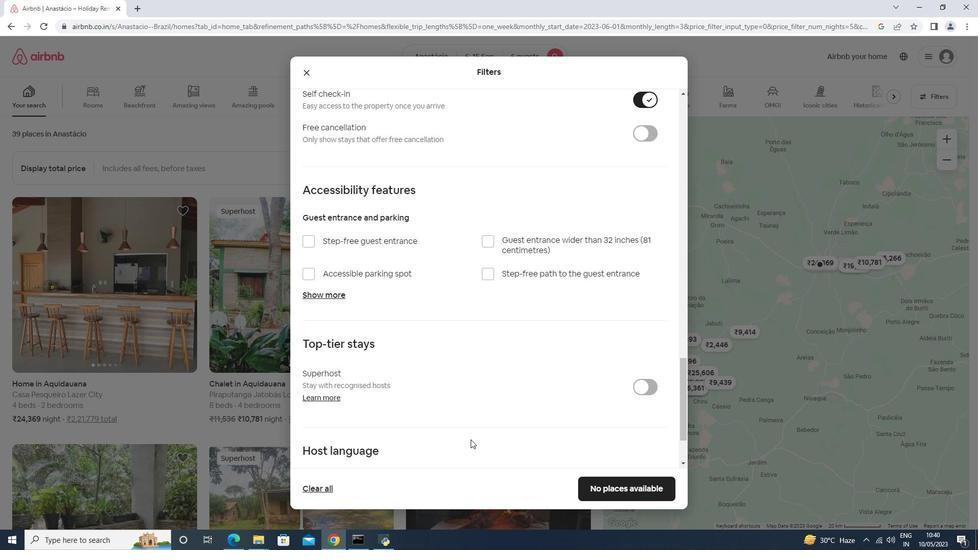 
Action: Mouse moved to (439, 392)
Screenshot: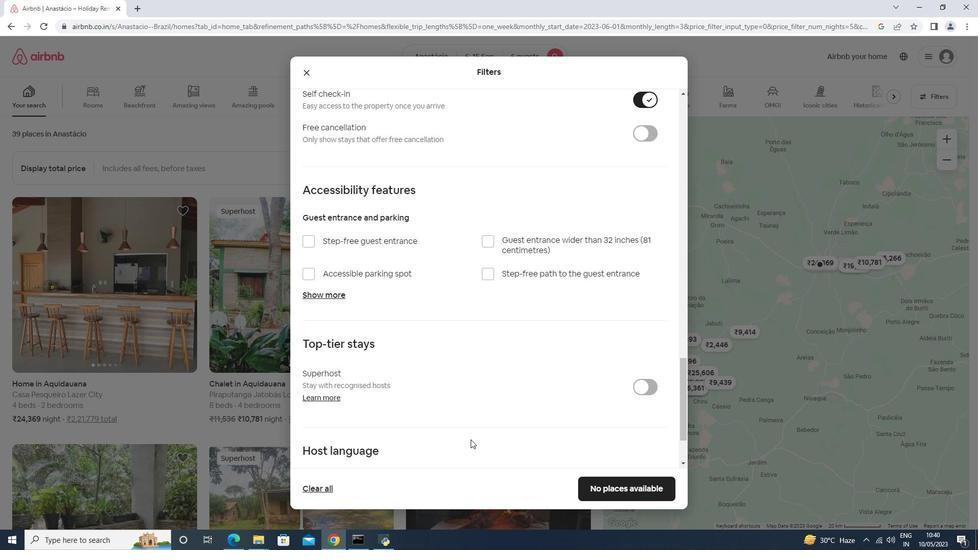 
Action: Mouse scrolled (470, 438) with delta (0, 0)
Screenshot: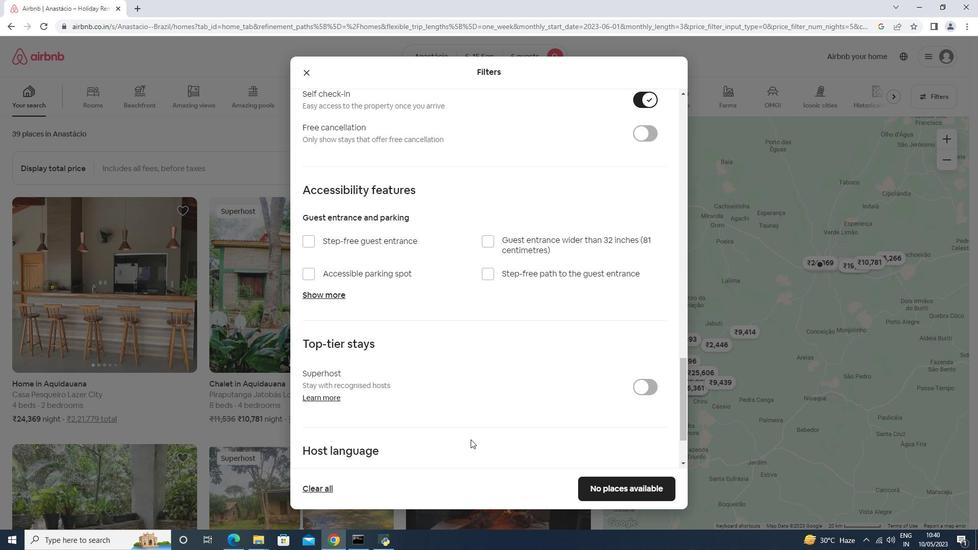
Action: Mouse moved to (445, 386)
Screenshot: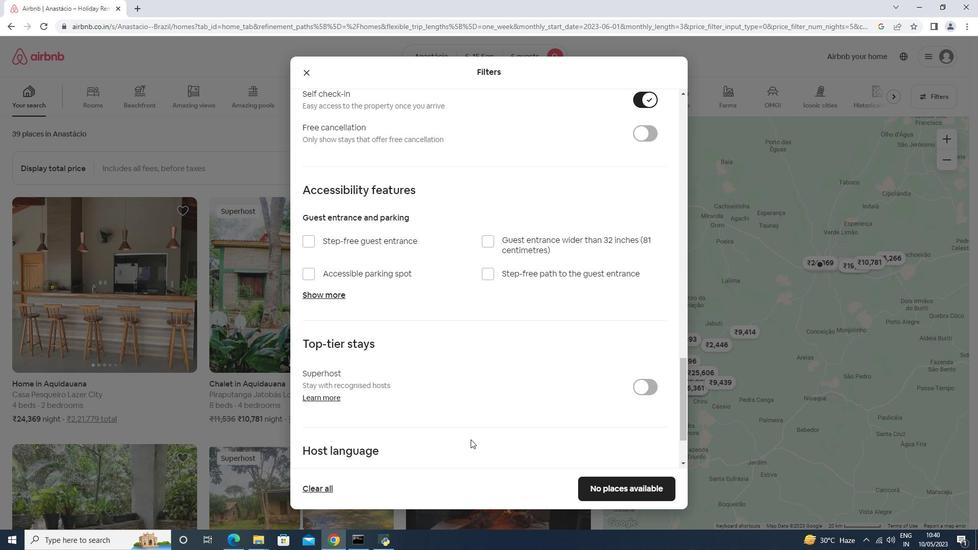 
Action: Mouse scrolled (470, 438) with delta (0, 0)
Screenshot: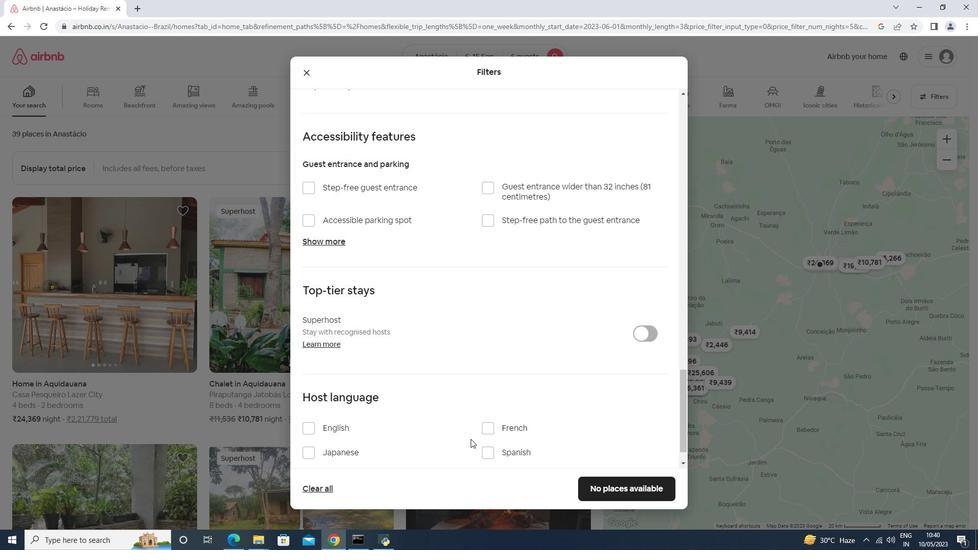 
Action: Mouse moved to (446, 383)
Screenshot: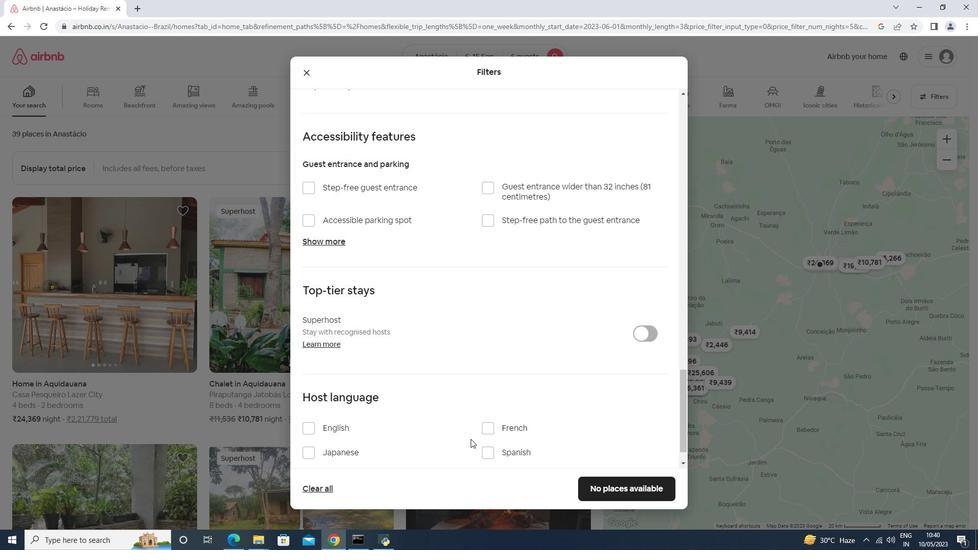 
Action: Mouse scrolled (439, 392) with delta (0, 0)
Screenshot: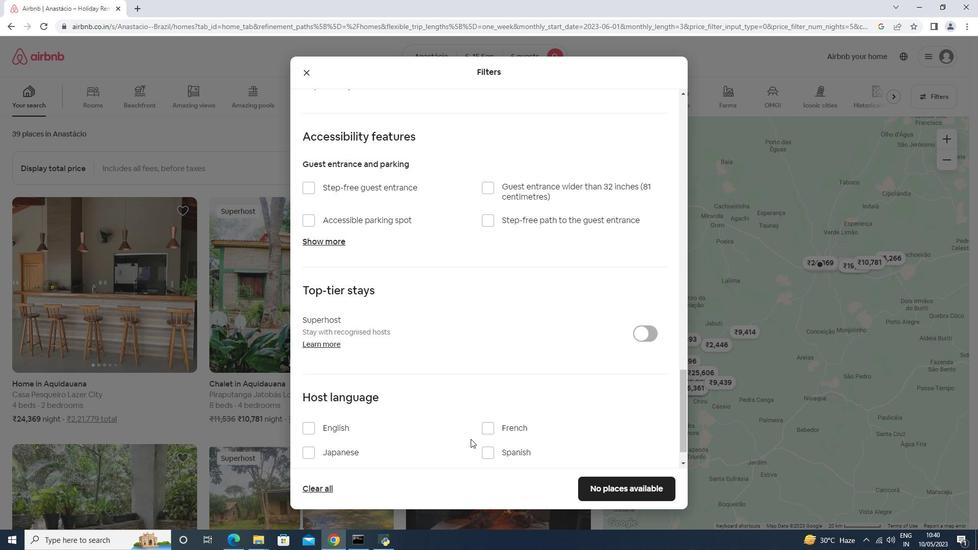 
Action: Mouse moved to (446, 383)
Screenshot: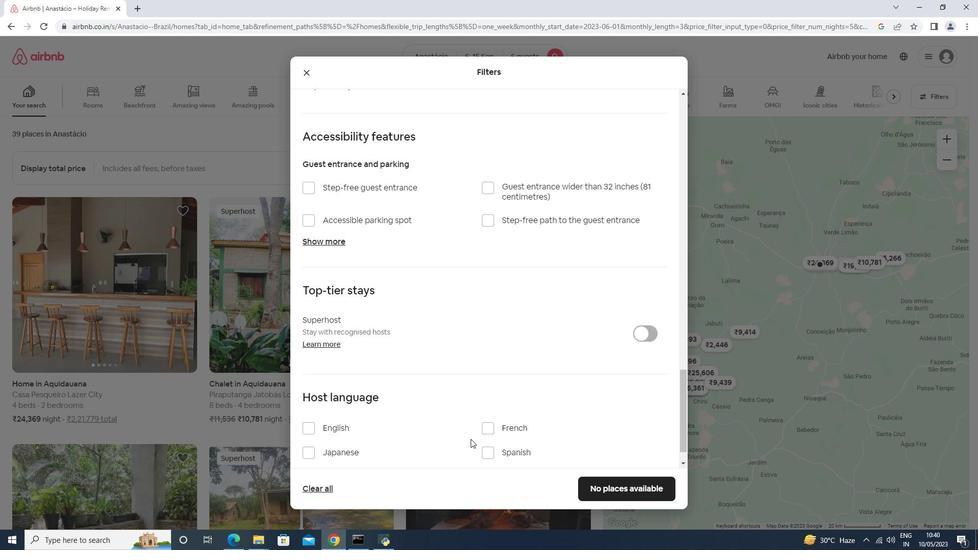 
Action: Mouse scrolled (439, 392) with delta (0, 0)
Screenshot: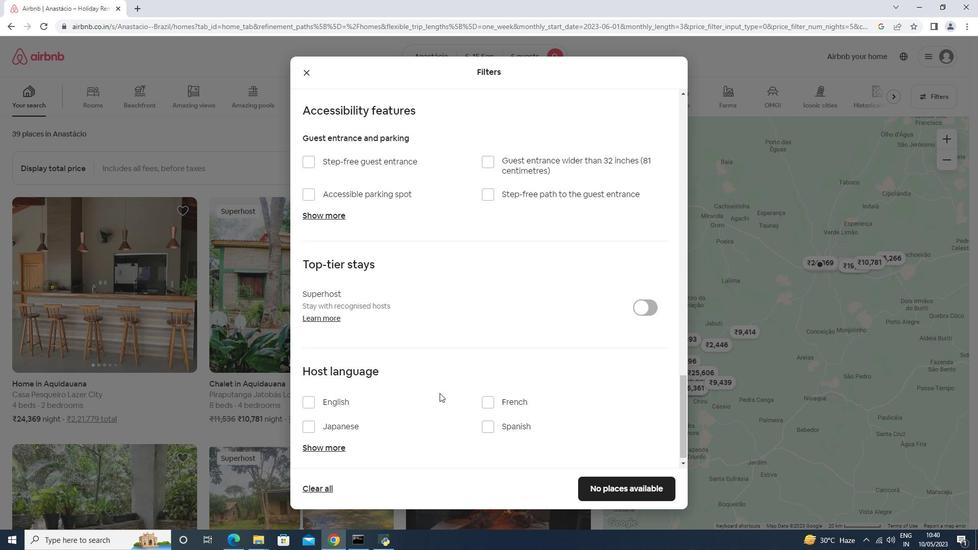 
Action: Mouse scrolled (439, 392) with delta (0, 0)
Screenshot: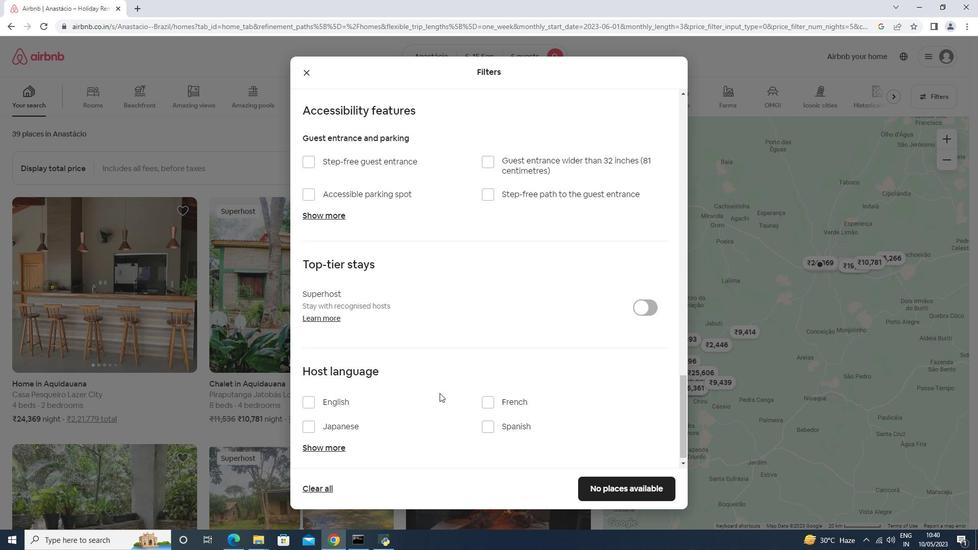 
Action: Mouse scrolled (439, 392) with delta (0, 0)
Screenshot: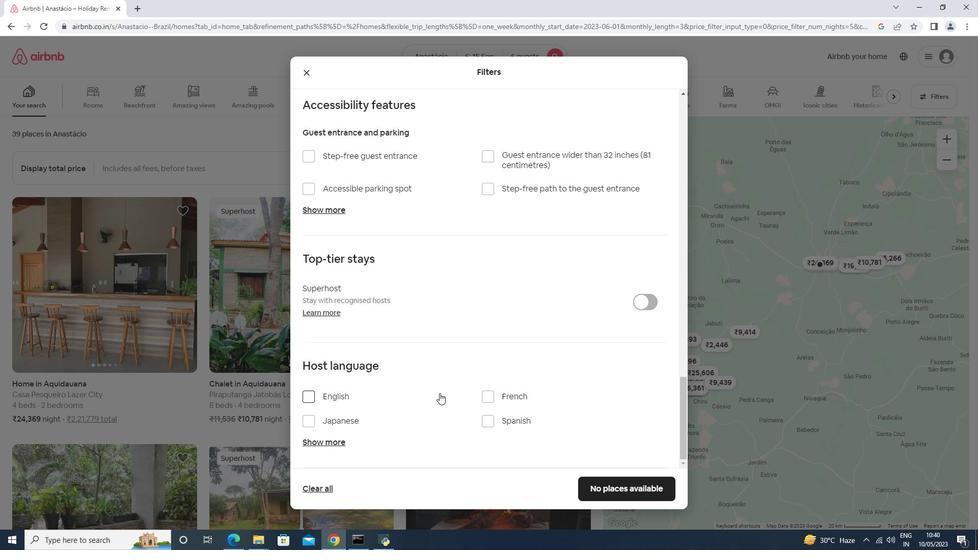 
Action: Mouse scrolled (446, 382) with delta (0, 0)
Screenshot: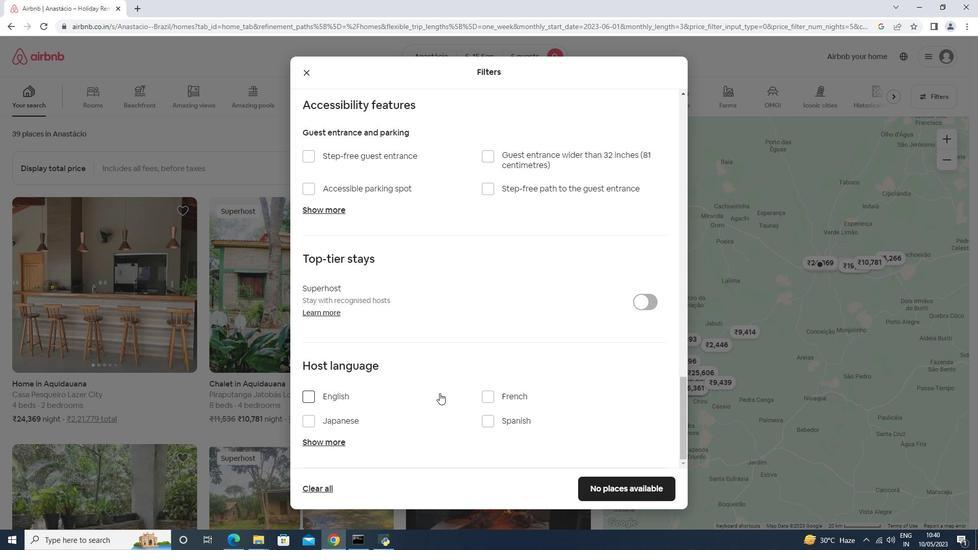 
Action: Mouse scrolled (446, 382) with delta (0, 0)
Screenshot: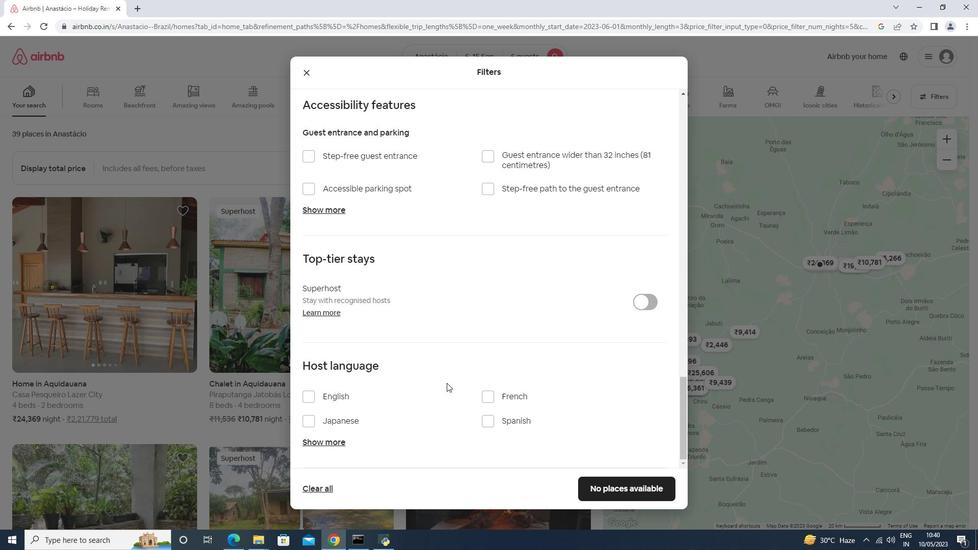 
Action: Mouse moved to (159, 409)
Screenshot: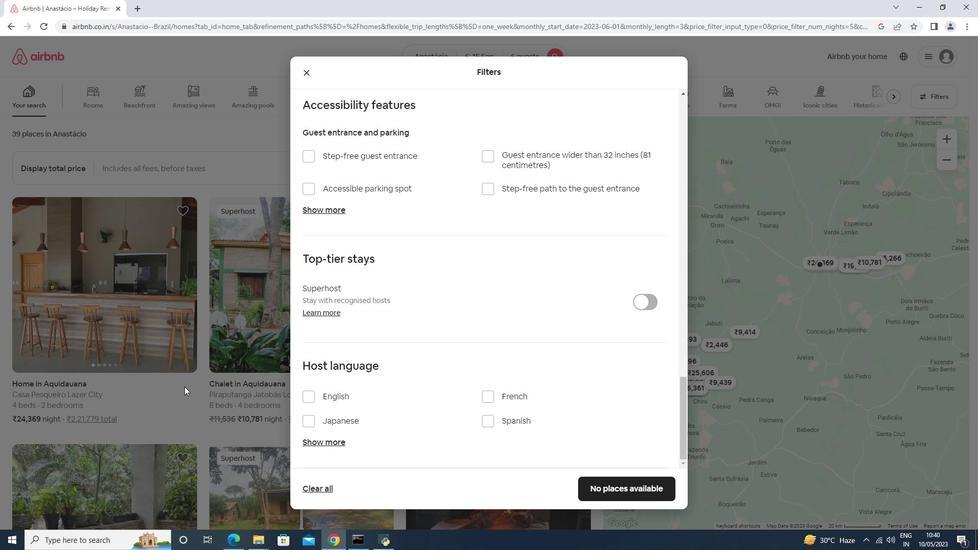 
Action: Mouse scrolled (171, 394) with delta (0, 0)
Screenshot: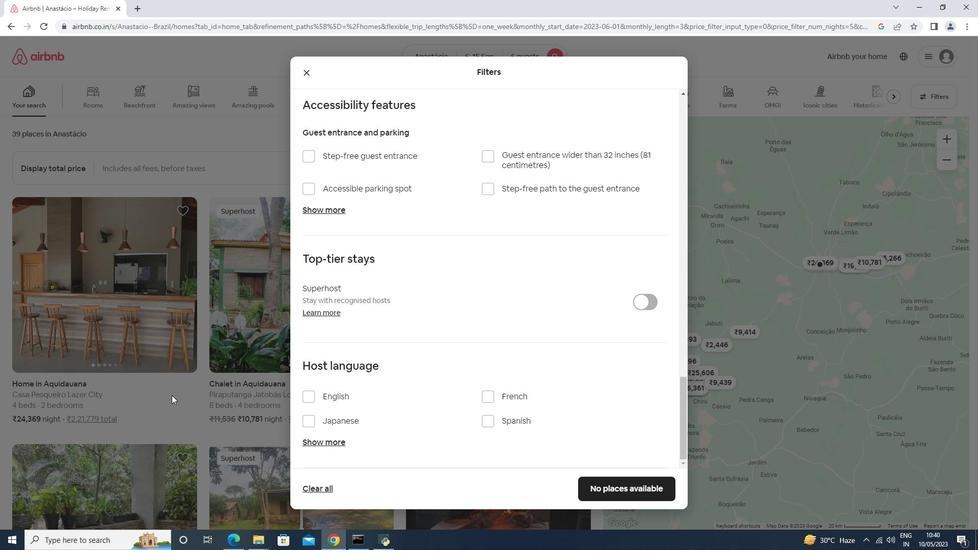 
Action: Mouse moved to (310, 394)
Screenshot: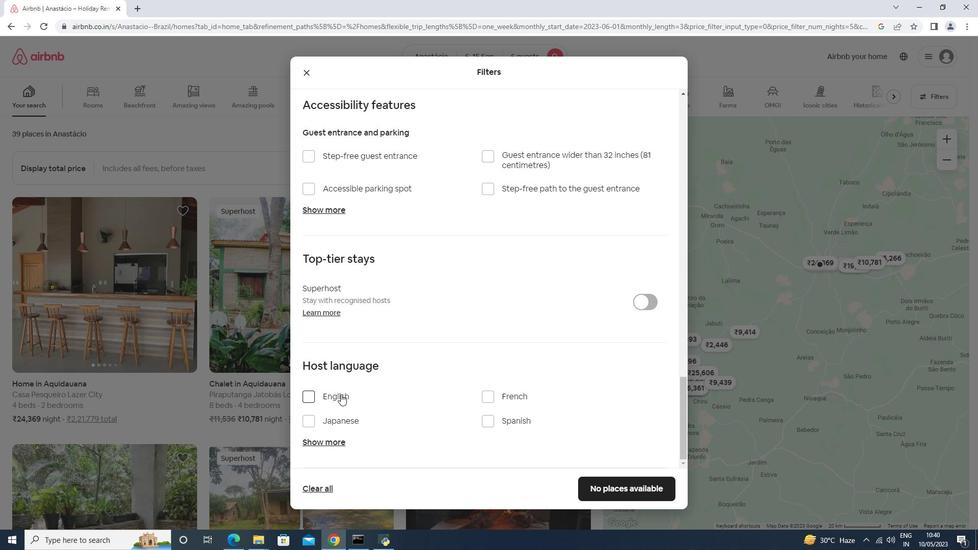 
Action: Mouse pressed left at (310, 394)
Screenshot: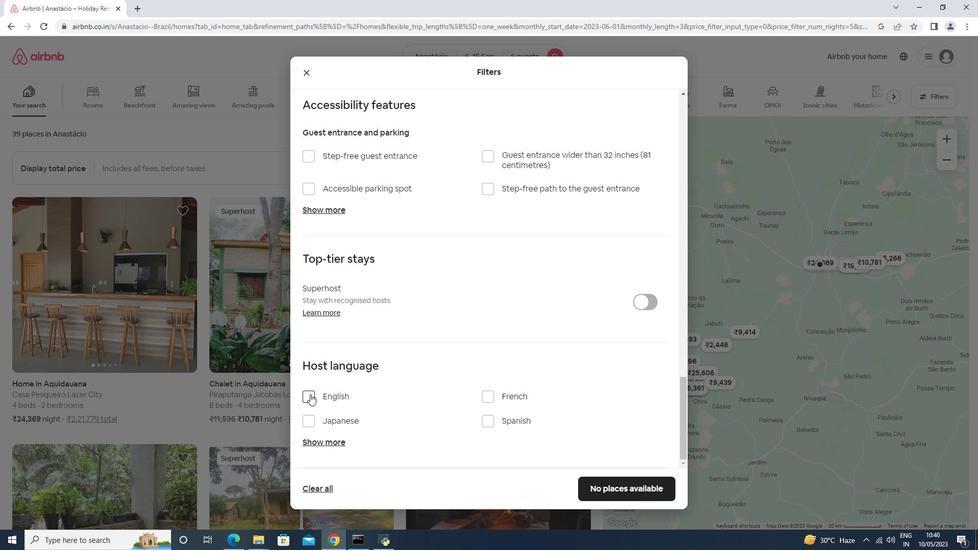
Action: Mouse moved to (652, 489)
Screenshot: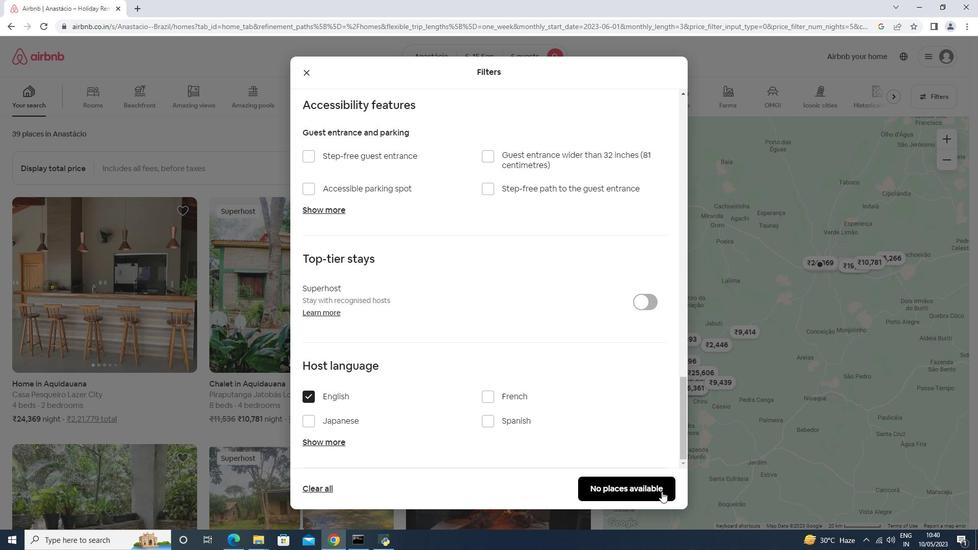 
Action: Mouse pressed left at (652, 489)
Screenshot: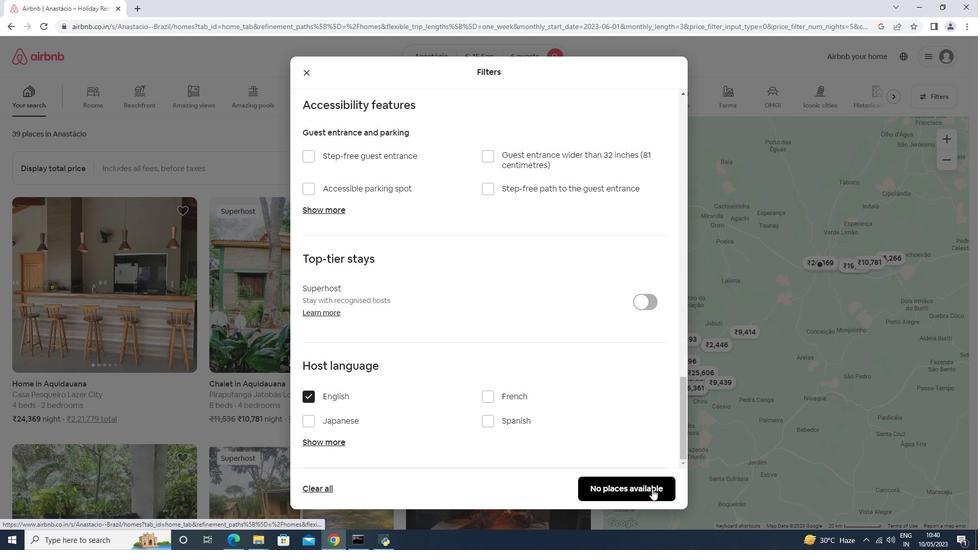 
